 Task: Search one way flight ticket for 1 adult, 6 children, 1 infant in seat and 1 infant on lap in business from Moline: Quad City International Airport to Greensboro: Piedmont Triad International Airport on 5-1-2023. Choice of flights is Royal air maroc. Number of bags: 2 checked bags. Price is upto 45000. Outbound departure time preference is 18:30.
Action: Mouse moved to (210, 282)
Screenshot: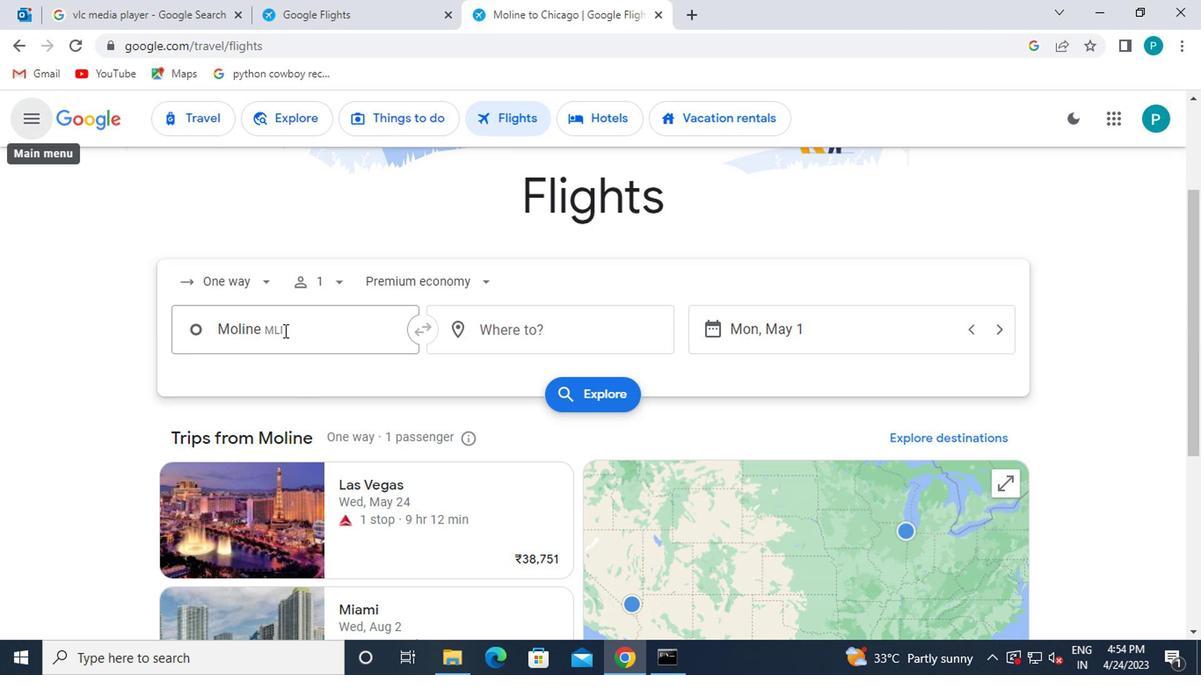 
Action: Mouse pressed left at (210, 282)
Screenshot: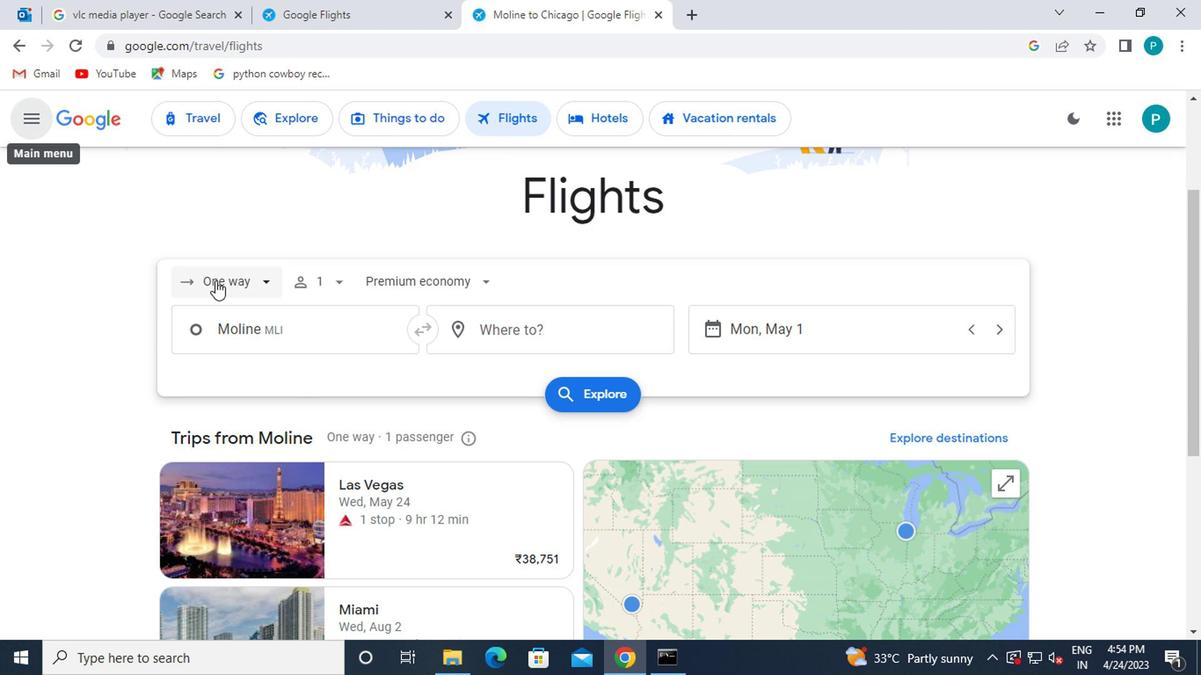 
Action: Mouse moved to (244, 356)
Screenshot: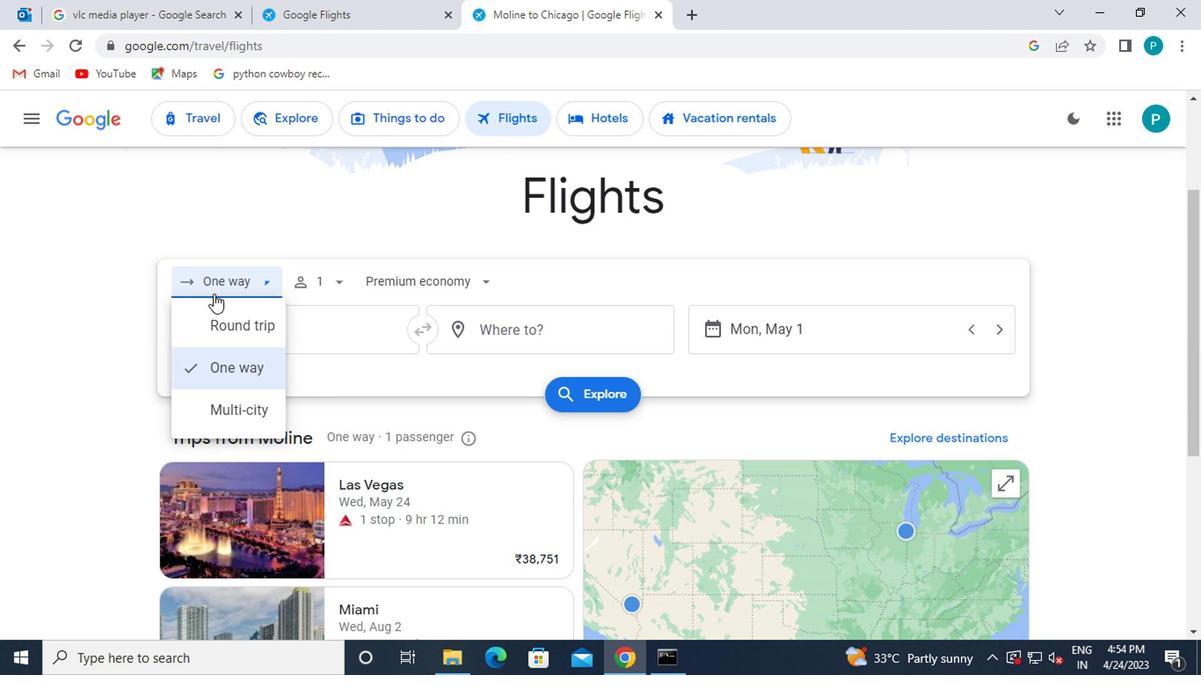 
Action: Mouse pressed left at (244, 356)
Screenshot: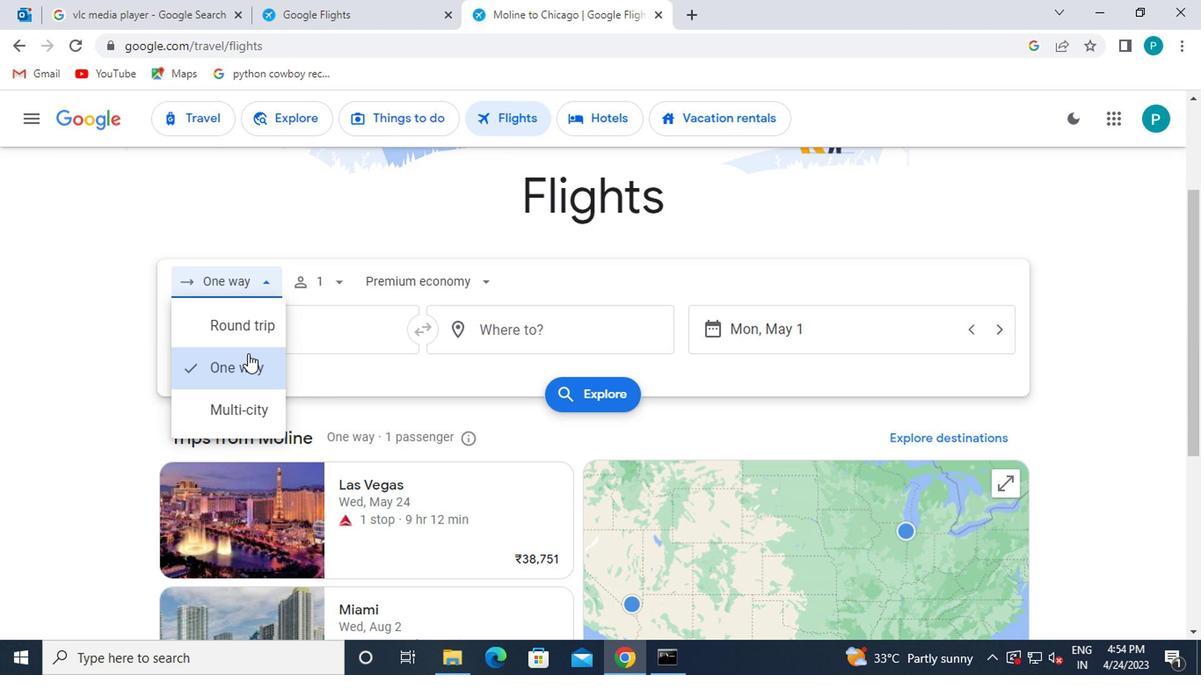 
Action: Mouse moved to (322, 285)
Screenshot: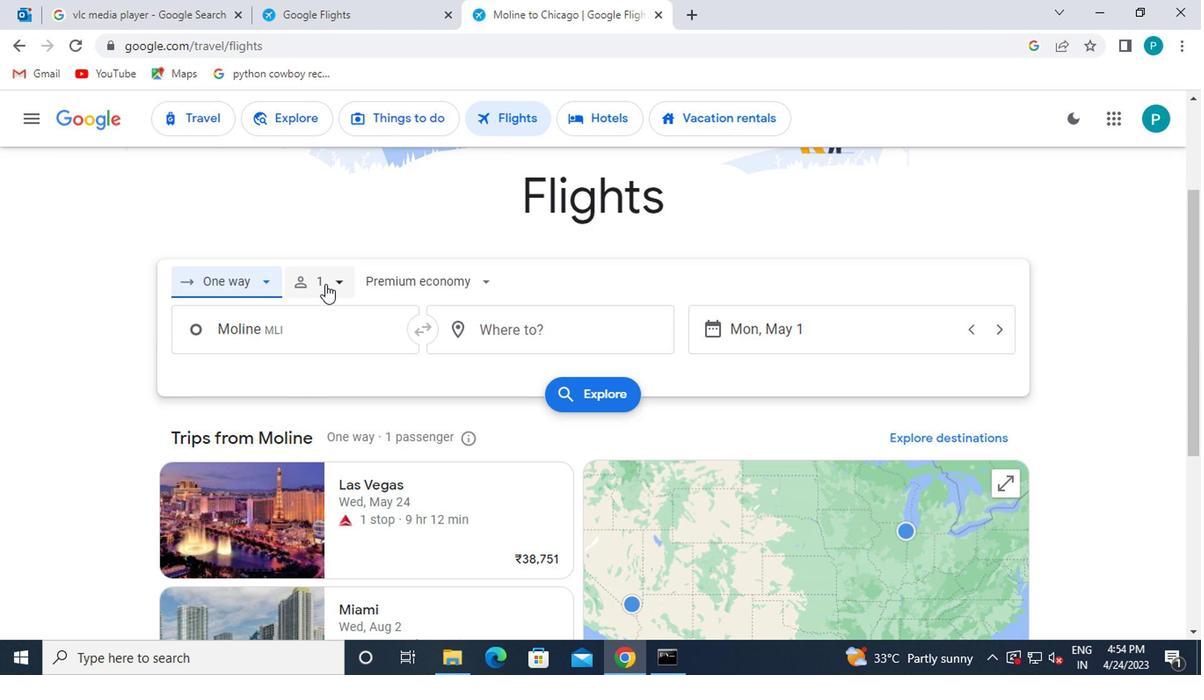 
Action: Mouse pressed left at (322, 285)
Screenshot: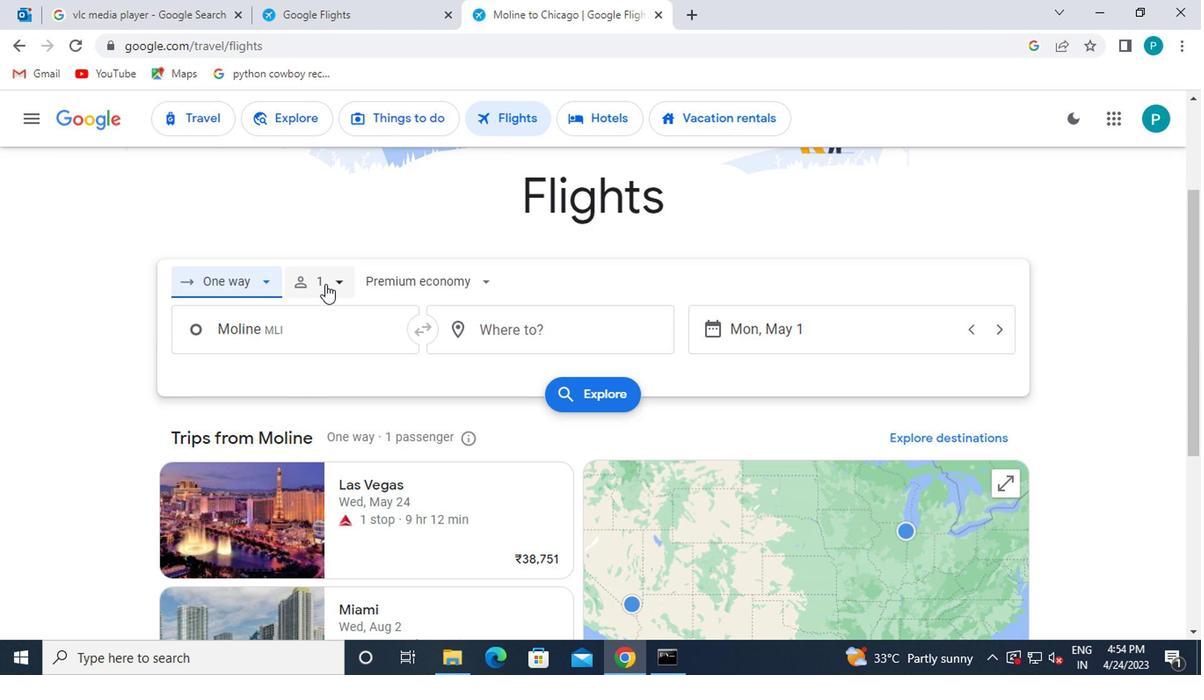 
Action: Mouse moved to (466, 363)
Screenshot: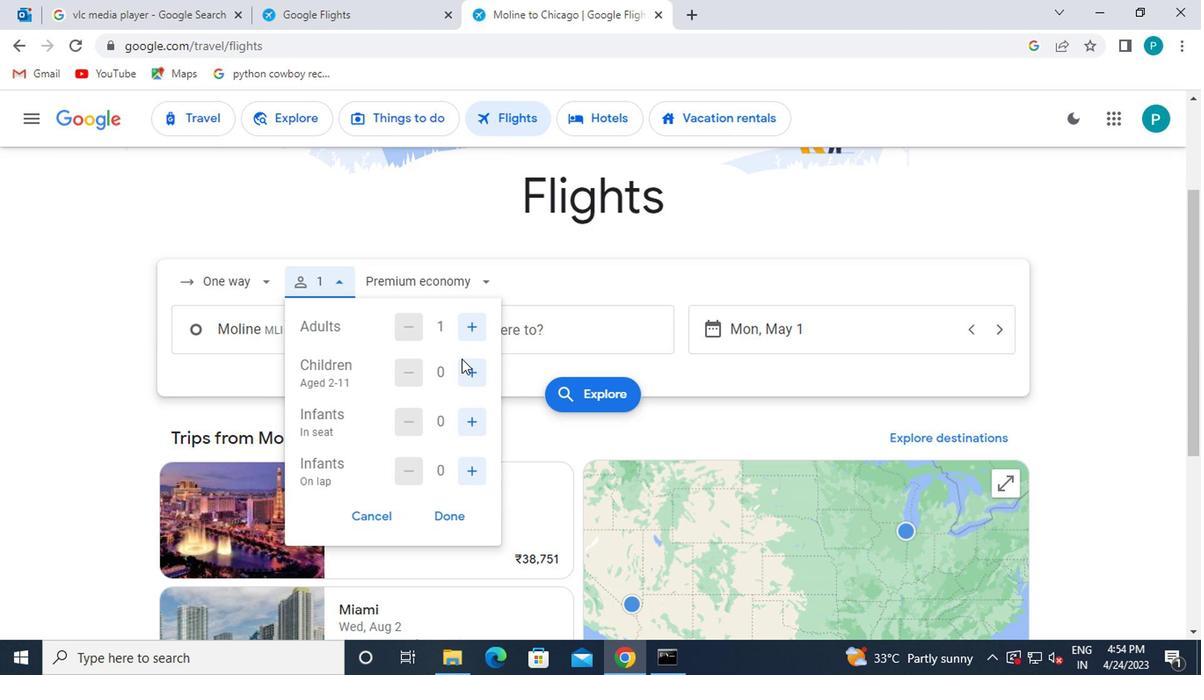 
Action: Mouse pressed left at (466, 363)
Screenshot: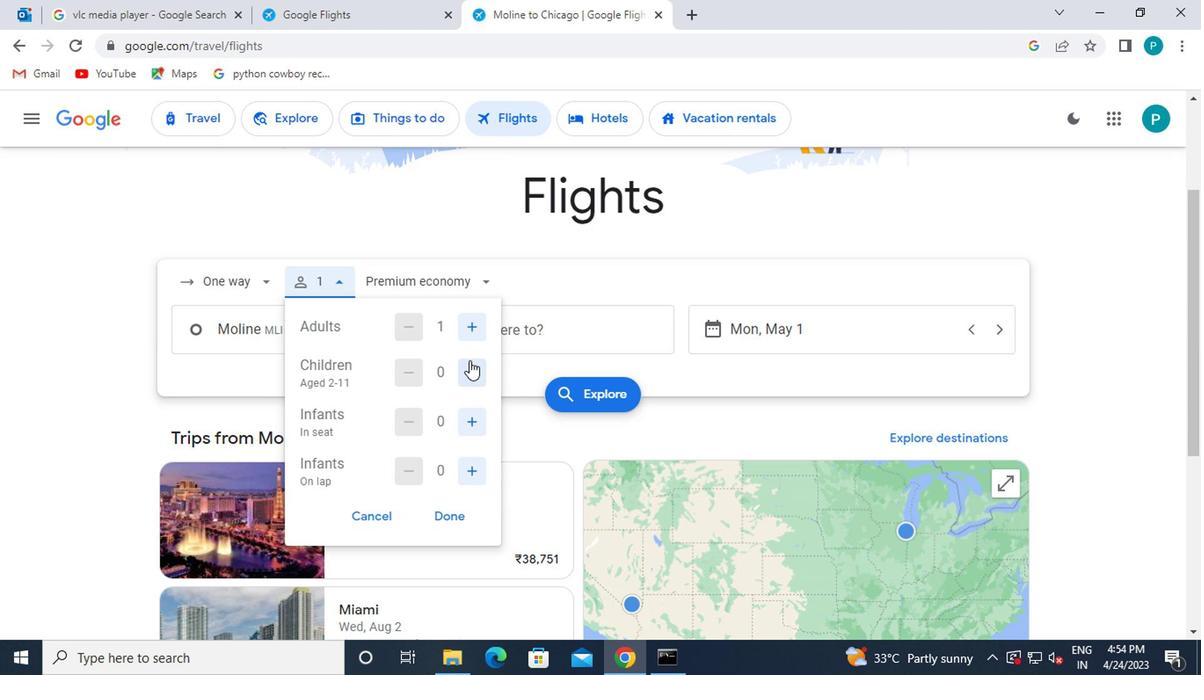 
Action: Mouse moved to (467, 364)
Screenshot: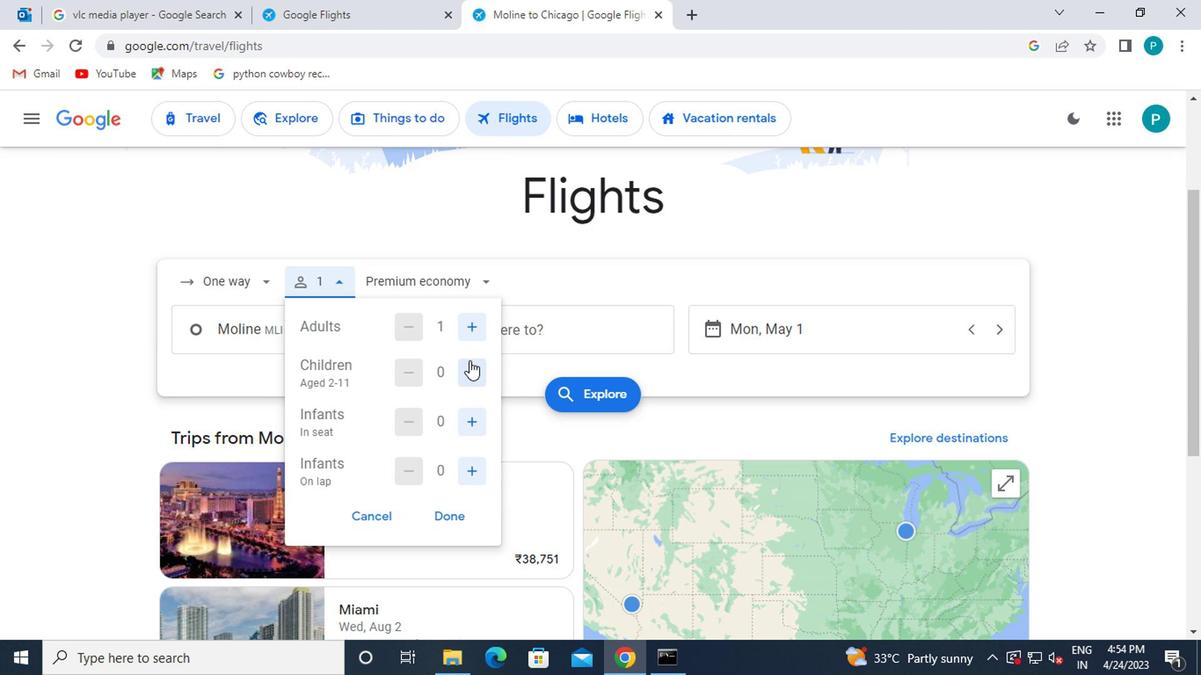 
Action: Mouse pressed left at (467, 364)
Screenshot: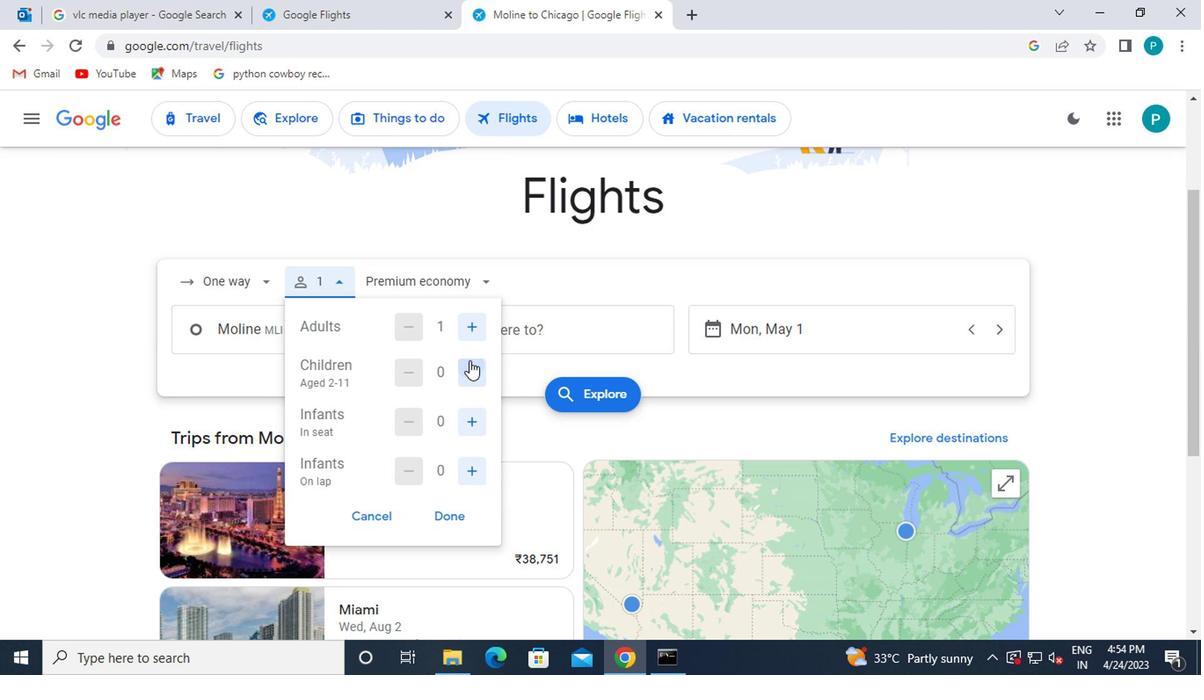 
Action: Mouse pressed left at (467, 364)
Screenshot: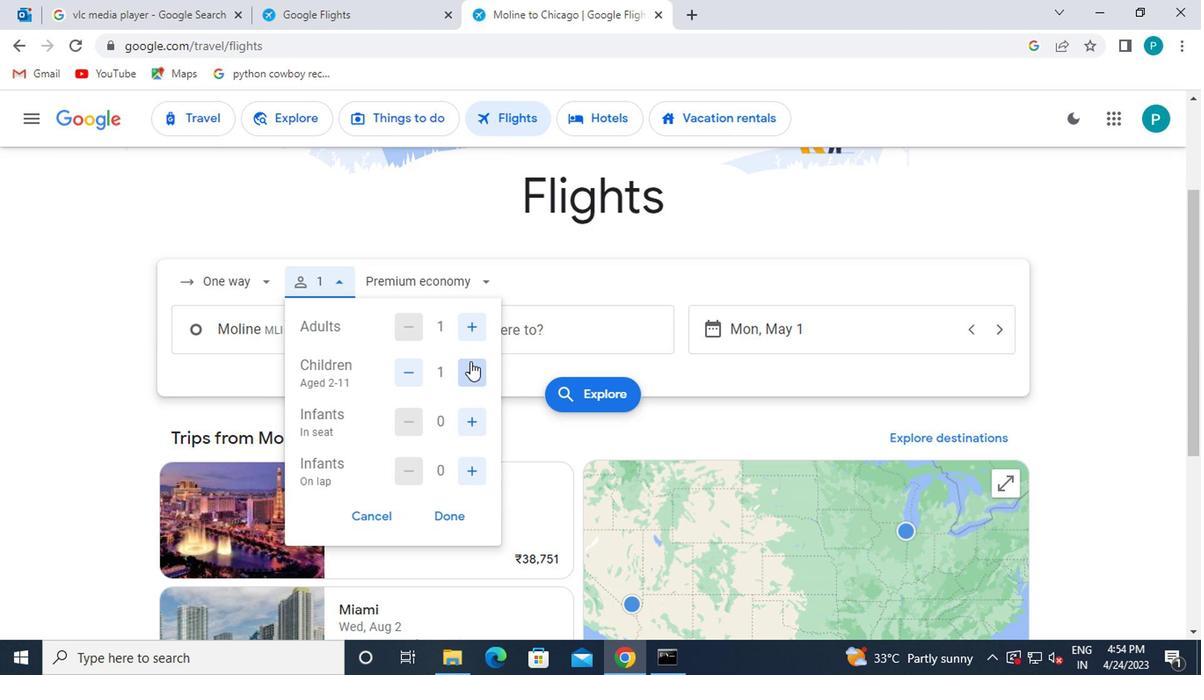 
Action: Mouse pressed left at (467, 364)
Screenshot: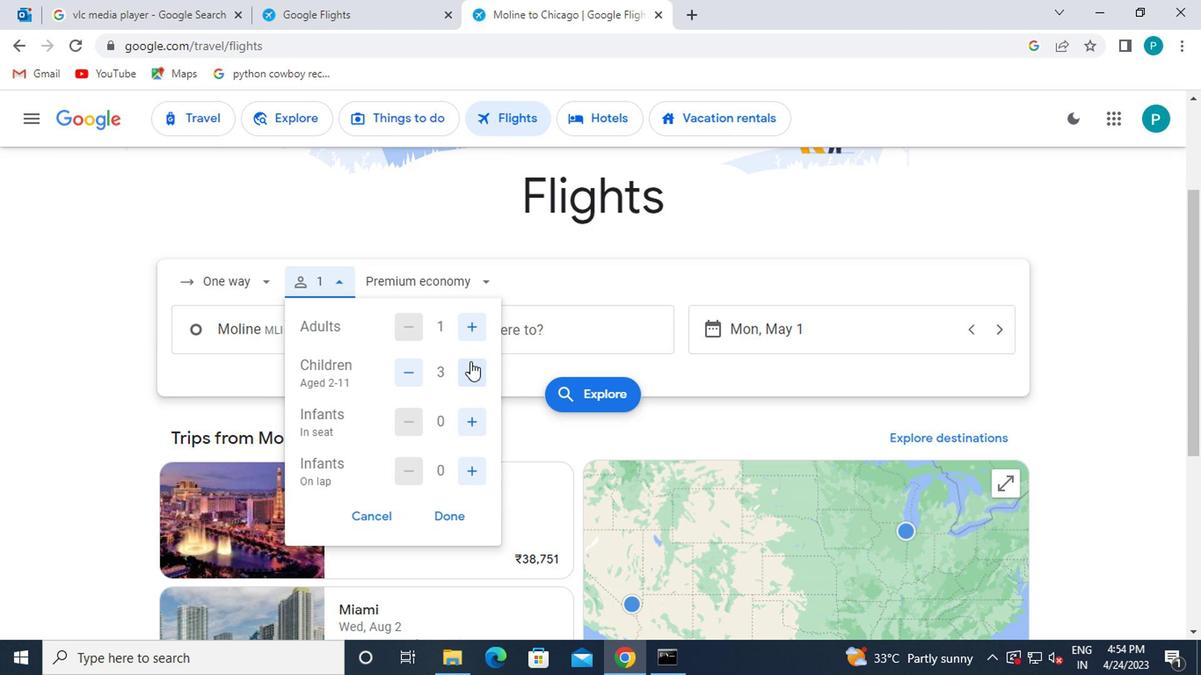 
Action: Mouse pressed left at (467, 364)
Screenshot: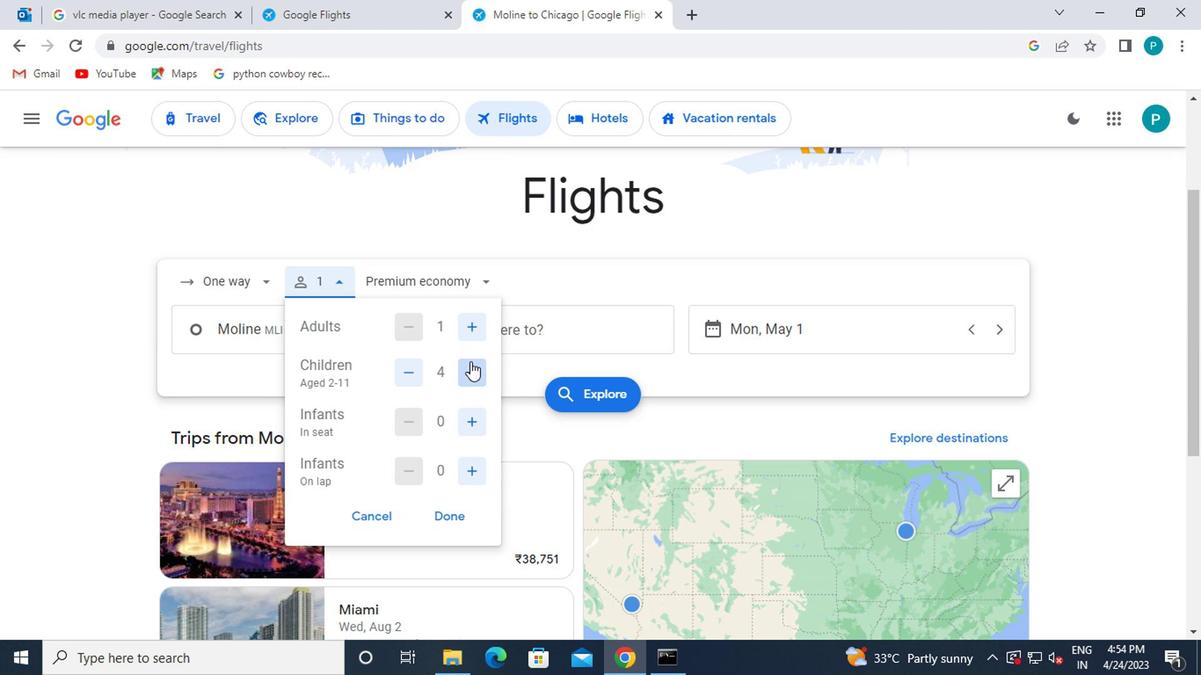 
Action: Mouse moved to (469, 370)
Screenshot: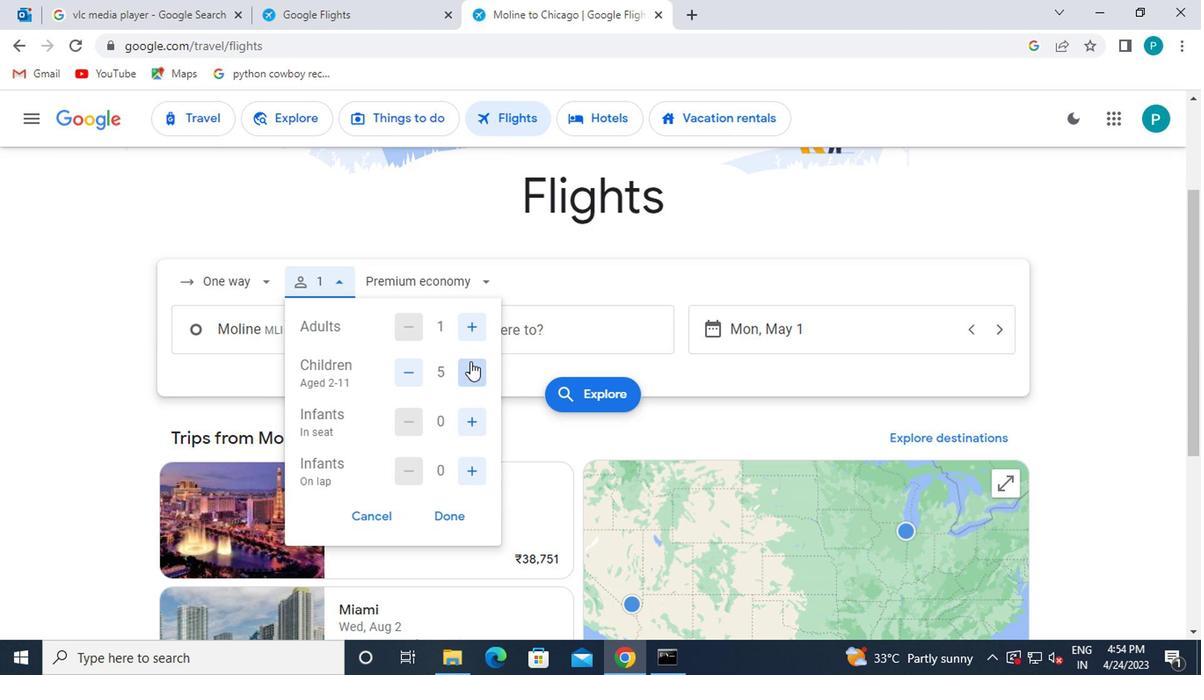 
Action: Mouse pressed left at (469, 370)
Screenshot: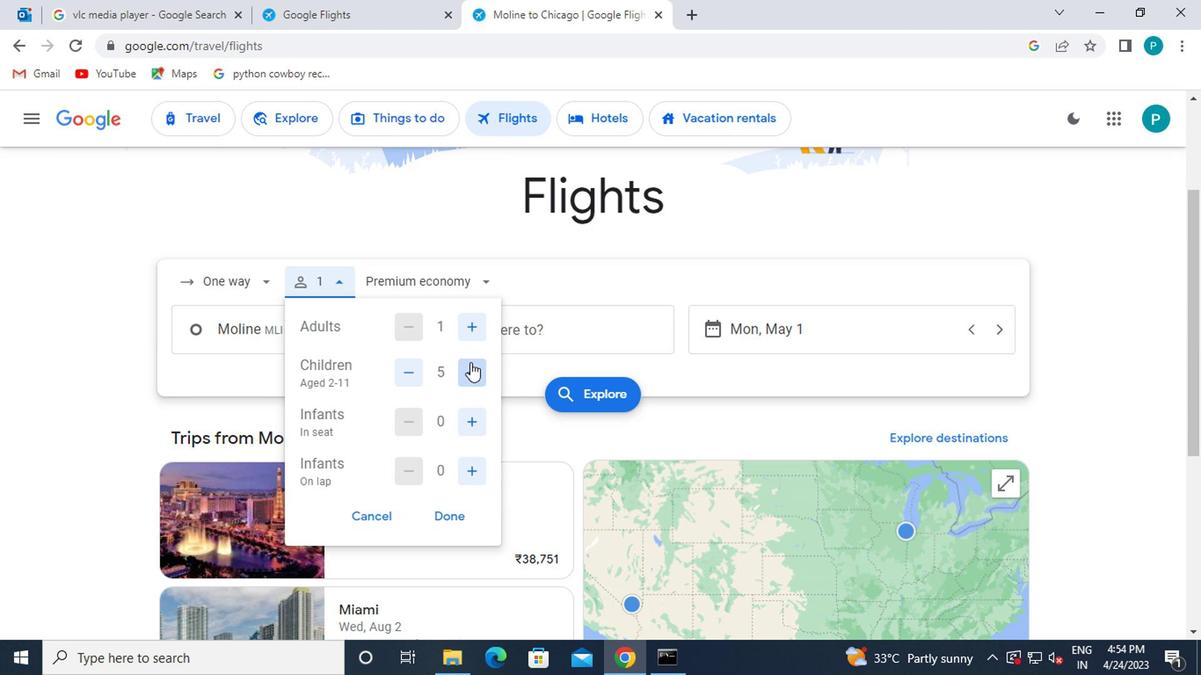 
Action: Mouse moved to (466, 374)
Screenshot: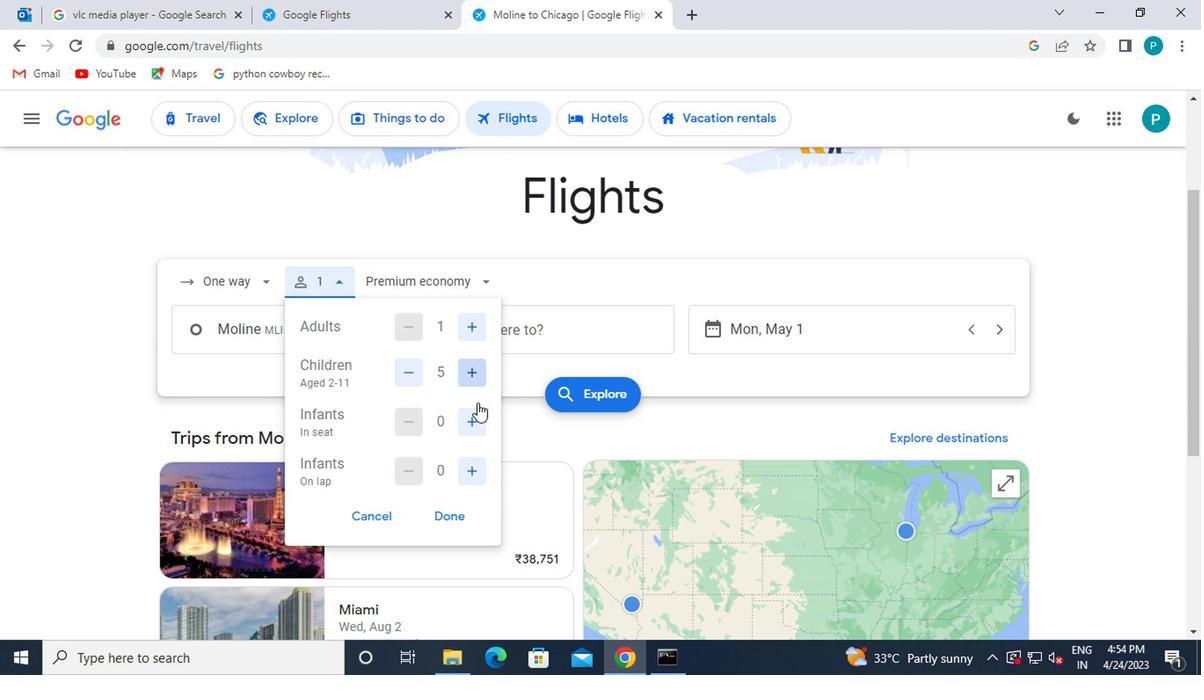 
Action: Mouse pressed left at (466, 374)
Screenshot: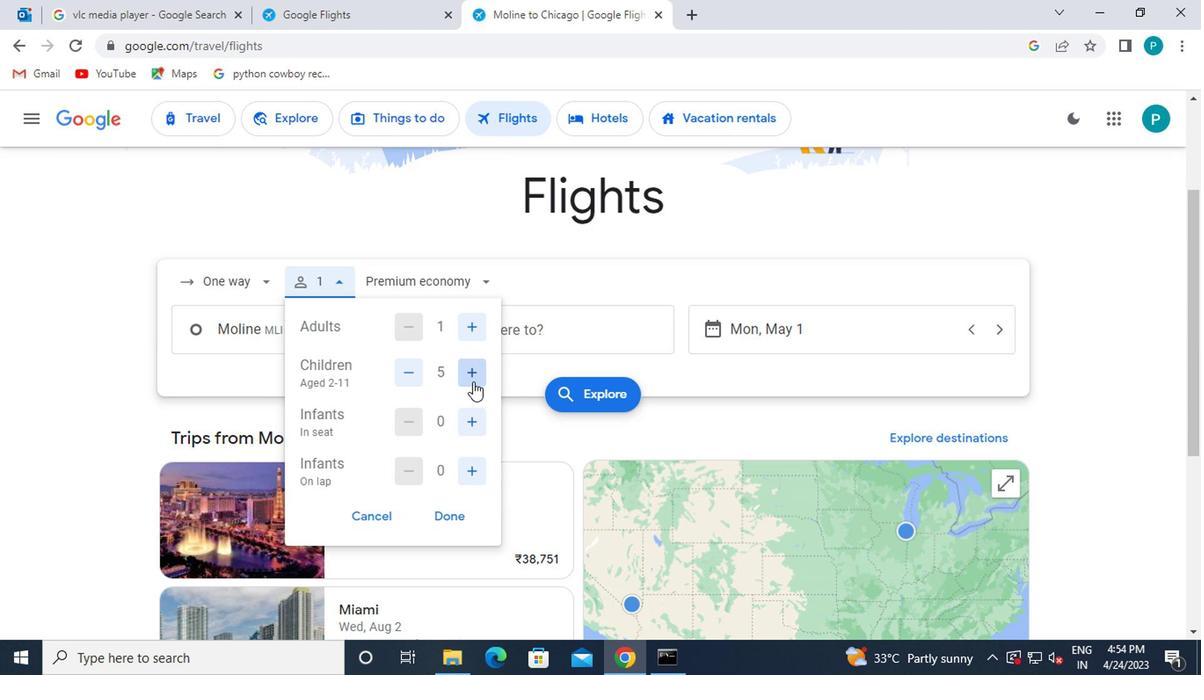
Action: Mouse moved to (471, 382)
Screenshot: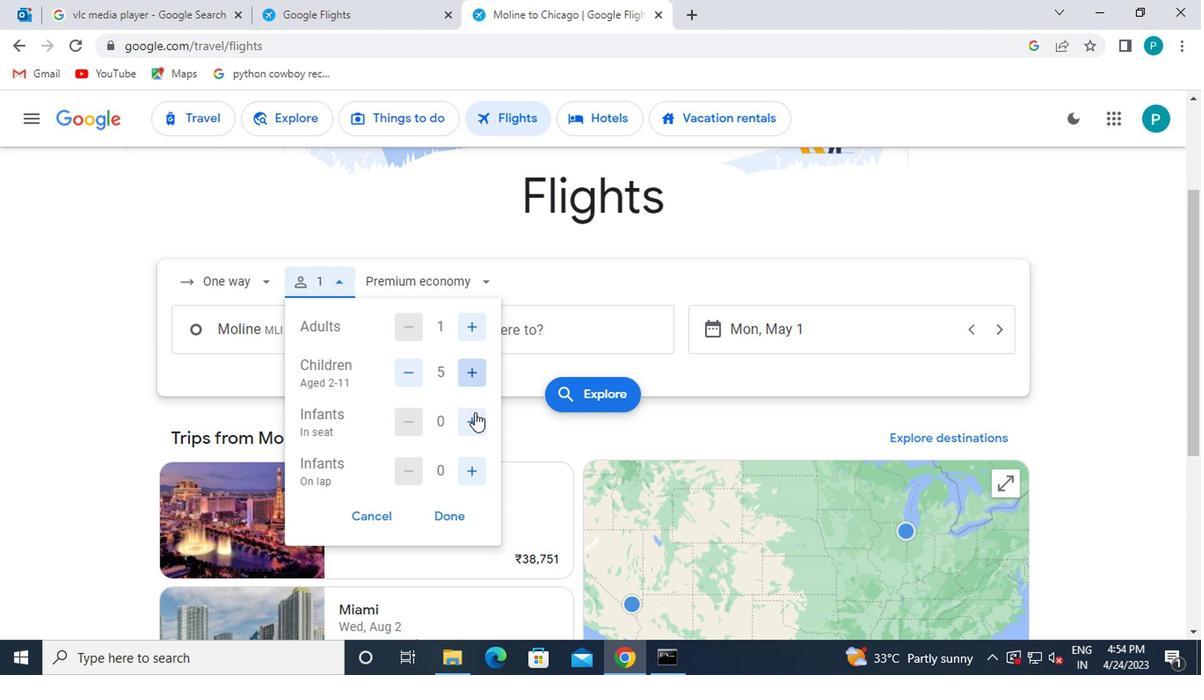 
Action: Mouse pressed left at (471, 382)
Screenshot: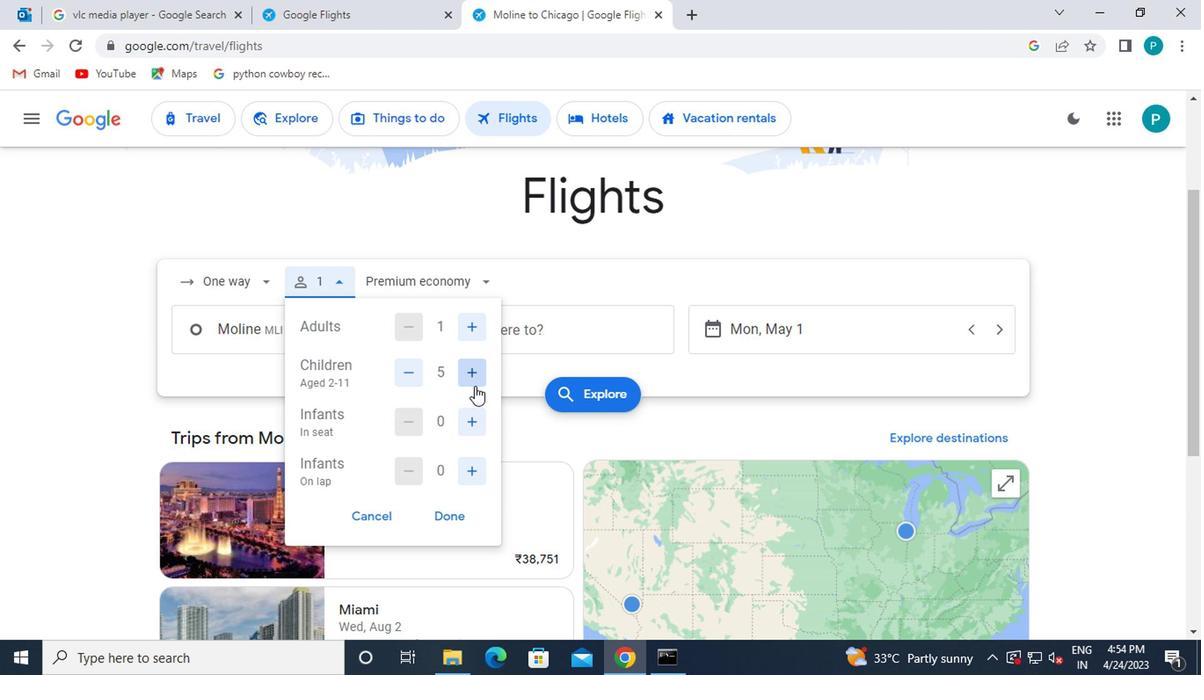 
Action: Mouse pressed left at (471, 382)
Screenshot: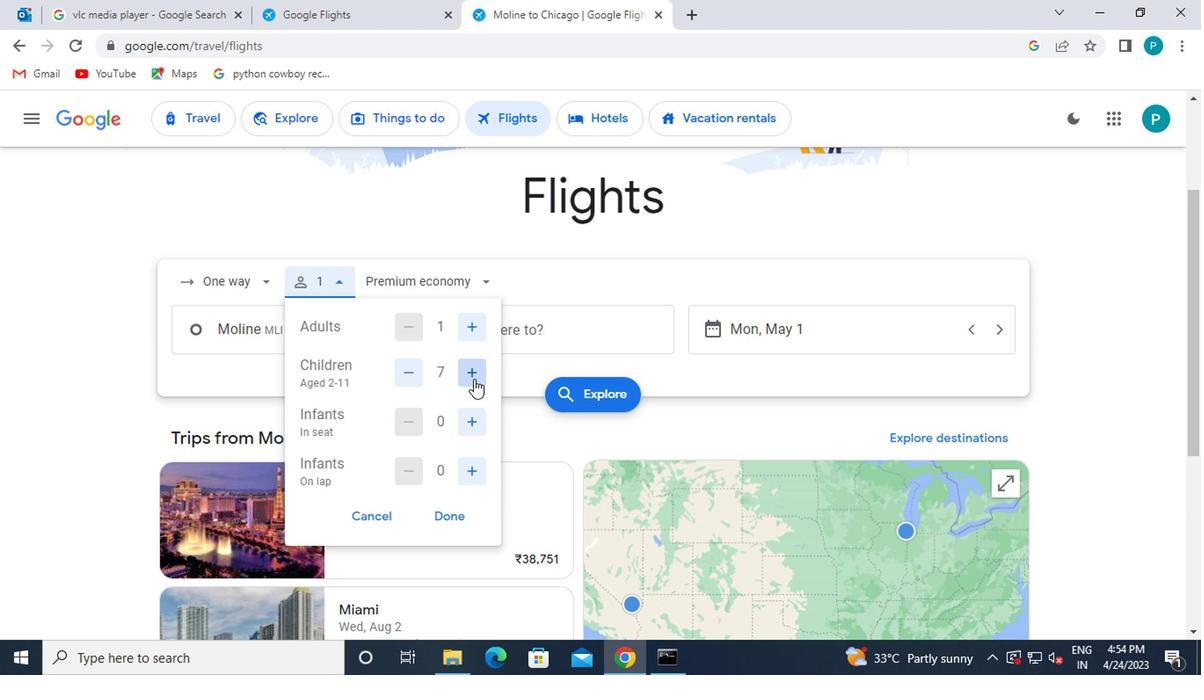 
Action: Mouse moved to (397, 364)
Screenshot: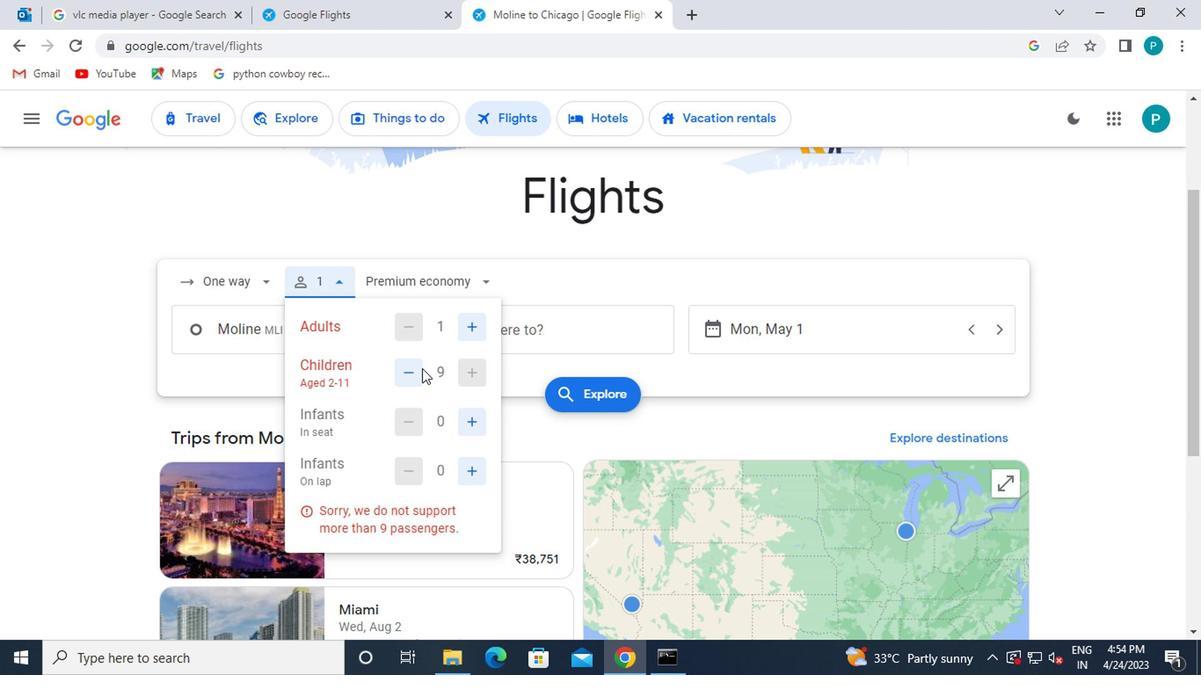 
Action: Mouse pressed left at (397, 364)
Screenshot: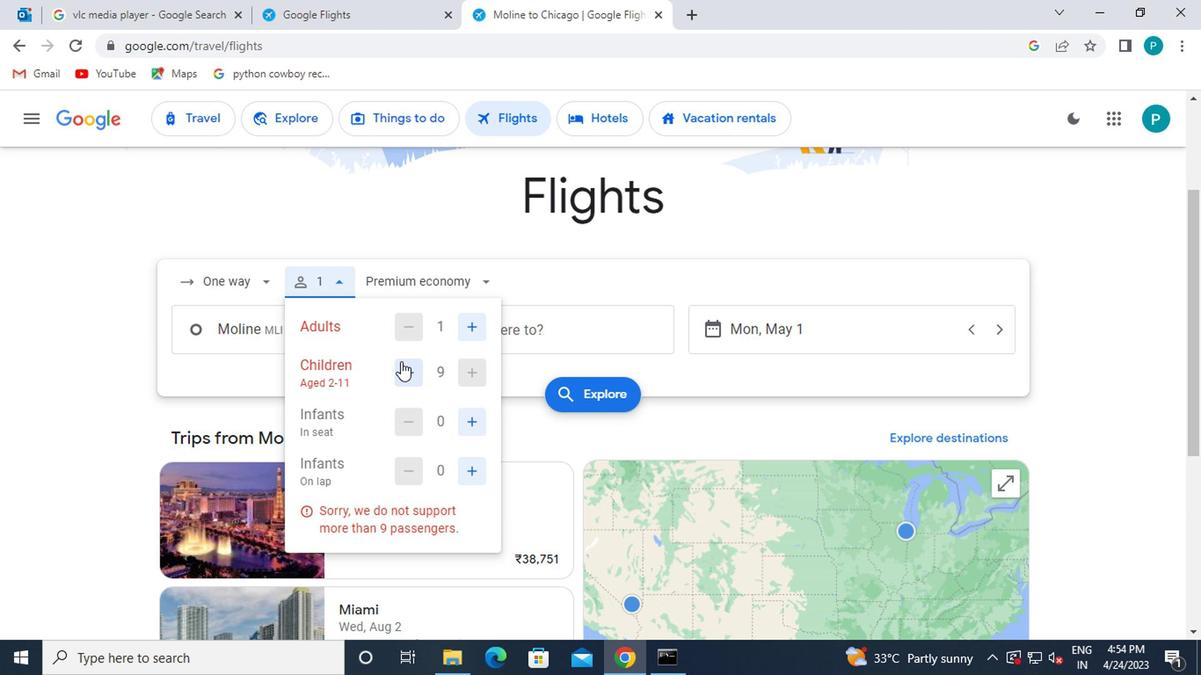 
Action: Mouse moved to (397, 364)
Screenshot: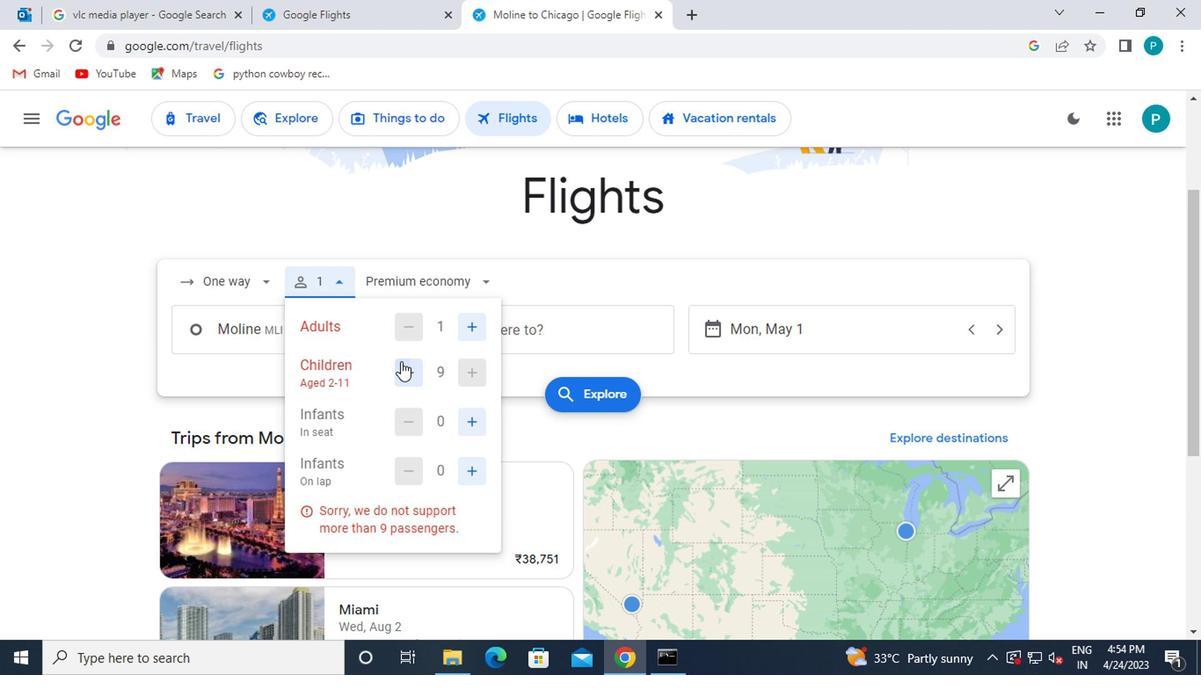 
Action: Mouse pressed left at (397, 364)
Screenshot: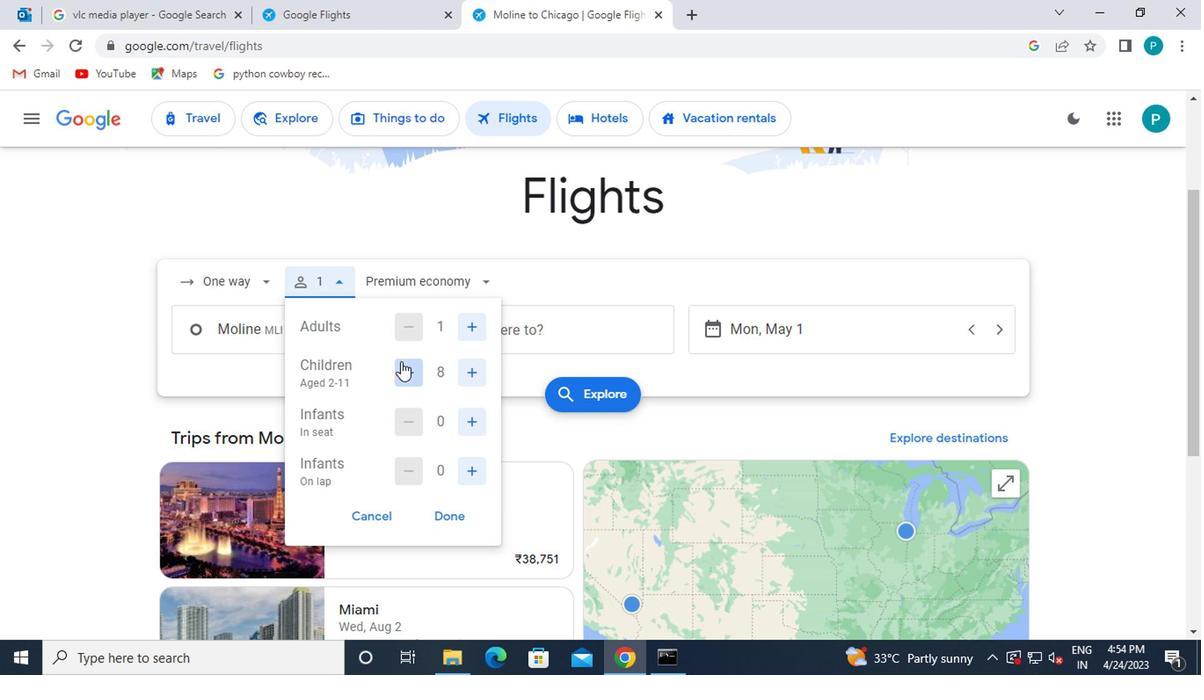 
Action: Mouse moved to (401, 372)
Screenshot: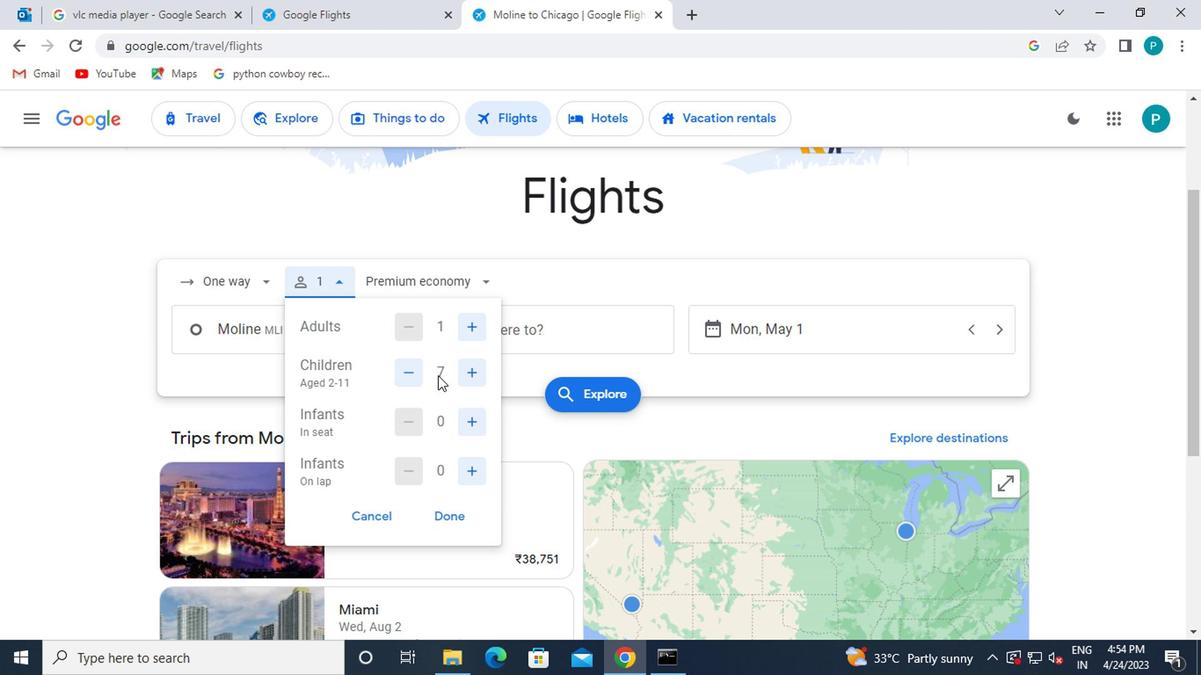 
Action: Mouse pressed left at (401, 372)
Screenshot: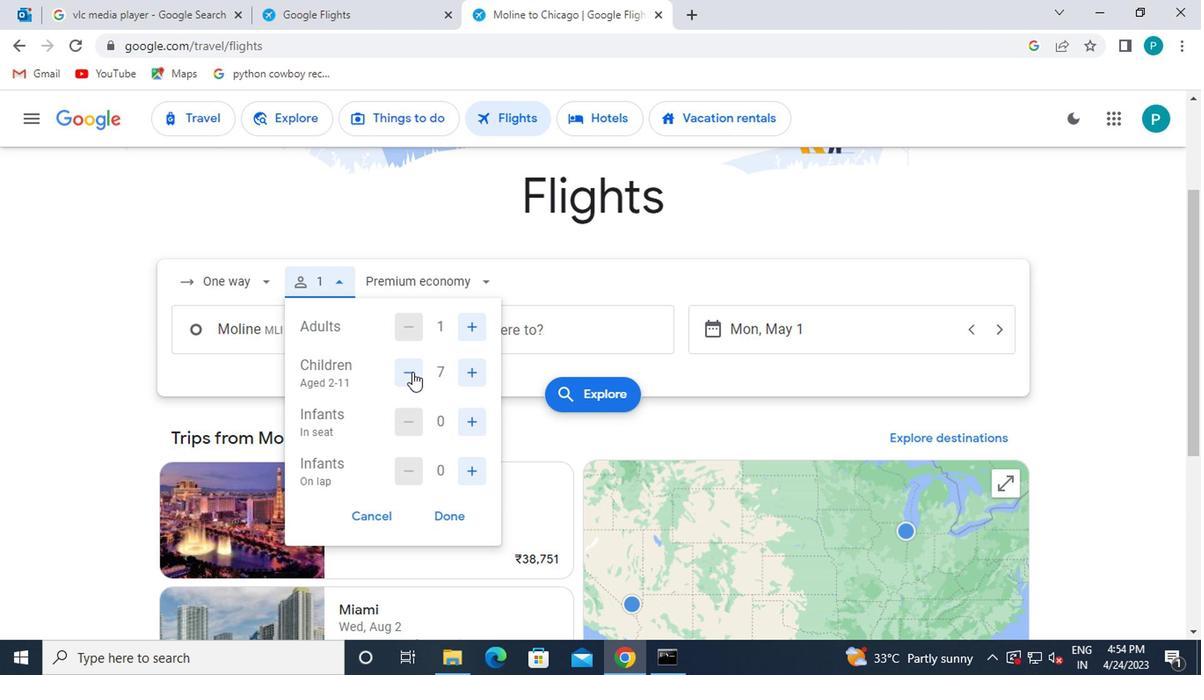 
Action: Mouse moved to (481, 434)
Screenshot: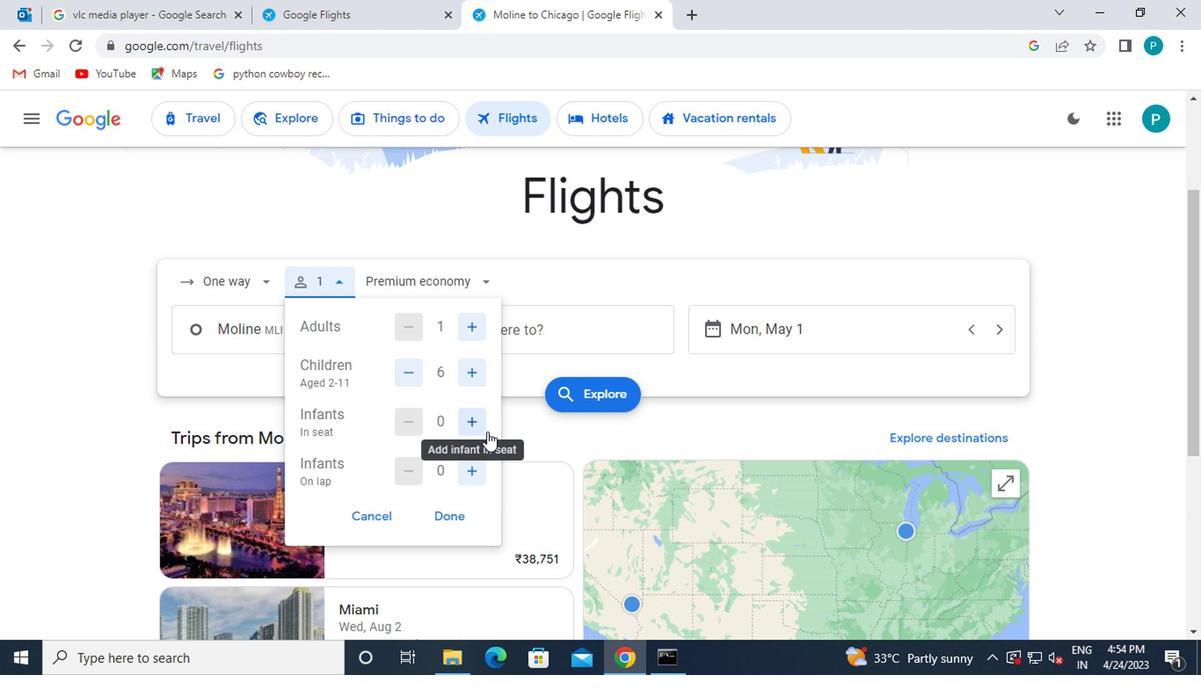
Action: Mouse pressed left at (481, 434)
Screenshot: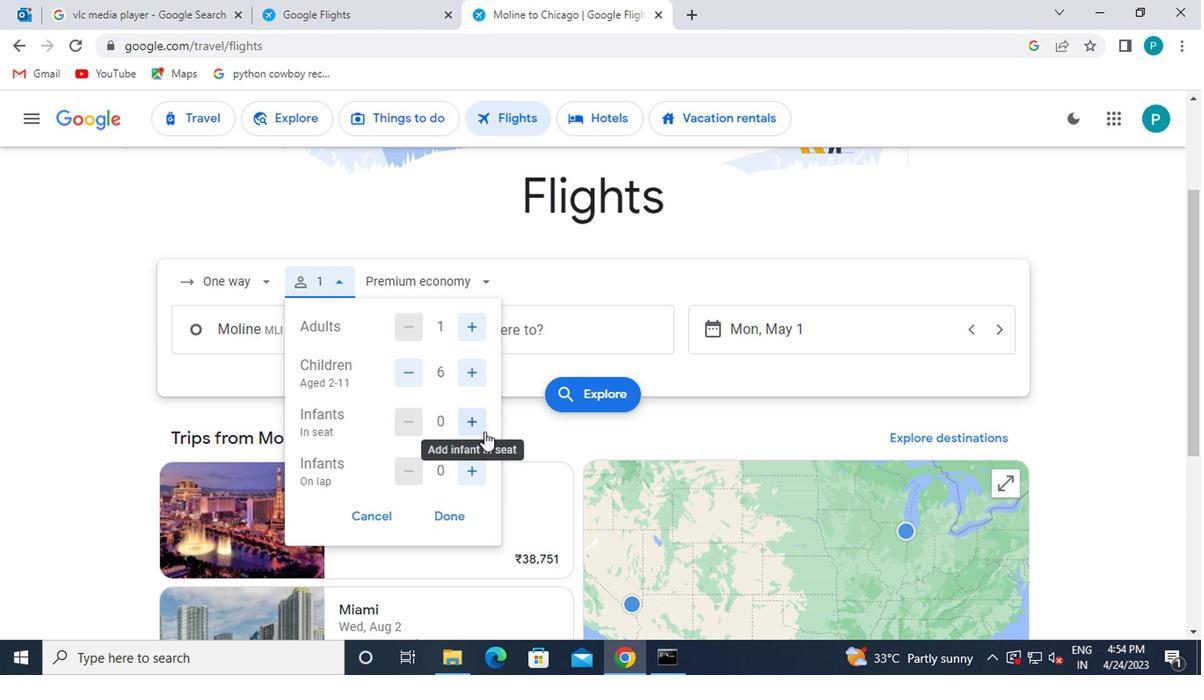 
Action: Mouse moved to (480, 473)
Screenshot: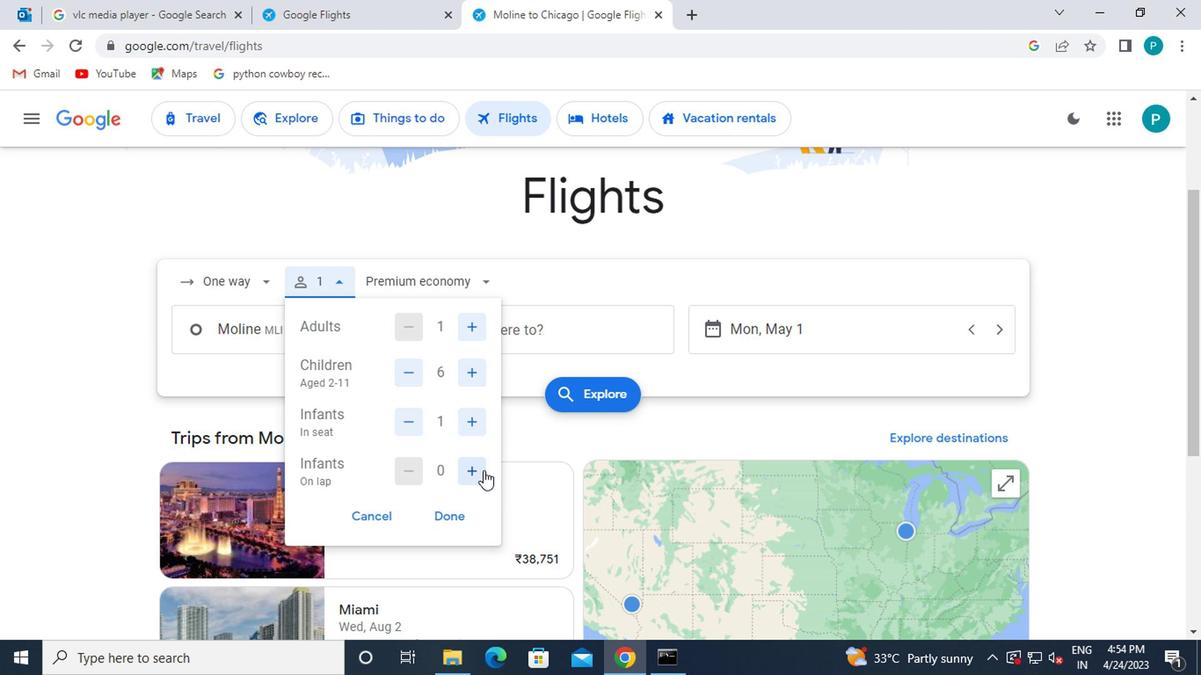 
Action: Mouse pressed left at (480, 473)
Screenshot: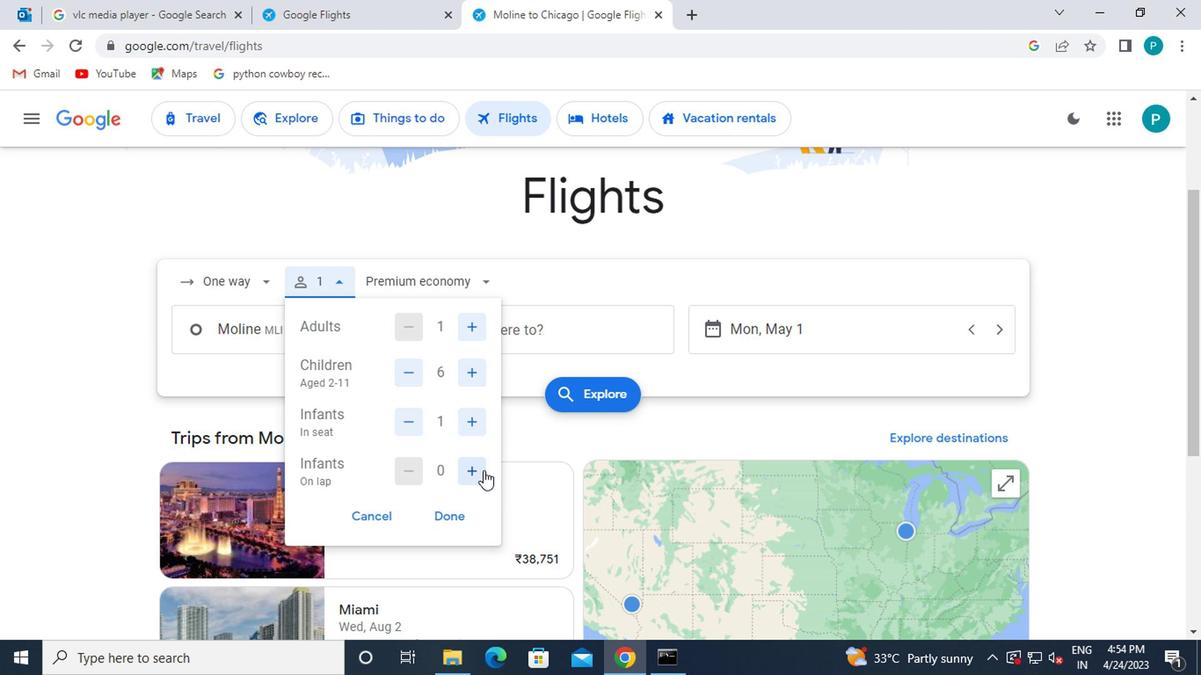 
Action: Mouse moved to (467, 516)
Screenshot: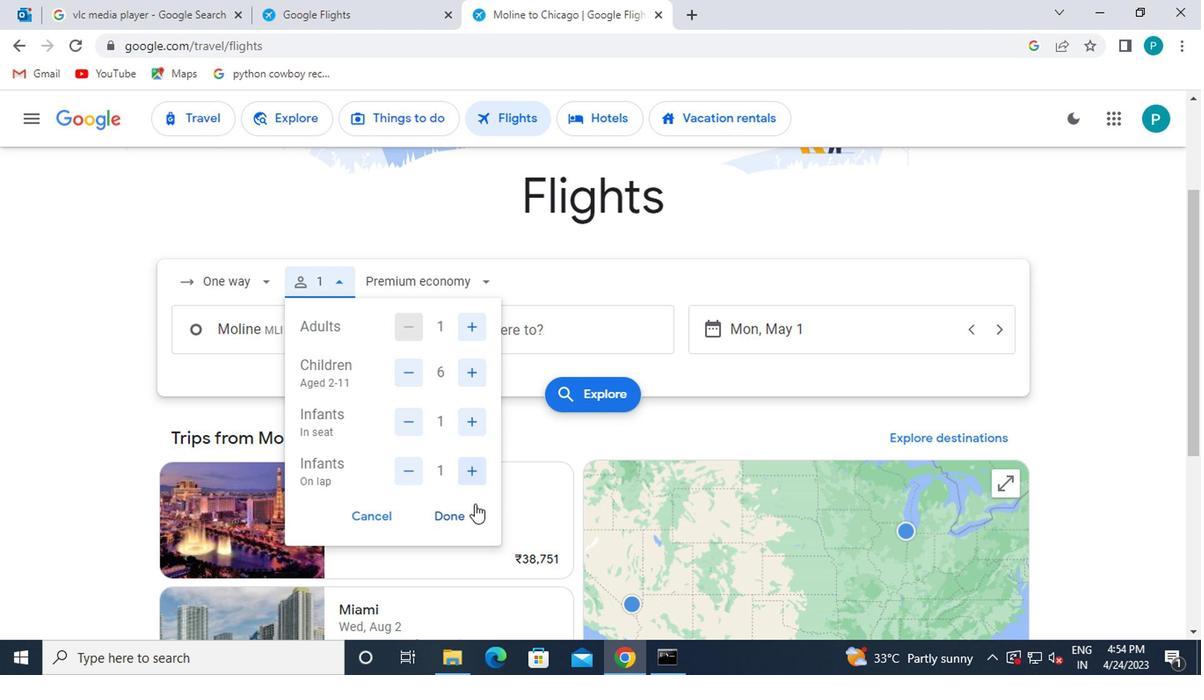 
Action: Mouse pressed left at (467, 516)
Screenshot: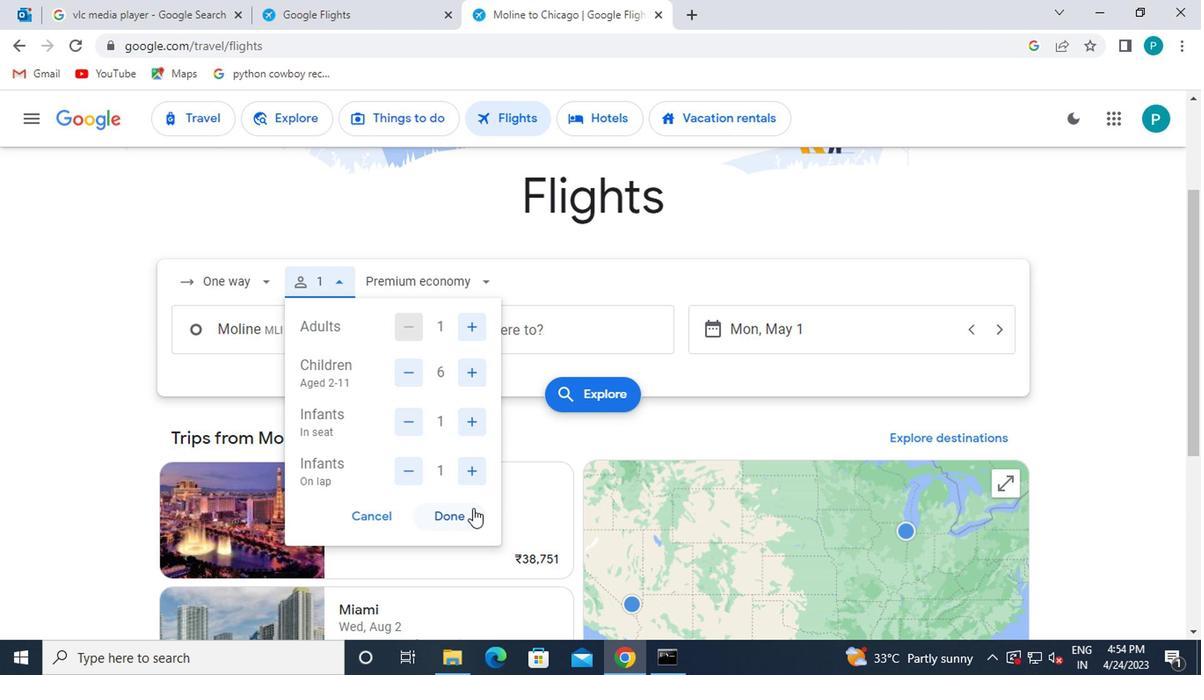 
Action: Mouse moved to (449, 272)
Screenshot: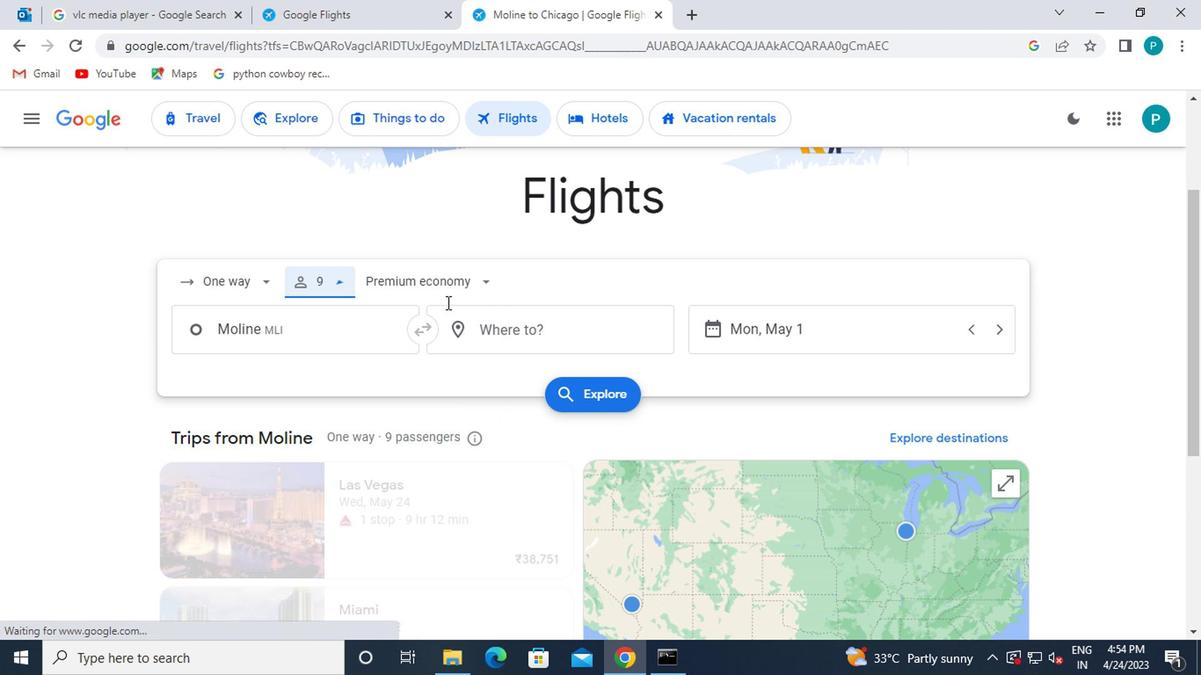 
Action: Mouse pressed left at (449, 272)
Screenshot: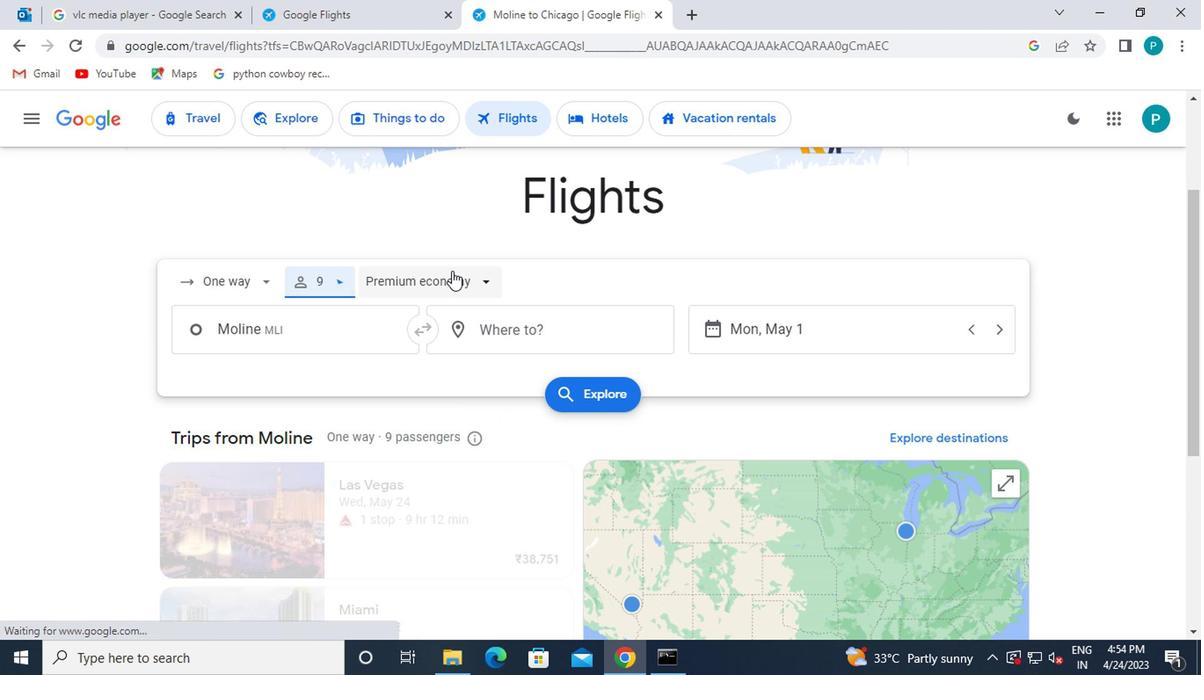 
Action: Mouse moved to (449, 412)
Screenshot: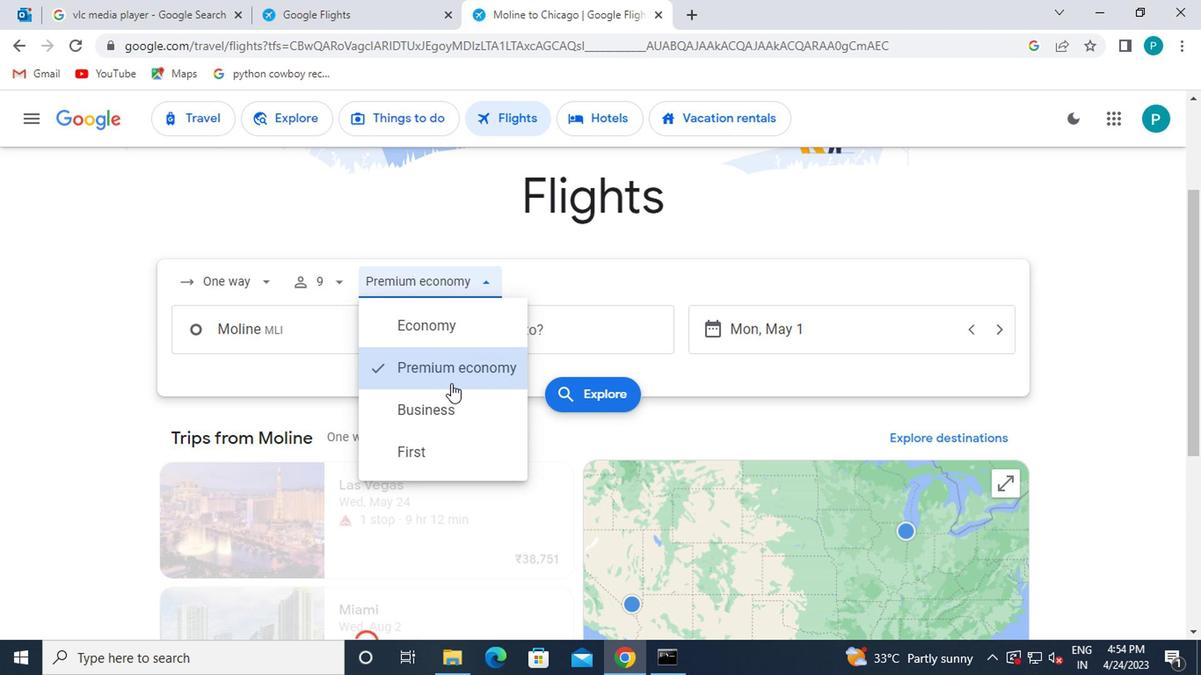 
Action: Mouse pressed left at (449, 412)
Screenshot: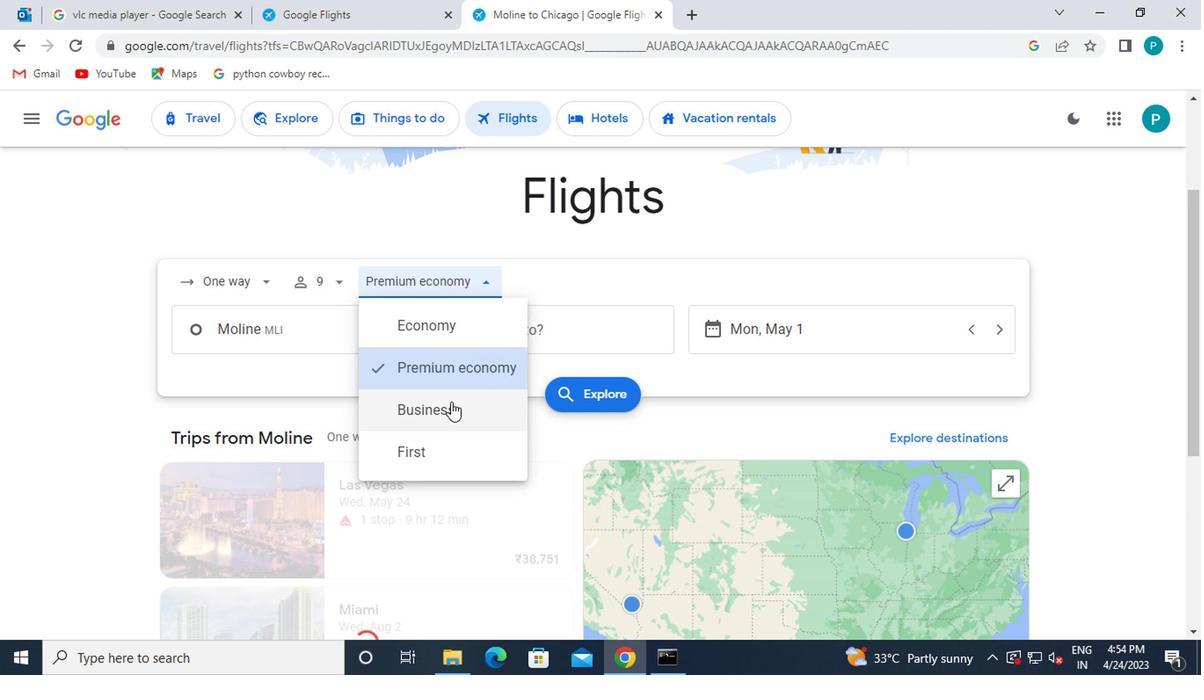 
Action: Mouse moved to (333, 333)
Screenshot: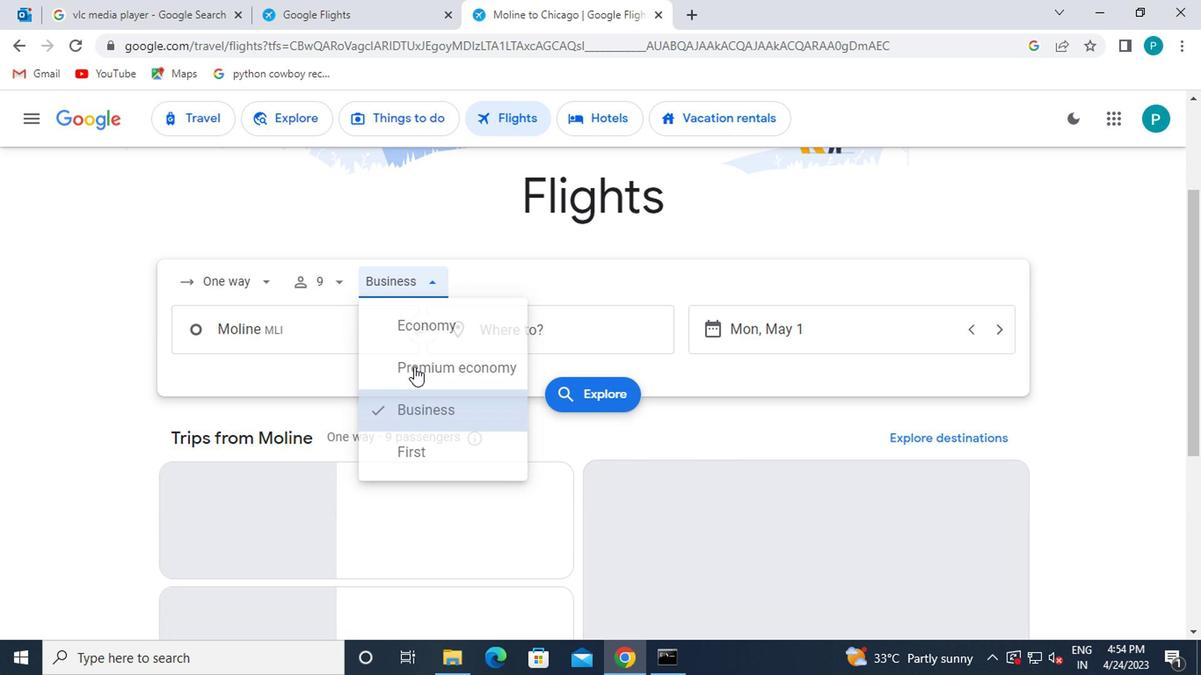 
Action: Mouse pressed left at (333, 333)
Screenshot: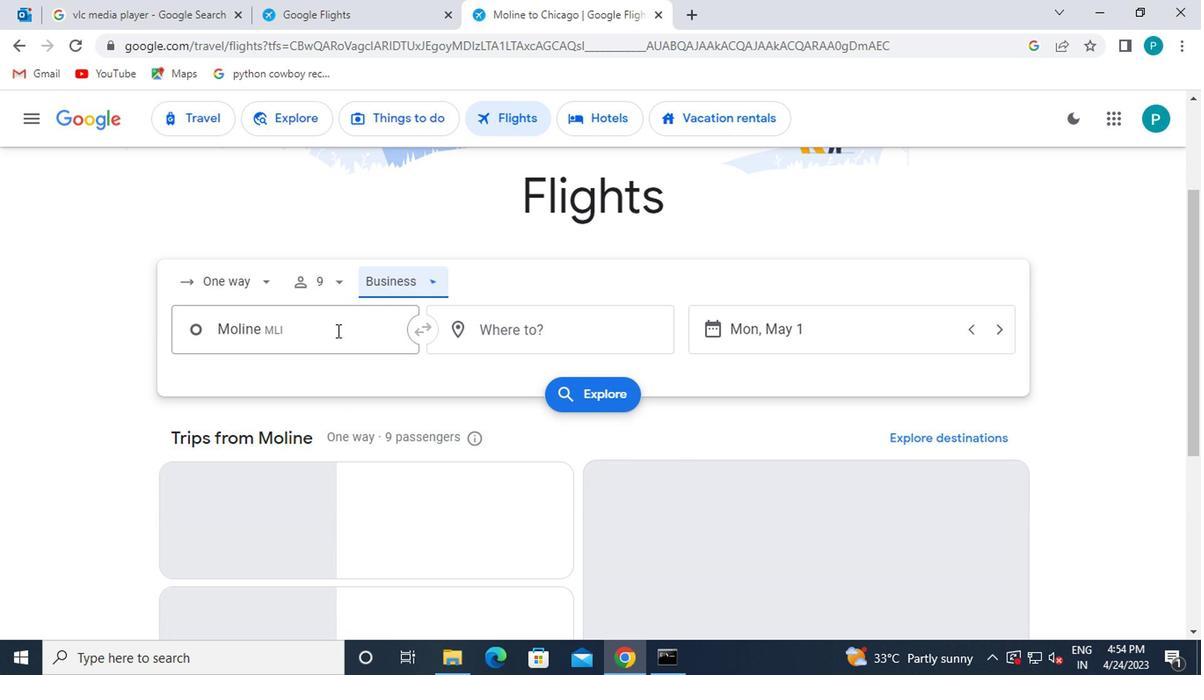 
Action: Mouse moved to (354, 433)
Screenshot: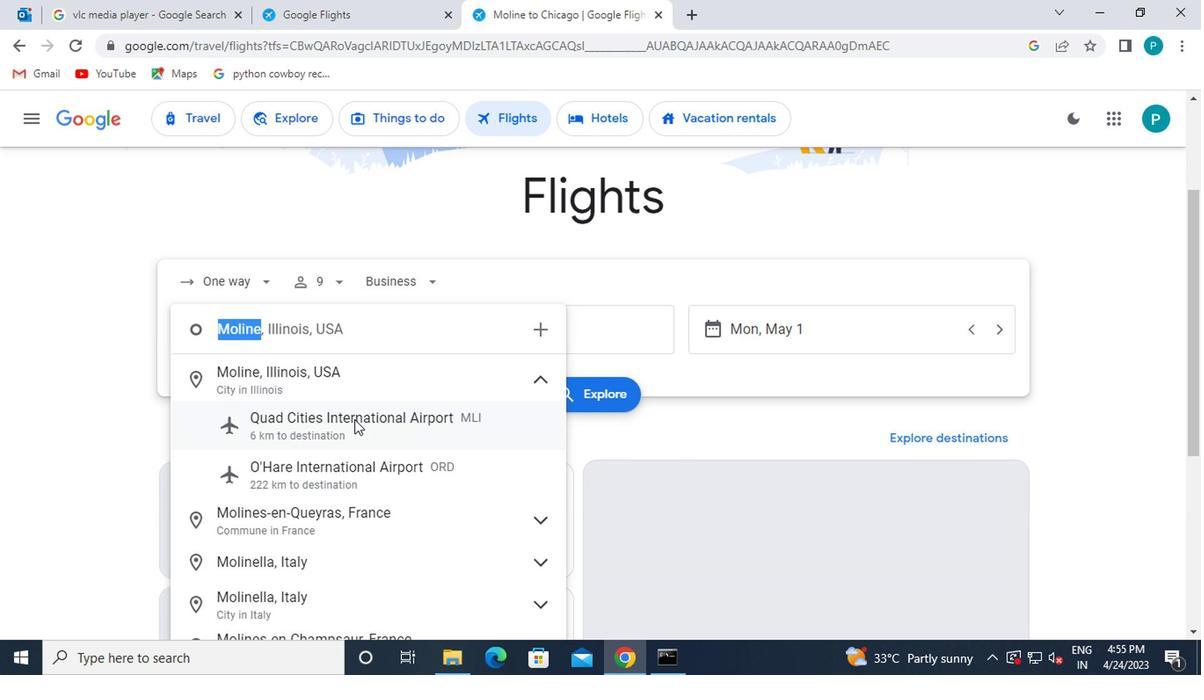 
Action: Mouse pressed left at (354, 433)
Screenshot: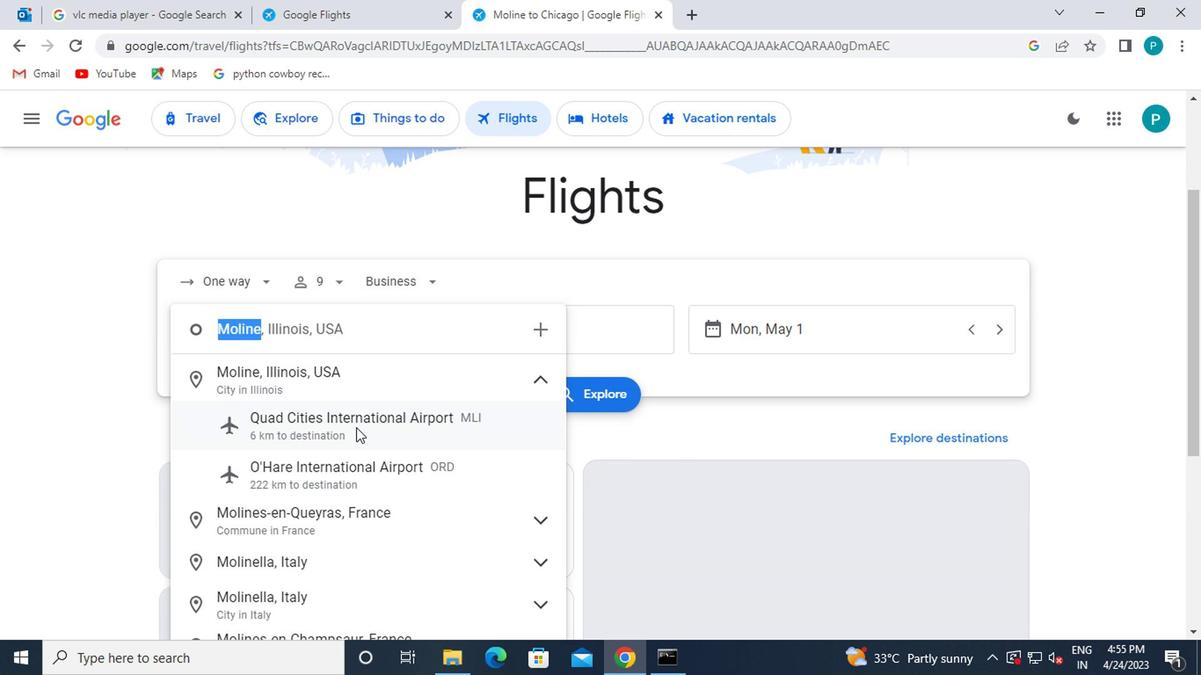 
Action: Mouse moved to (590, 332)
Screenshot: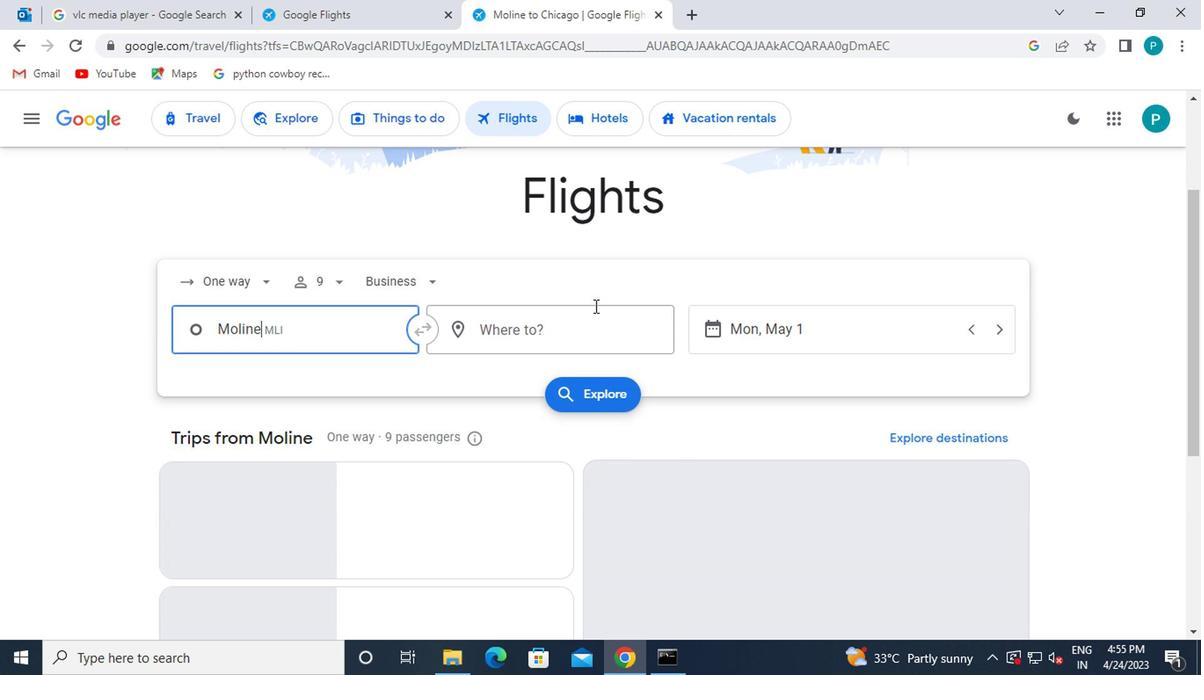 
Action: Mouse pressed left at (590, 332)
Screenshot: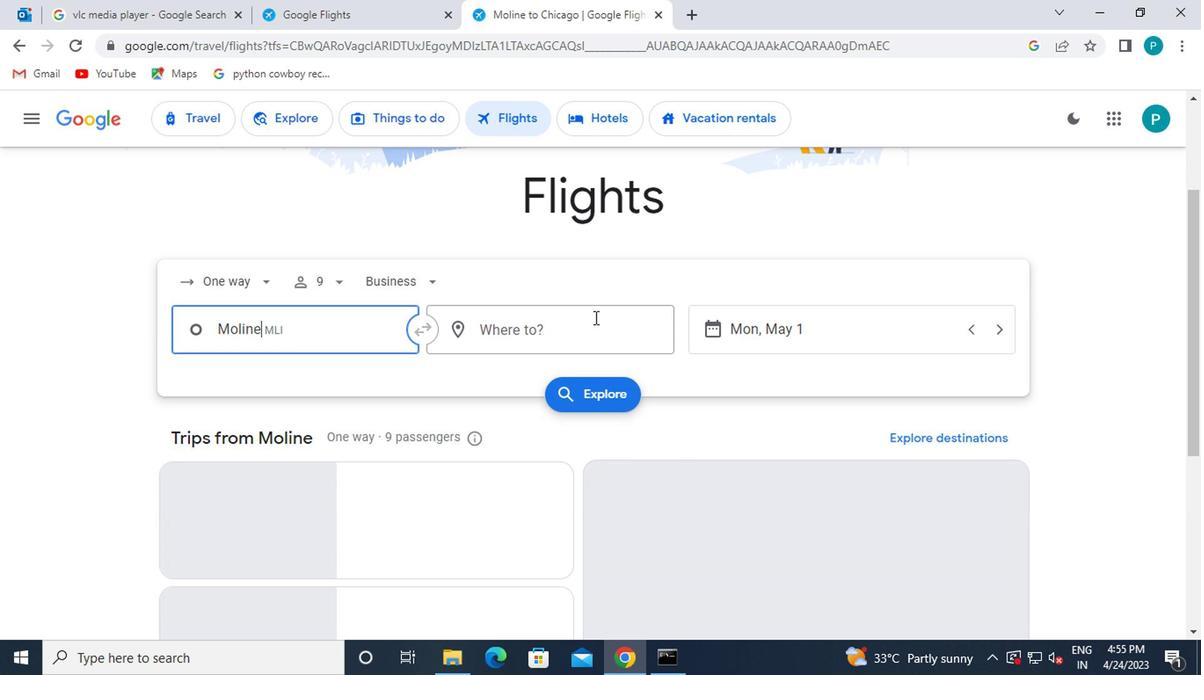 
Action: Mouse moved to (590, 332)
Screenshot: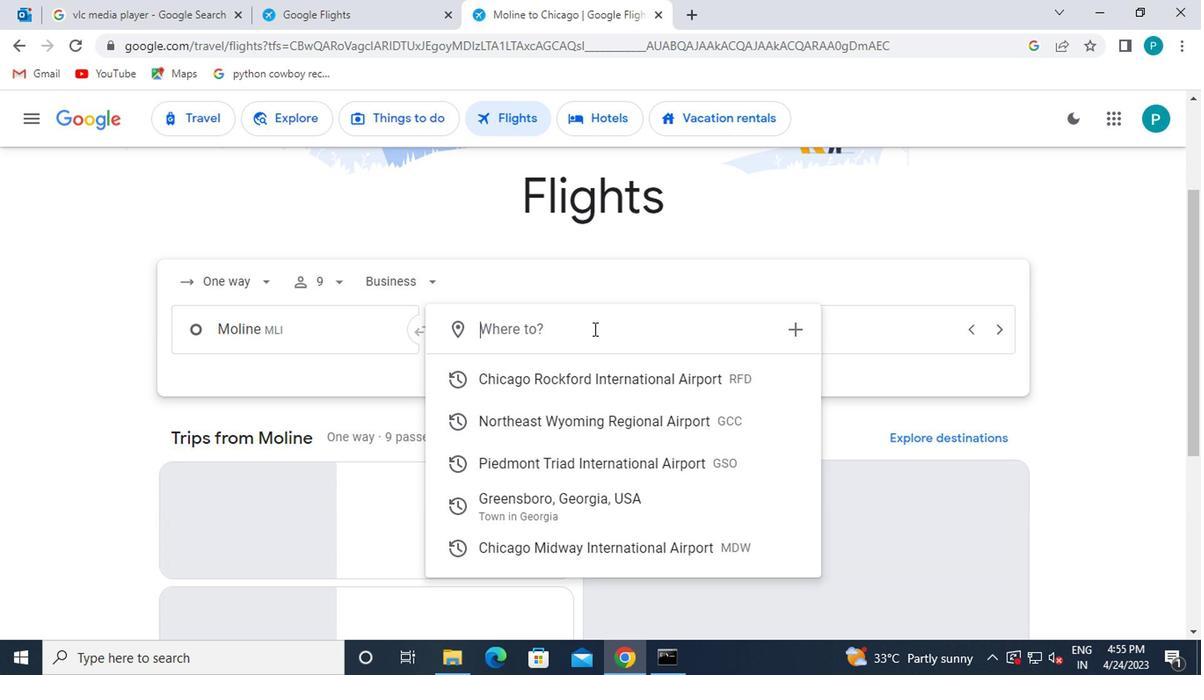 
Action: Key pressed greens
Screenshot: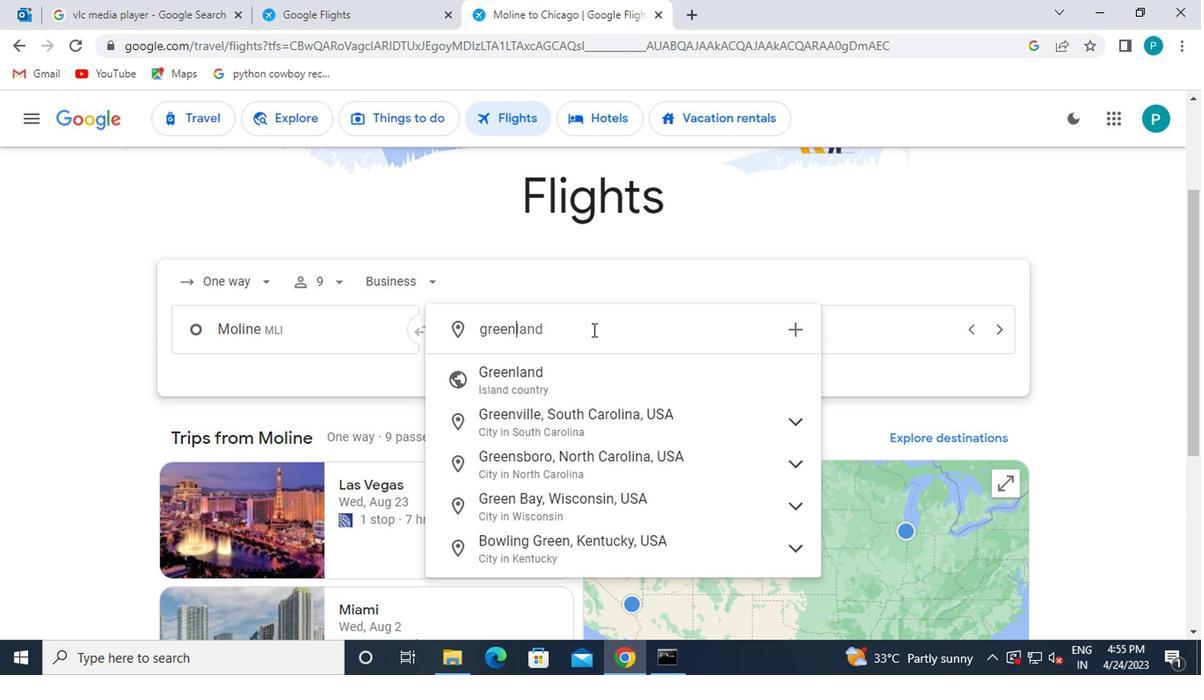 
Action: Mouse moved to (540, 443)
Screenshot: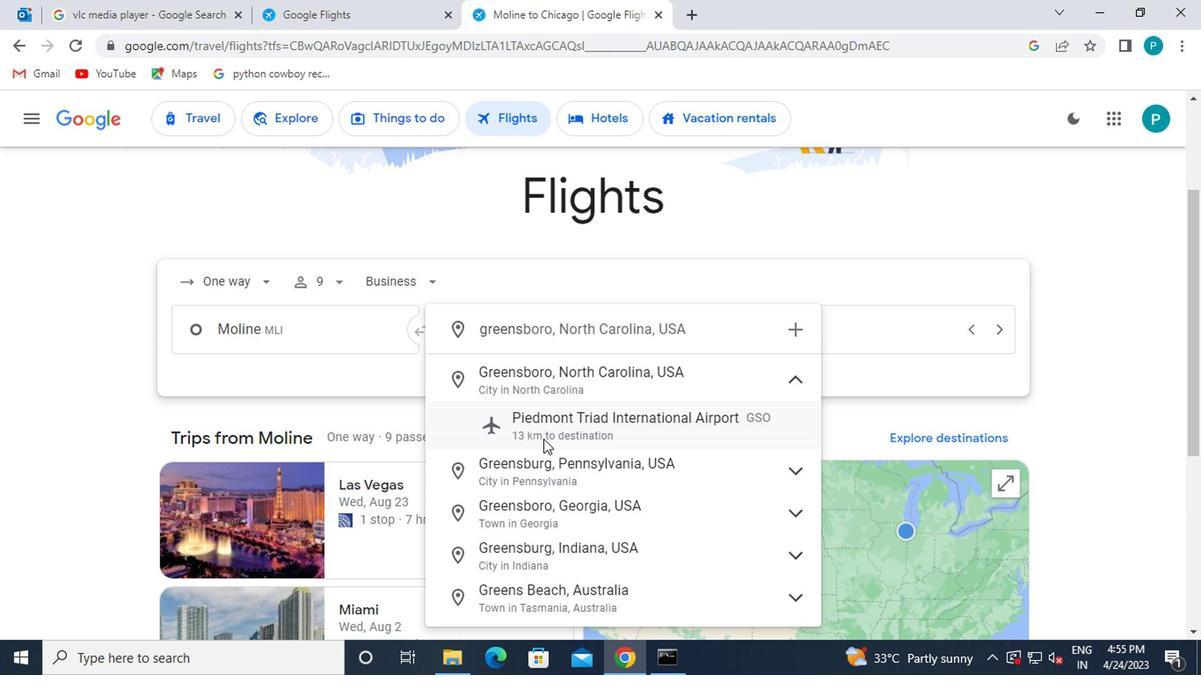
Action: Mouse pressed left at (540, 443)
Screenshot: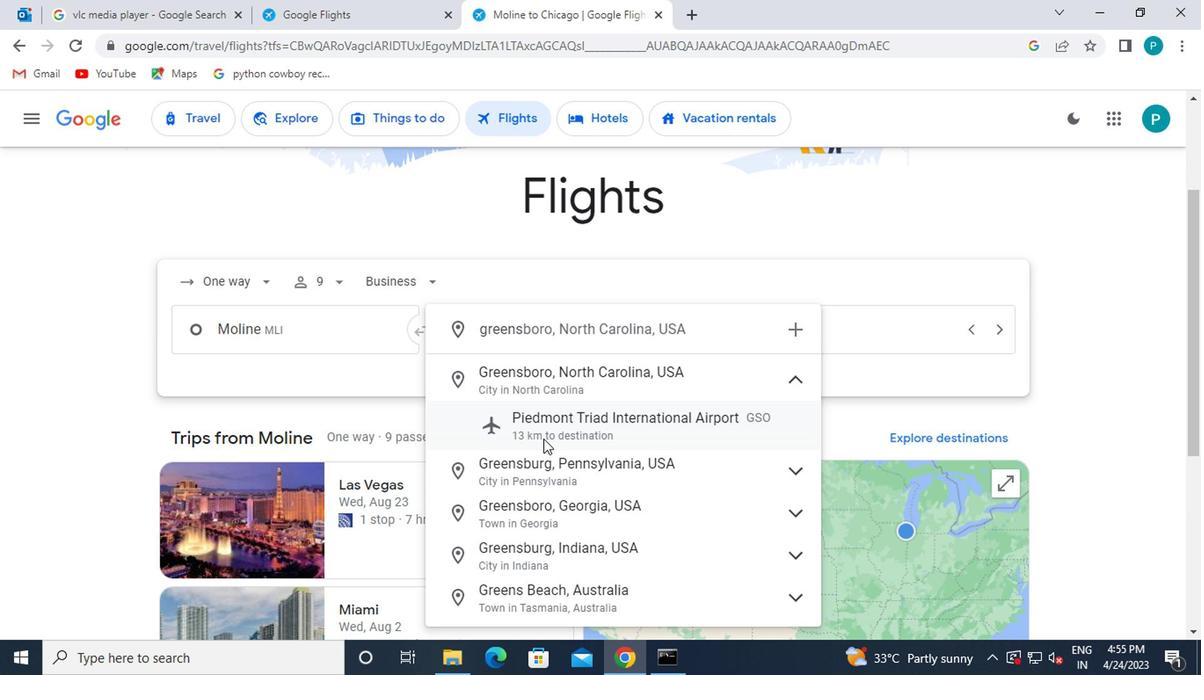 
Action: Mouse moved to (775, 326)
Screenshot: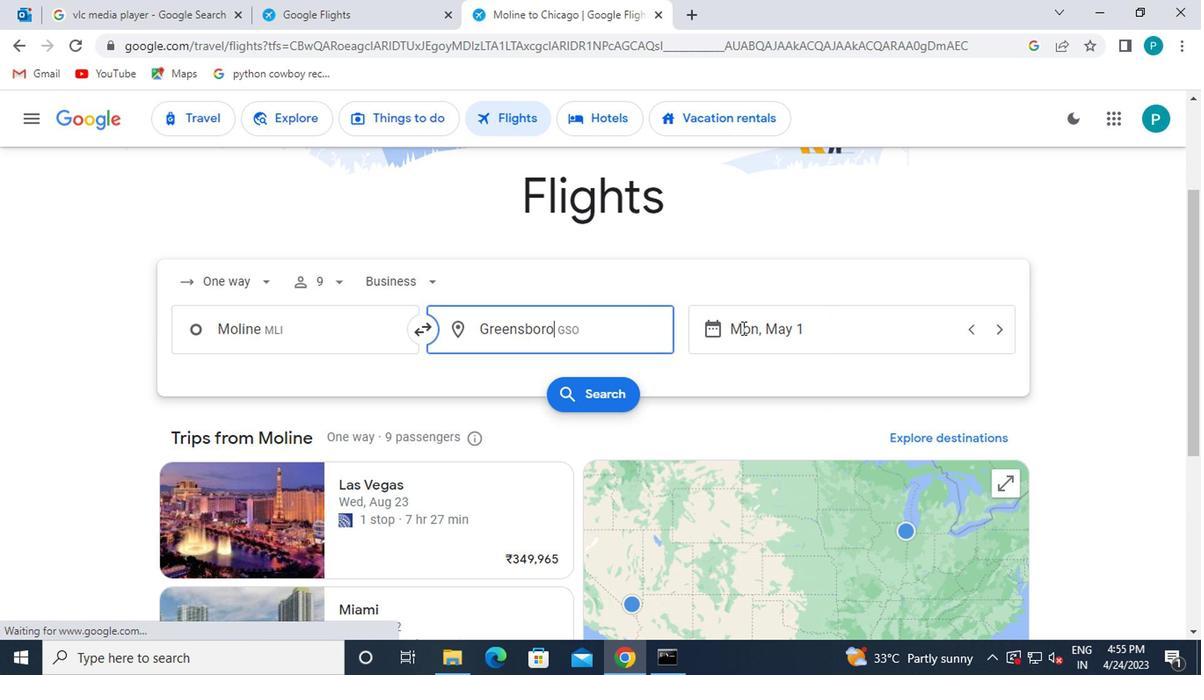 
Action: Mouse pressed left at (775, 326)
Screenshot: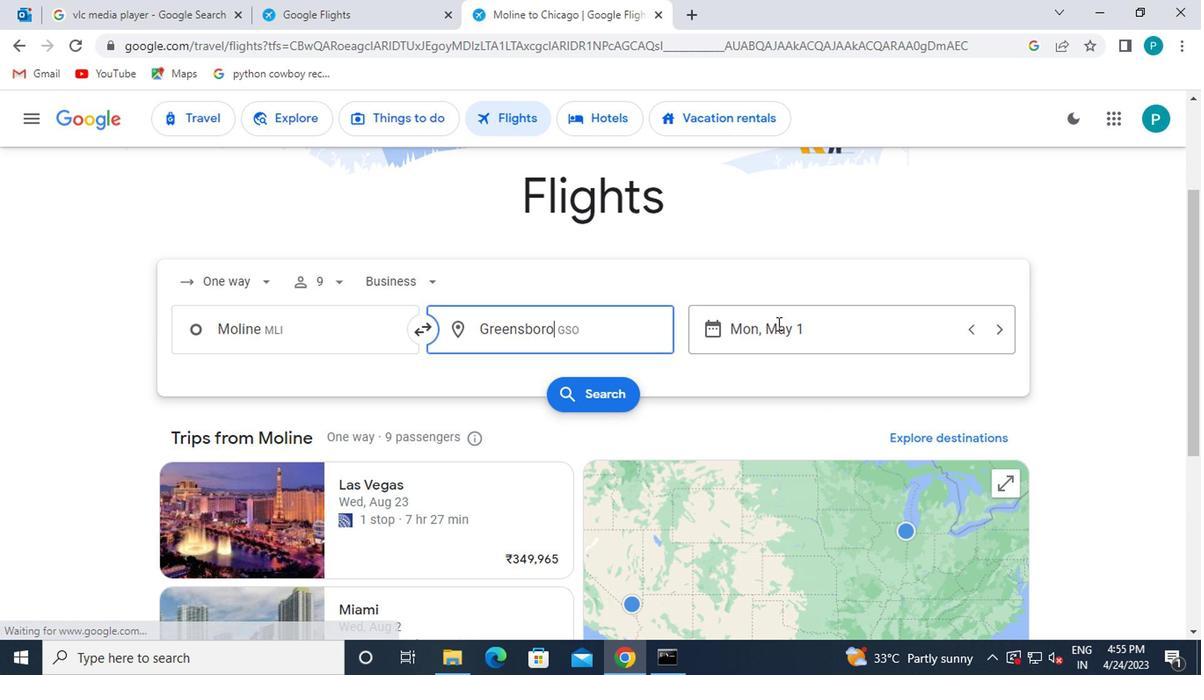
Action: Mouse moved to (767, 321)
Screenshot: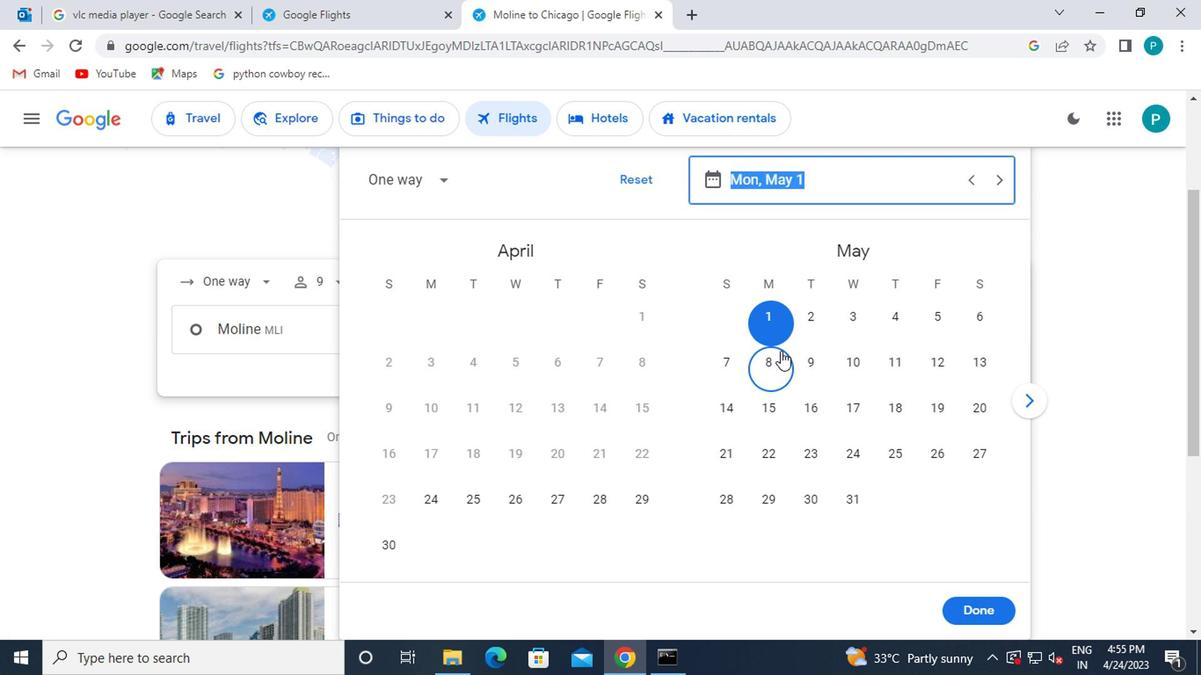 
Action: Mouse pressed left at (767, 321)
Screenshot: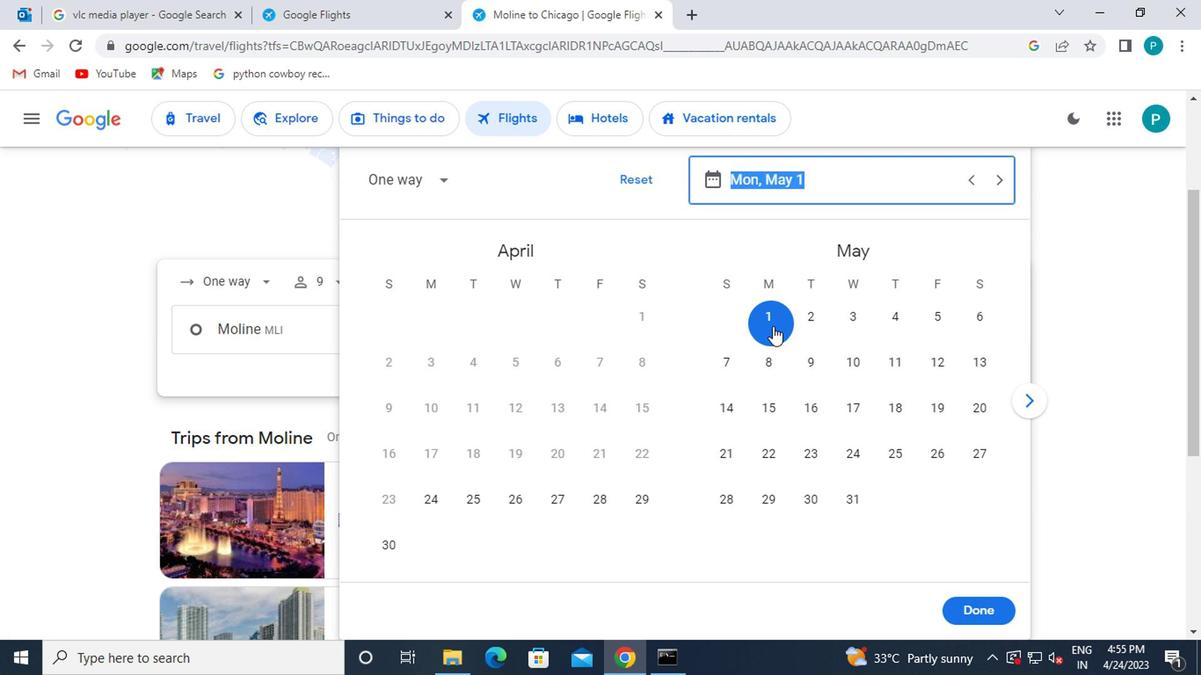 
Action: Mouse moved to (958, 607)
Screenshot: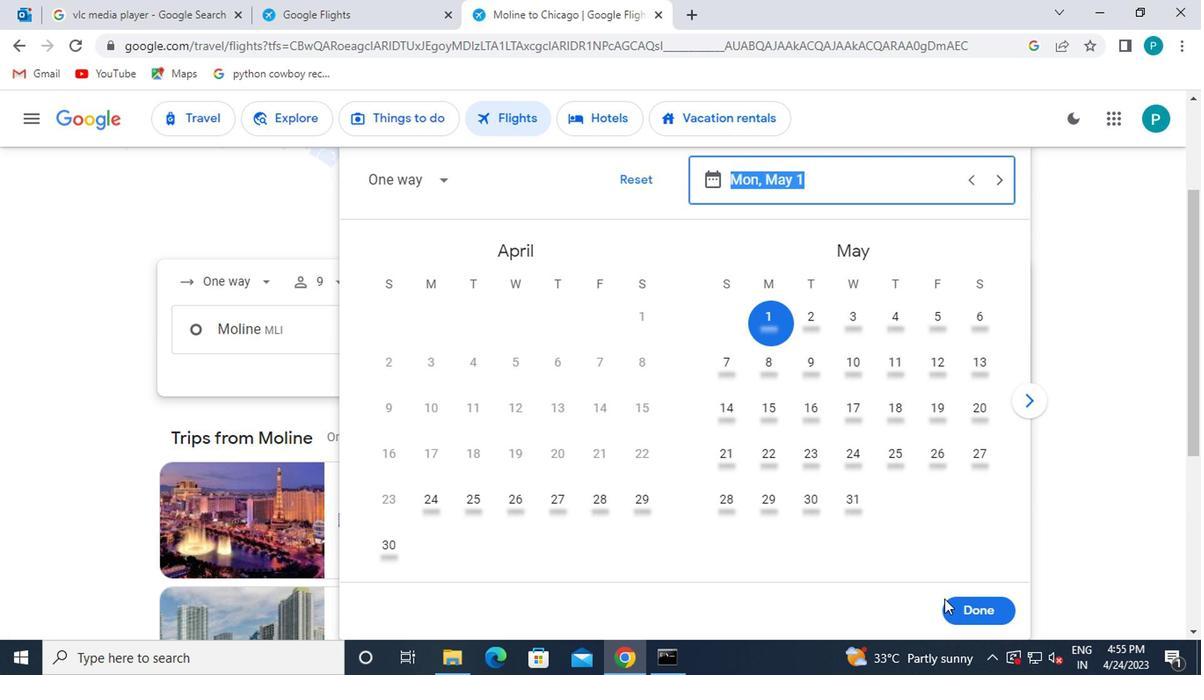 
Action: Mouse pressed left at (958, 607)
Screenshot: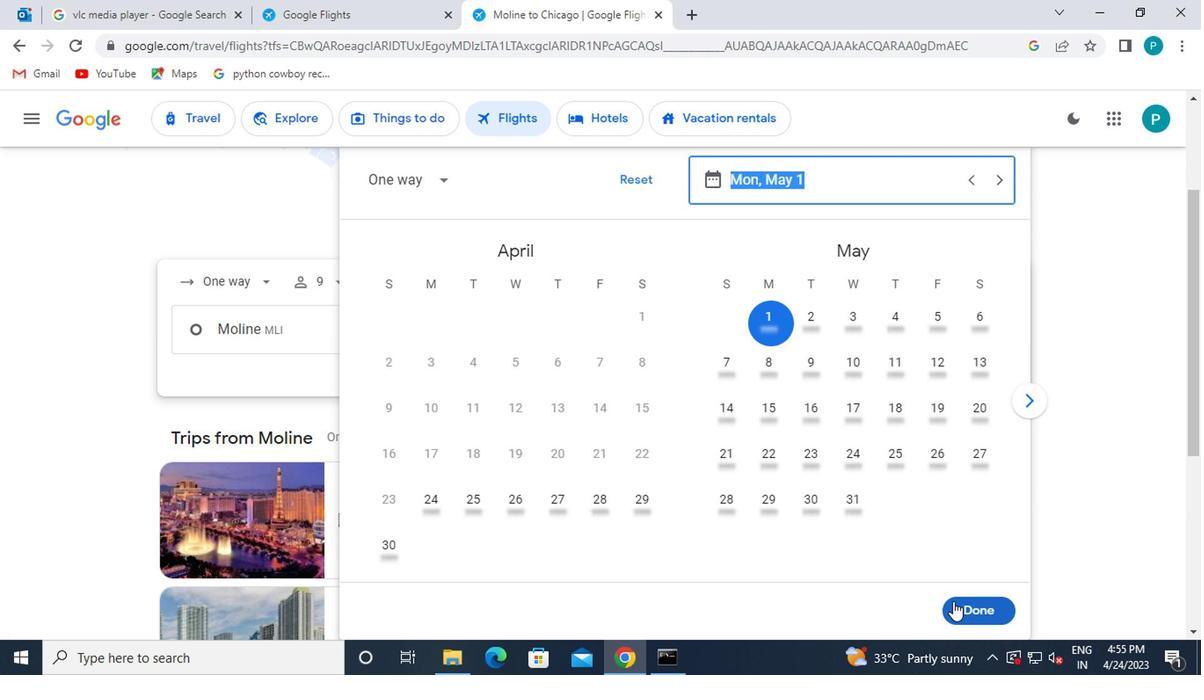 
Action: Mouse moved to (625, 391)
Screenshot: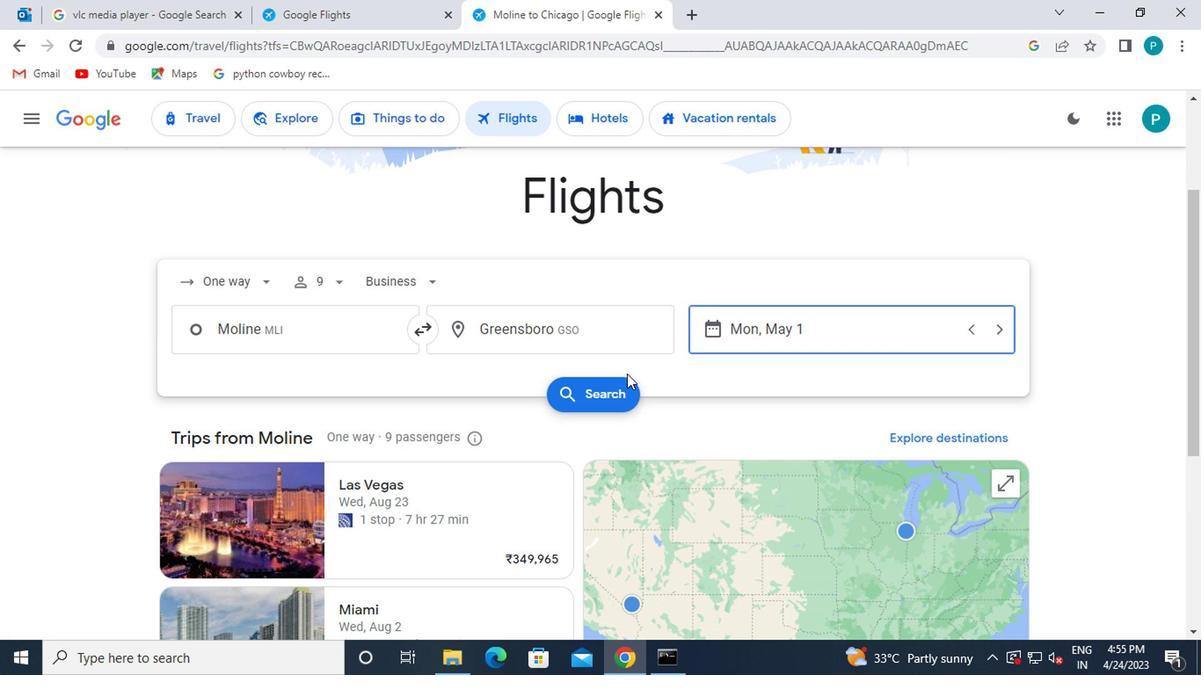 
Action: Mouse pressed left at (625, 391)
Screenshot: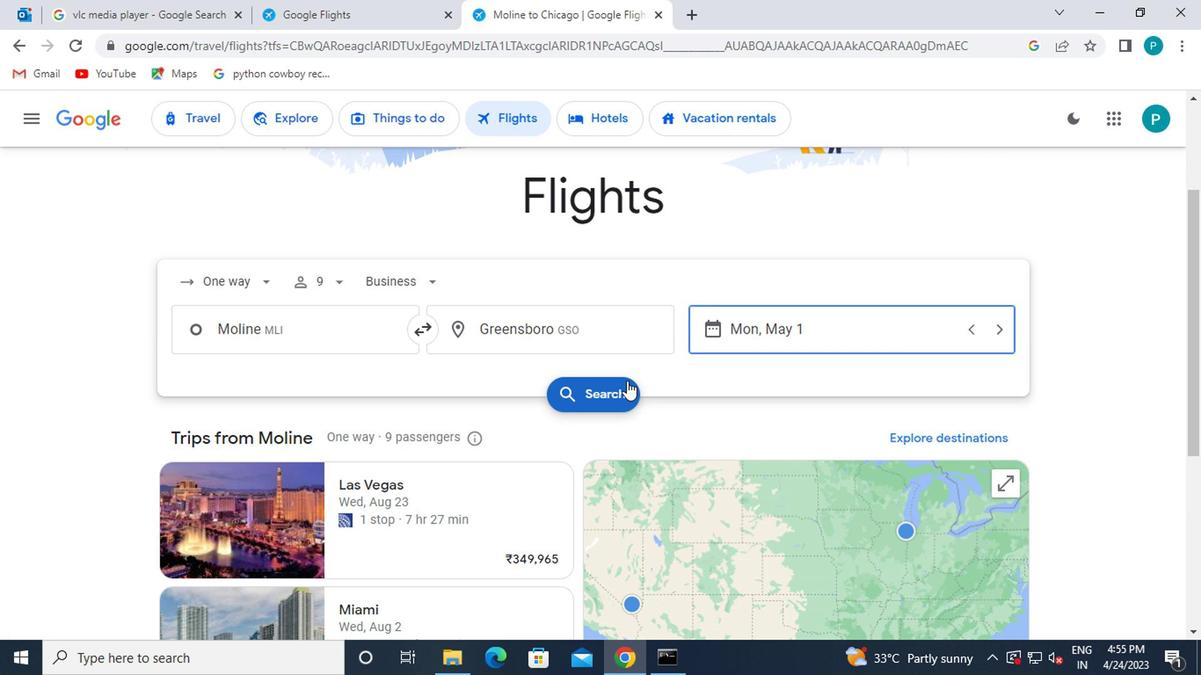 
Action: Mouse moved to (163, 265)
Screenshot: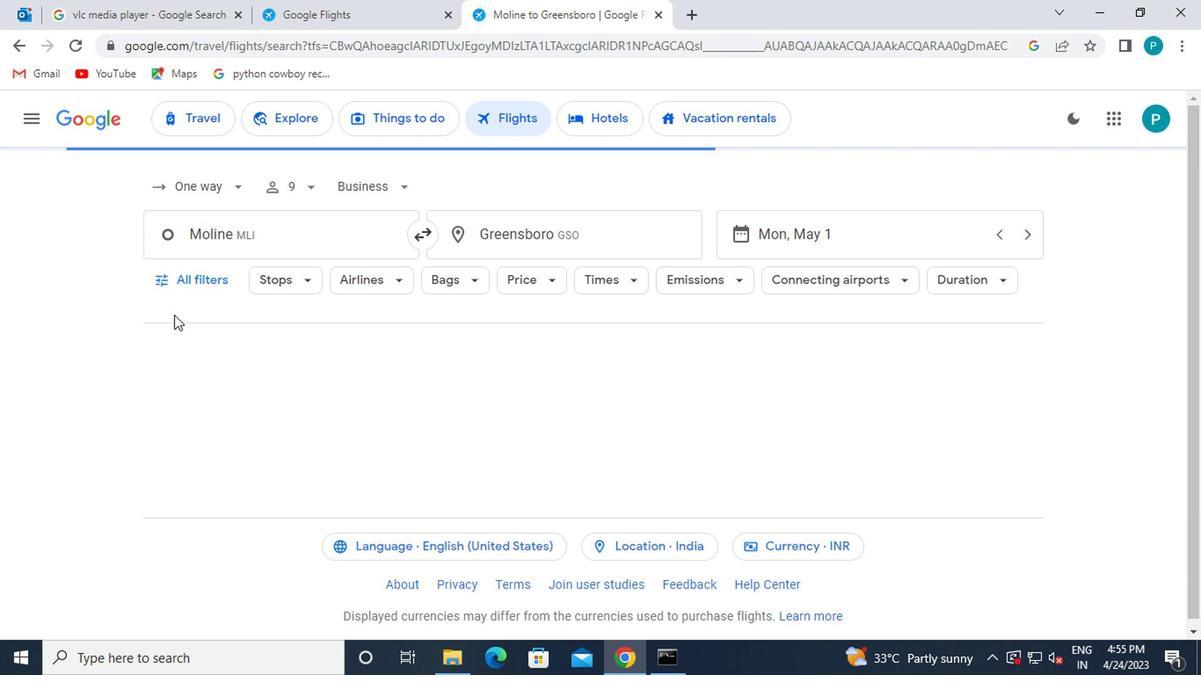 
Action: Mouse pressed left at (163, 265)
Screenshot: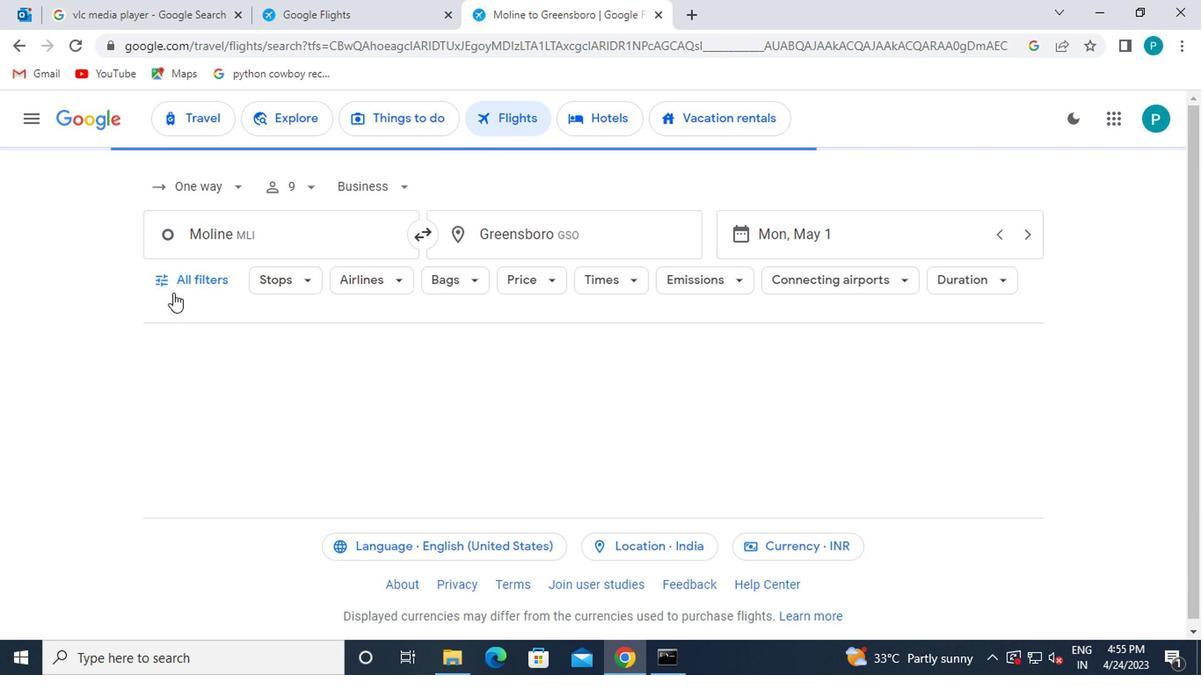 
Action: Mouse moved to (187, 367)
Screenshot: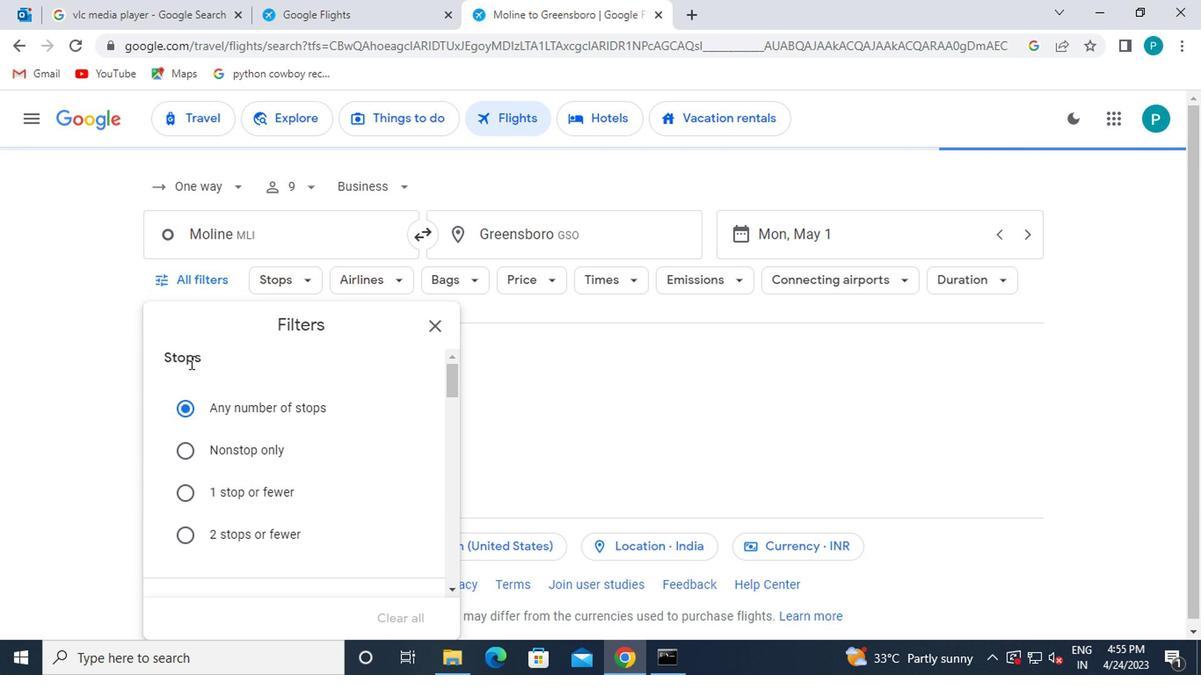 
Action: Mouse scrolled (187, 367) with delta (0, 0)
Screenshot: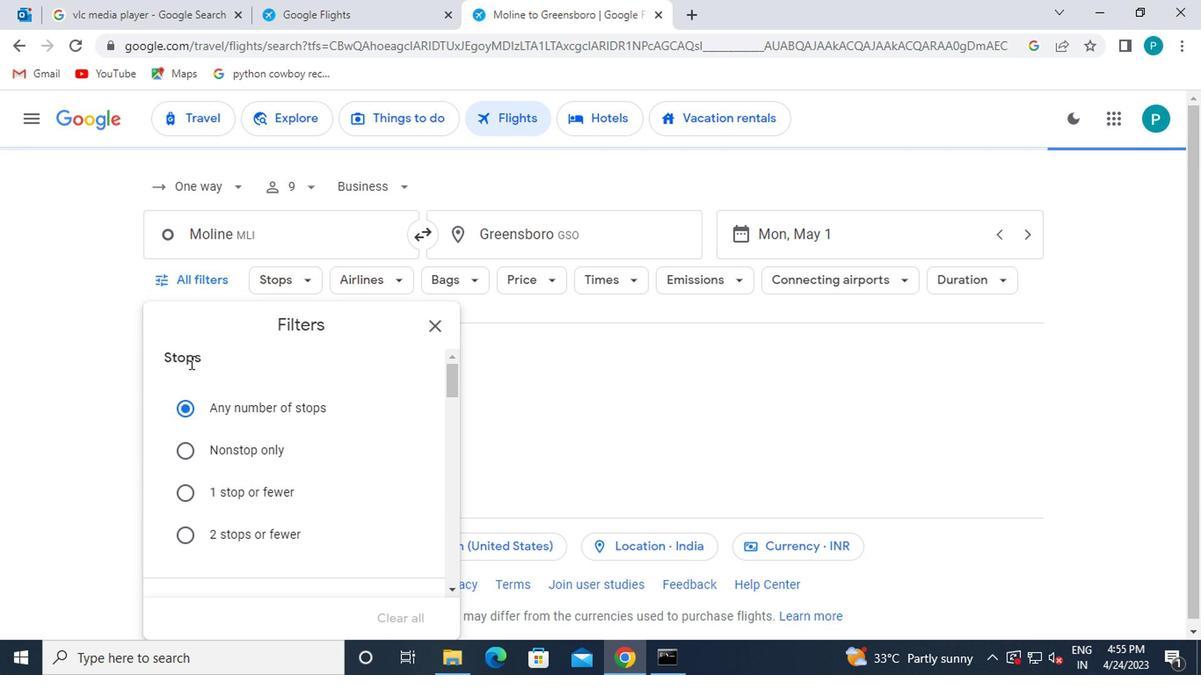 
Action: Mouse moved to (189, 369)
Screenshot: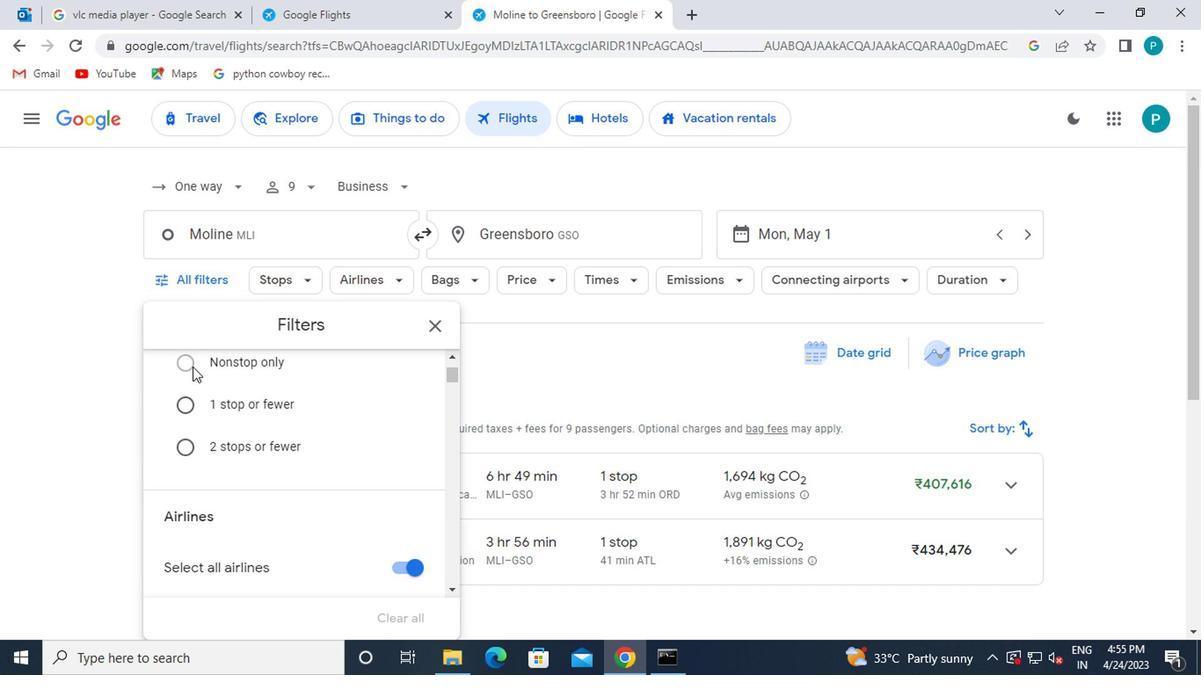 
Action: Mouse scrolled (189, 369) with delta (0, 0)
Screenshot: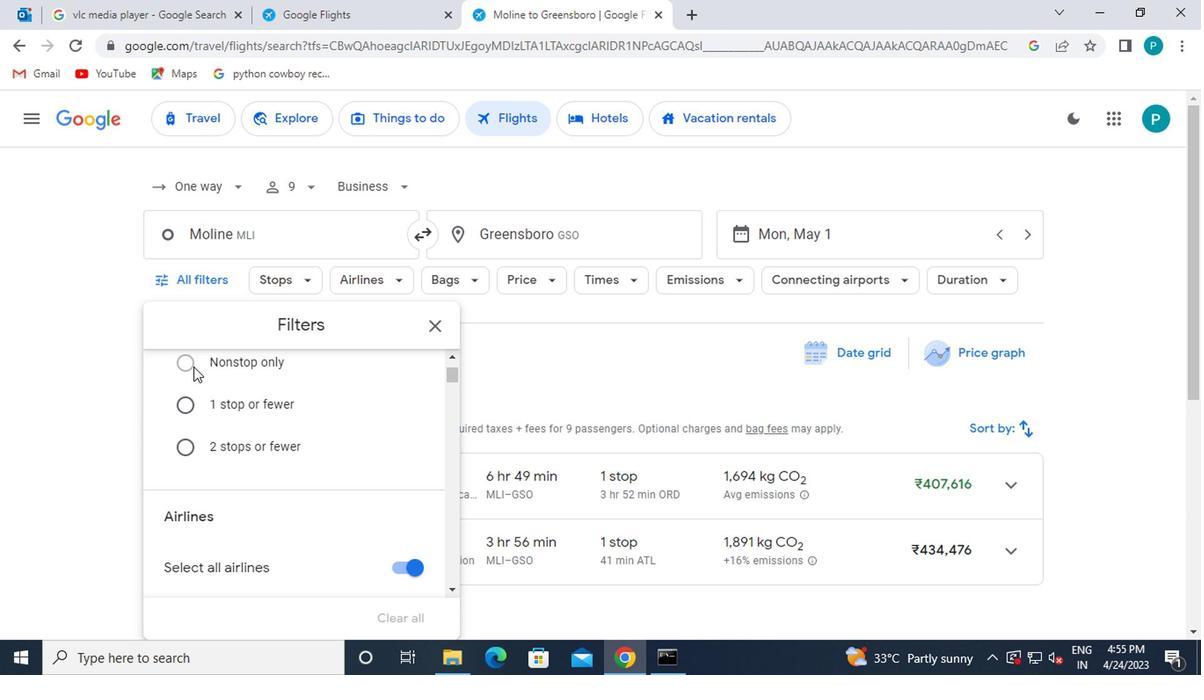 
Action: Mouse scrolled (189, 369) with delta (0, 0)
Screenshot: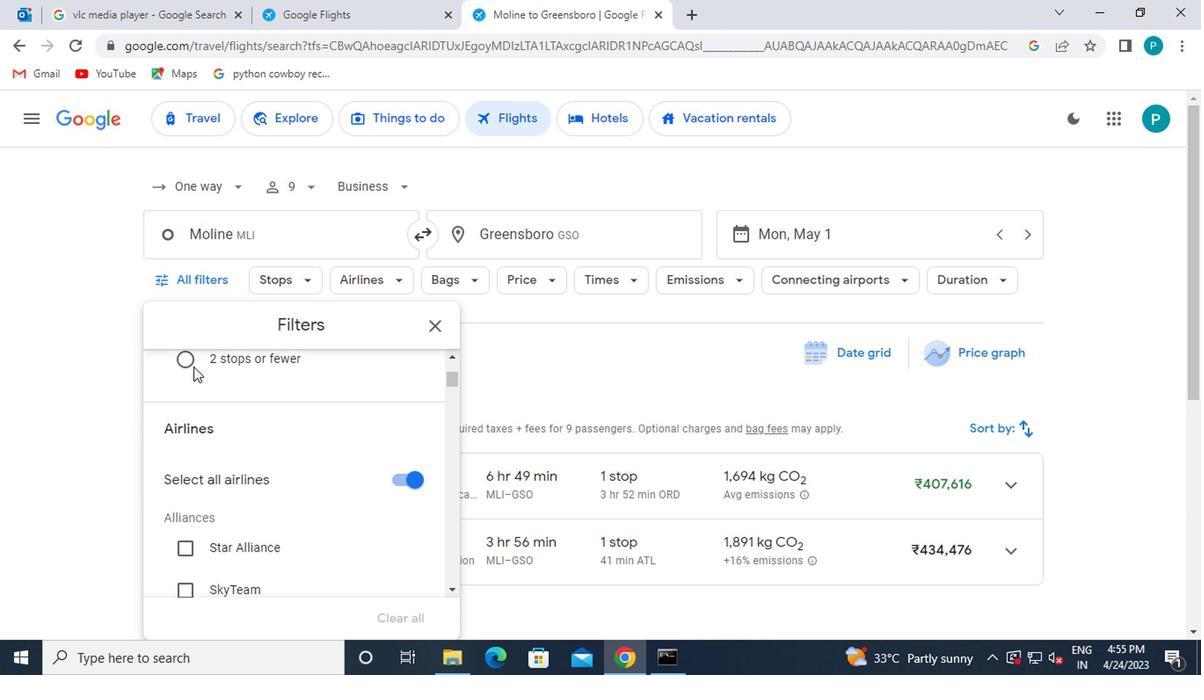 
Action: Mouse moved to (191, 369)
Screenshot: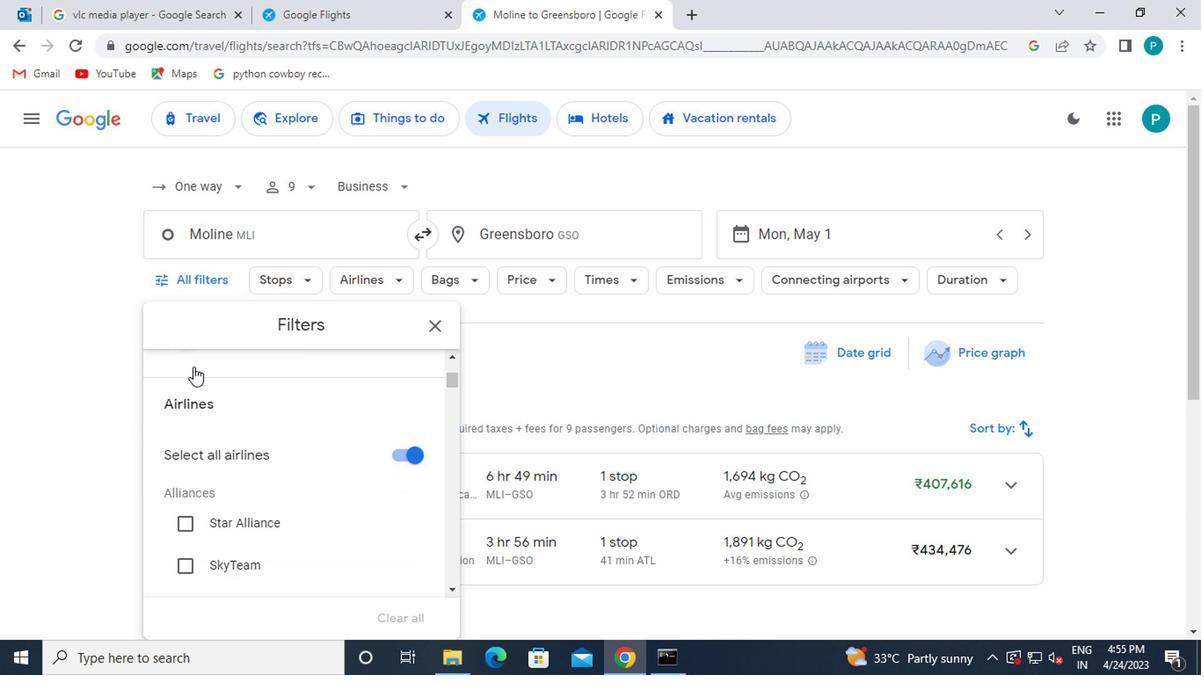 
Action: Mouse scrolled (191, 369) with delta (0, 0)
Screenshot: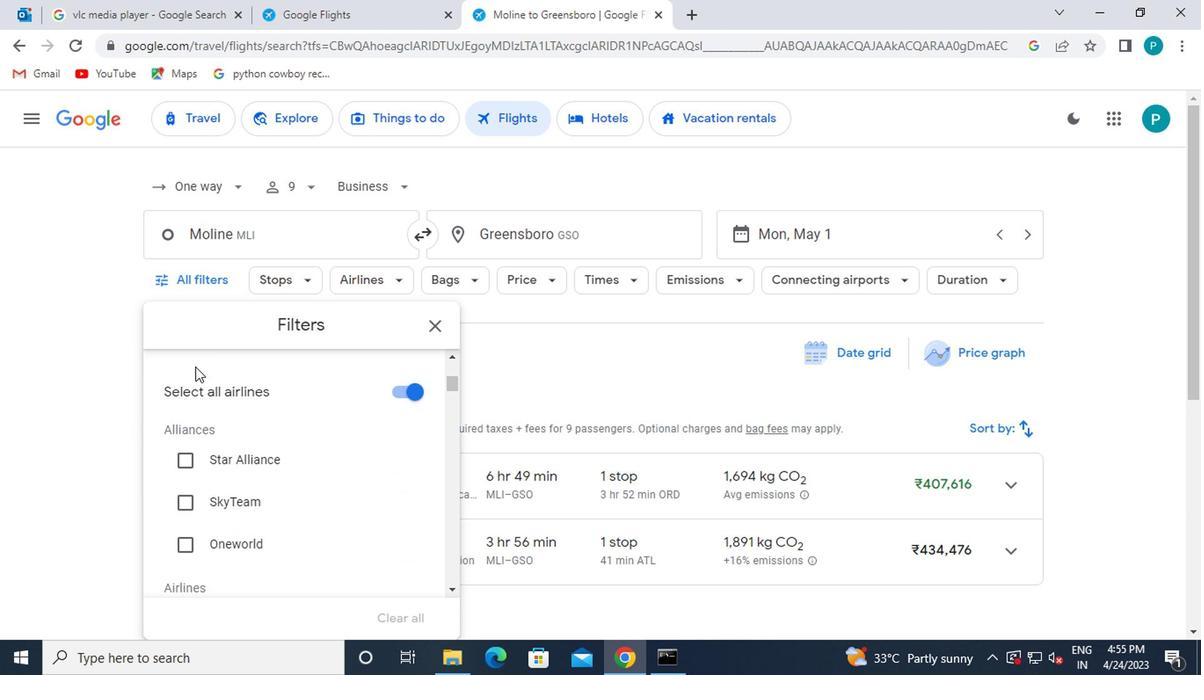 
Action: Mouse scrolled (191, 369) with delta (0, 0)
Screenshot: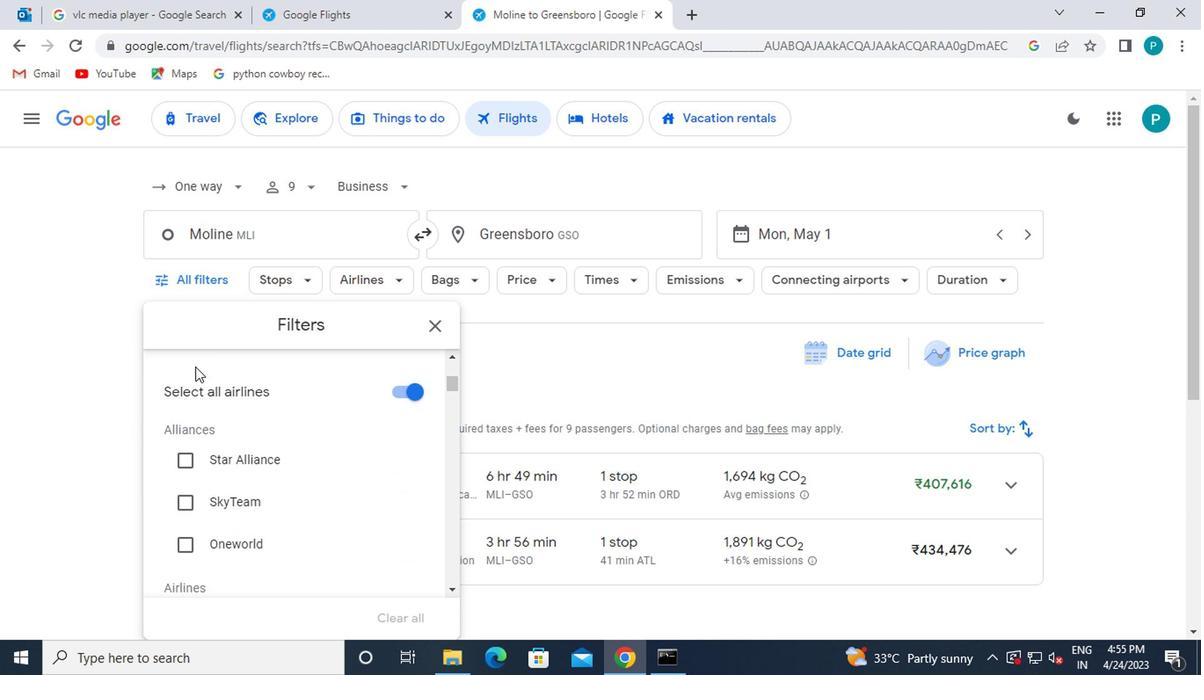 
Action: Mouse moved to (216, 412)
Screenshot: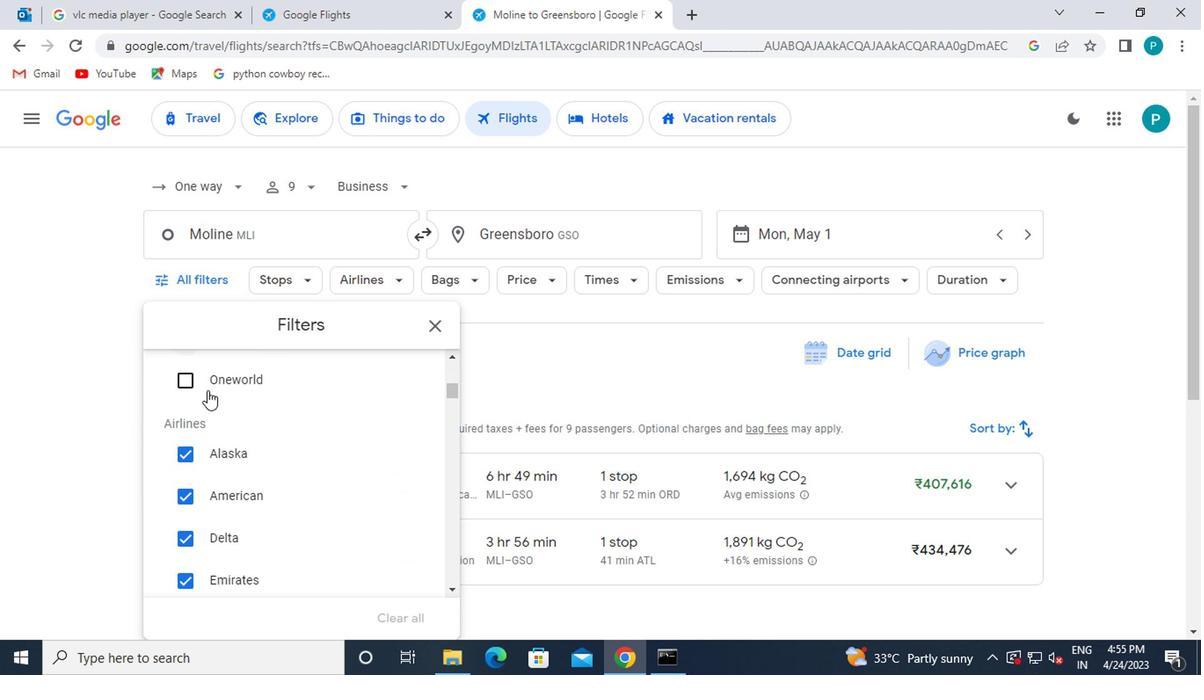 
Action: Mouse scrolled (216, 412) with delta (0, 0)
Screenshot: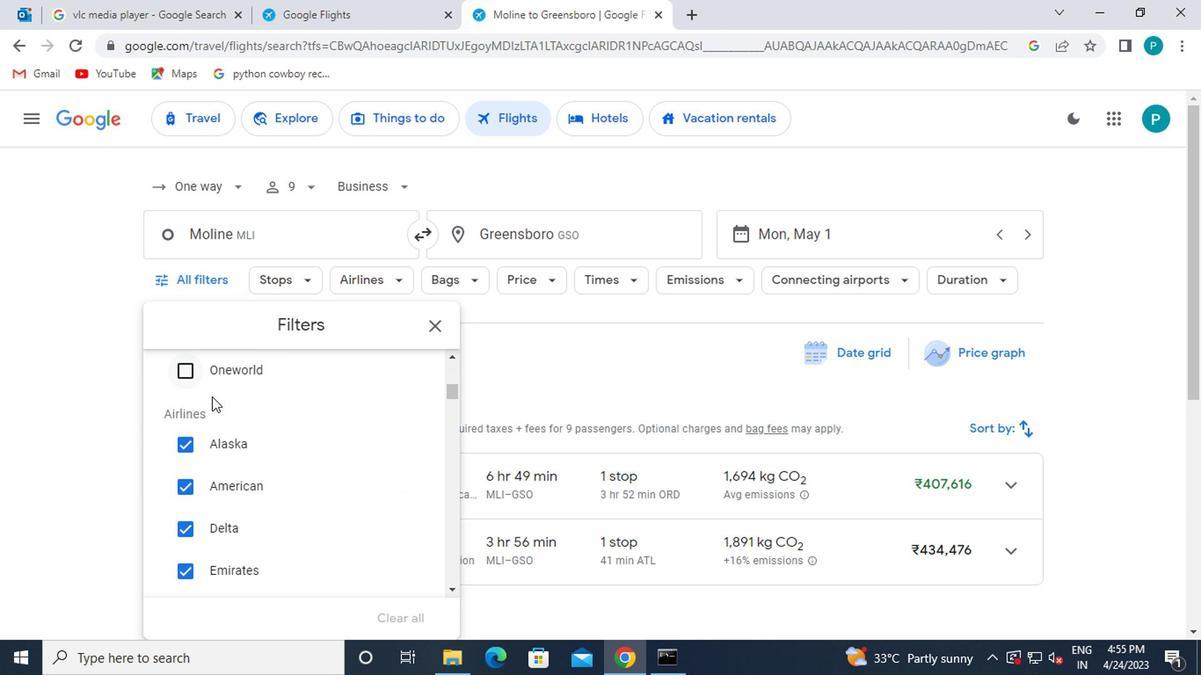 
Action: Mouse scrolled (216, 412) with delta (0, 0)
Screenshot: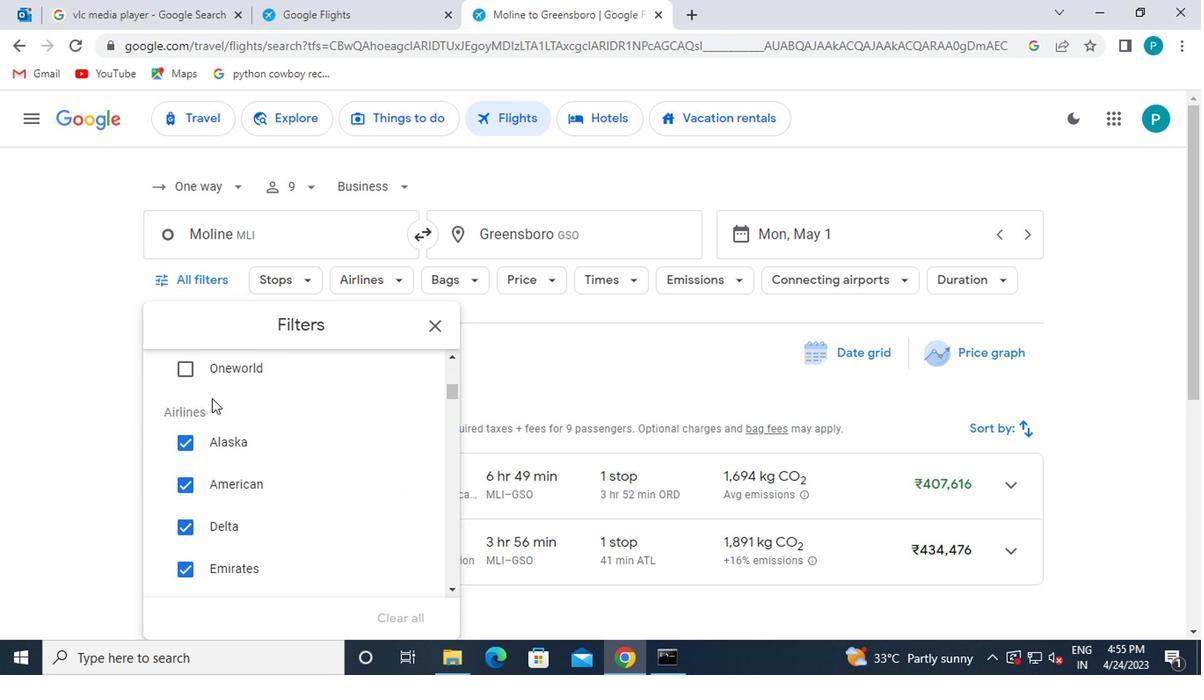 
Action: Mouse moved to (269, 436)
Screenshot: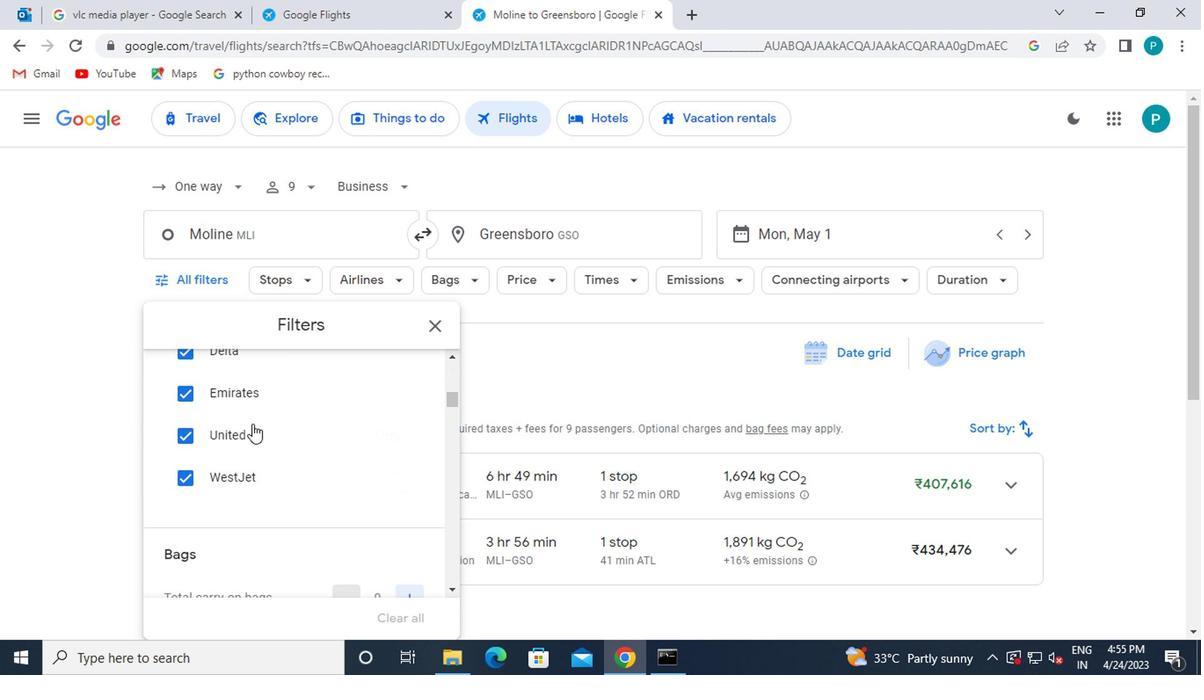 
Action: Mouse scrolled (269, 436) with delta (0, 0)
Screenshot: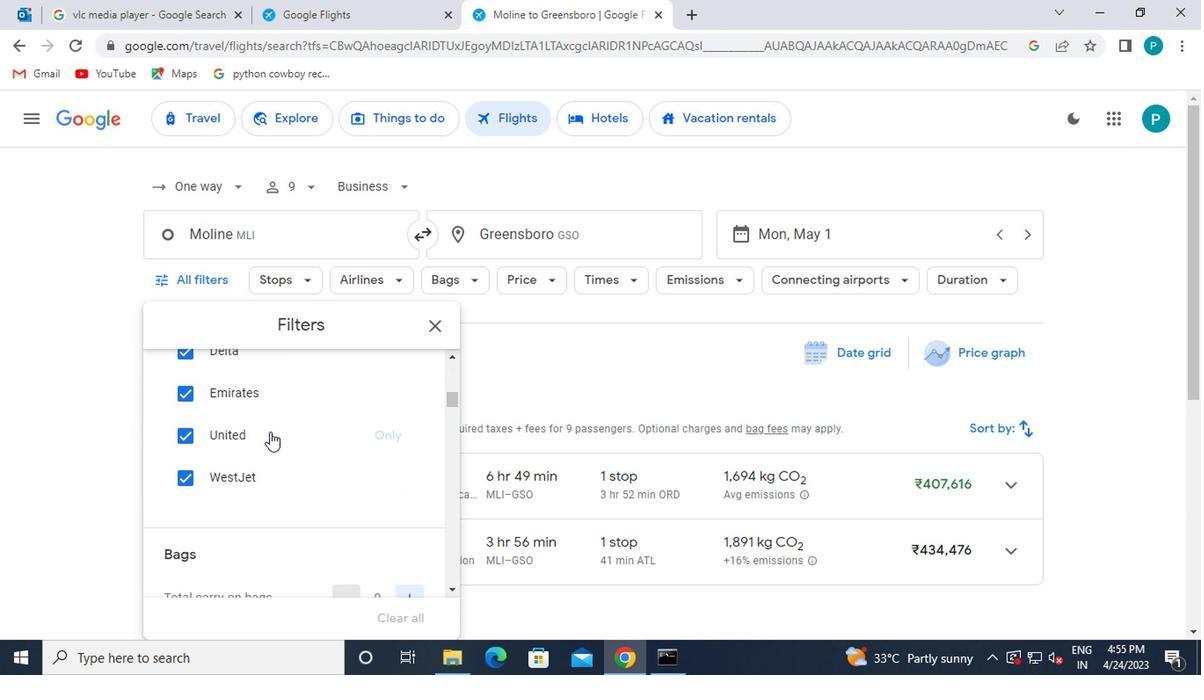 
Action: Mouse scrolled (269, 436) with delta (0, 0)
Screenshot: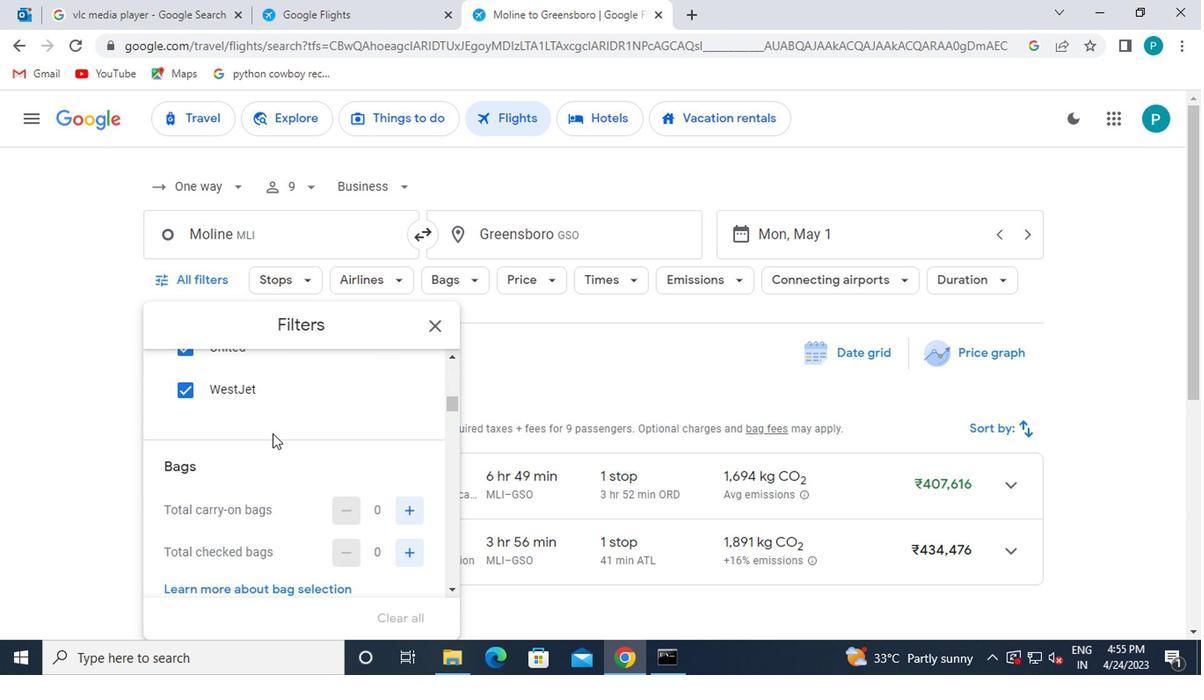 
Action: Mouse moved to (384, 469)
Screenshot: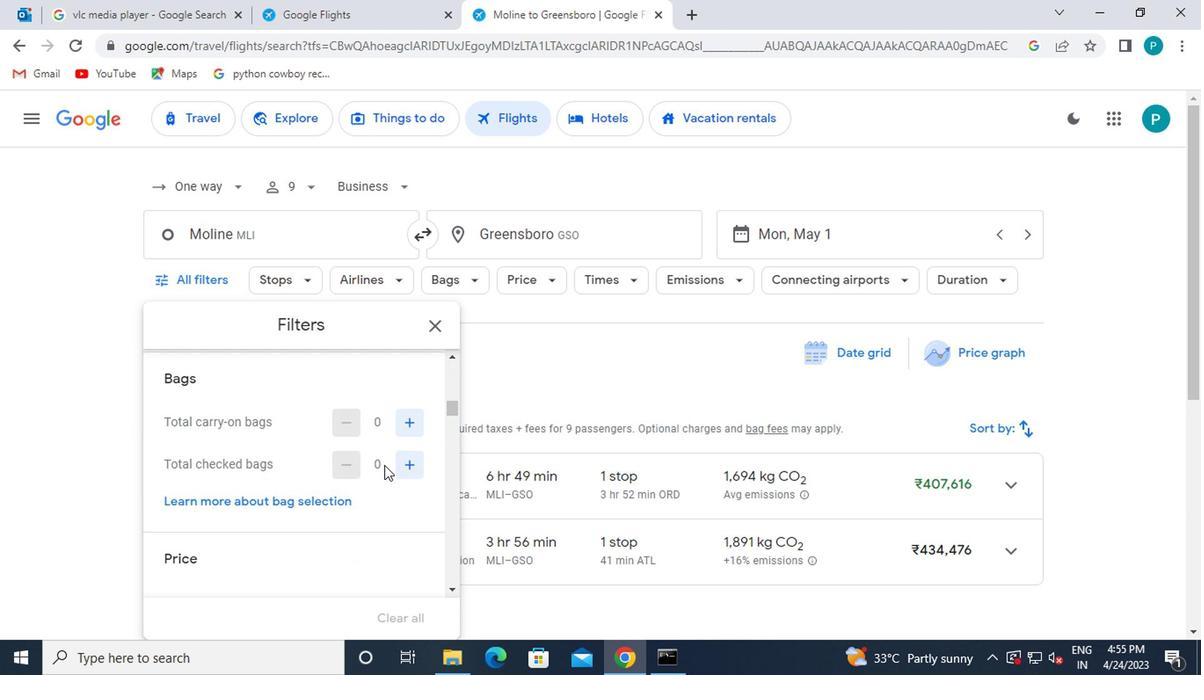 
Action: Mouse pressed left at (384, 469)
Screenshot: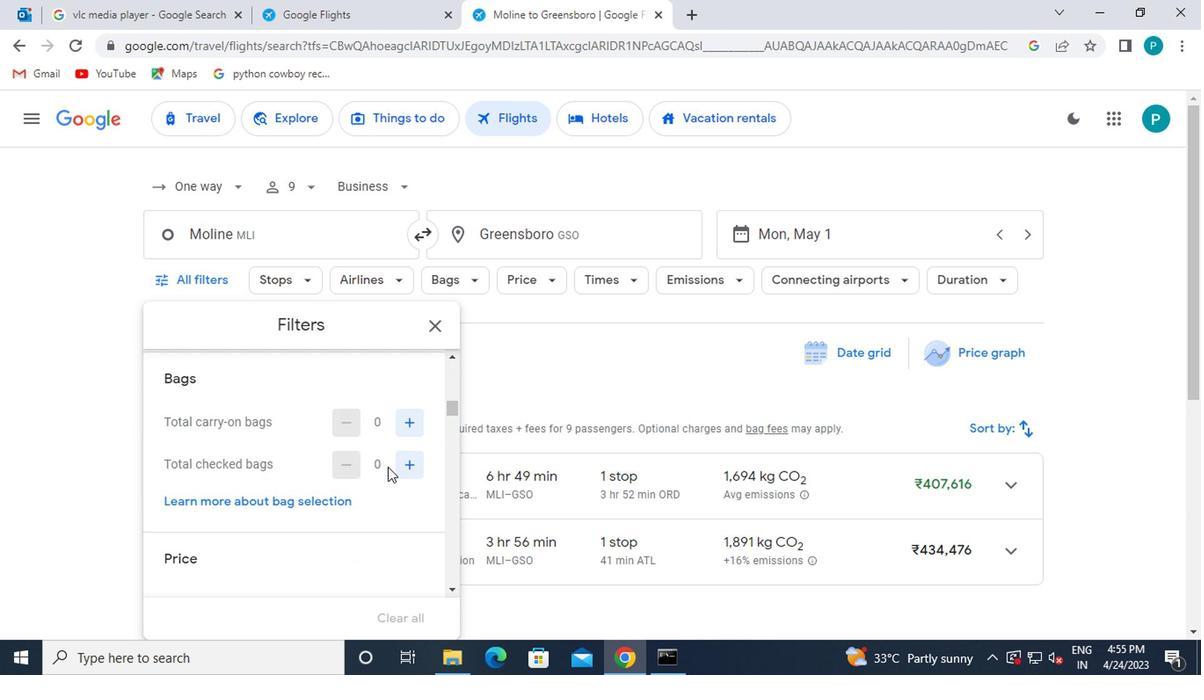 
Action: Mouse moved to (391, 471)
Screenshot: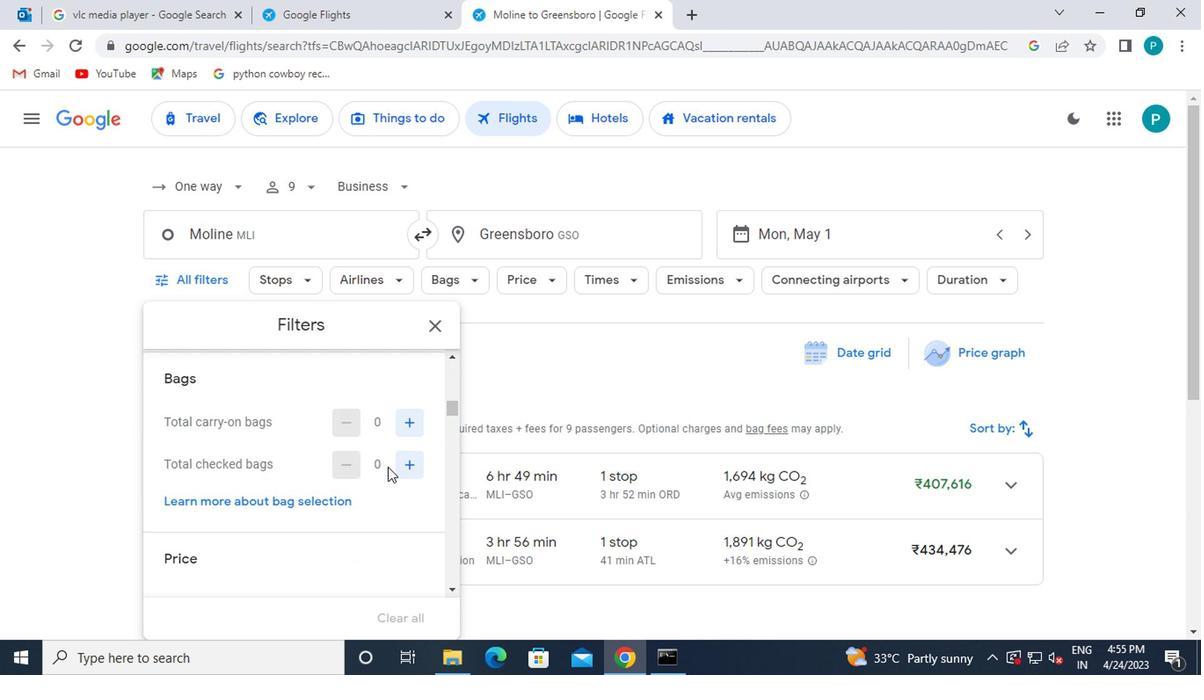 
Action: Mouse pressed left at (391, 471)
Screenshot: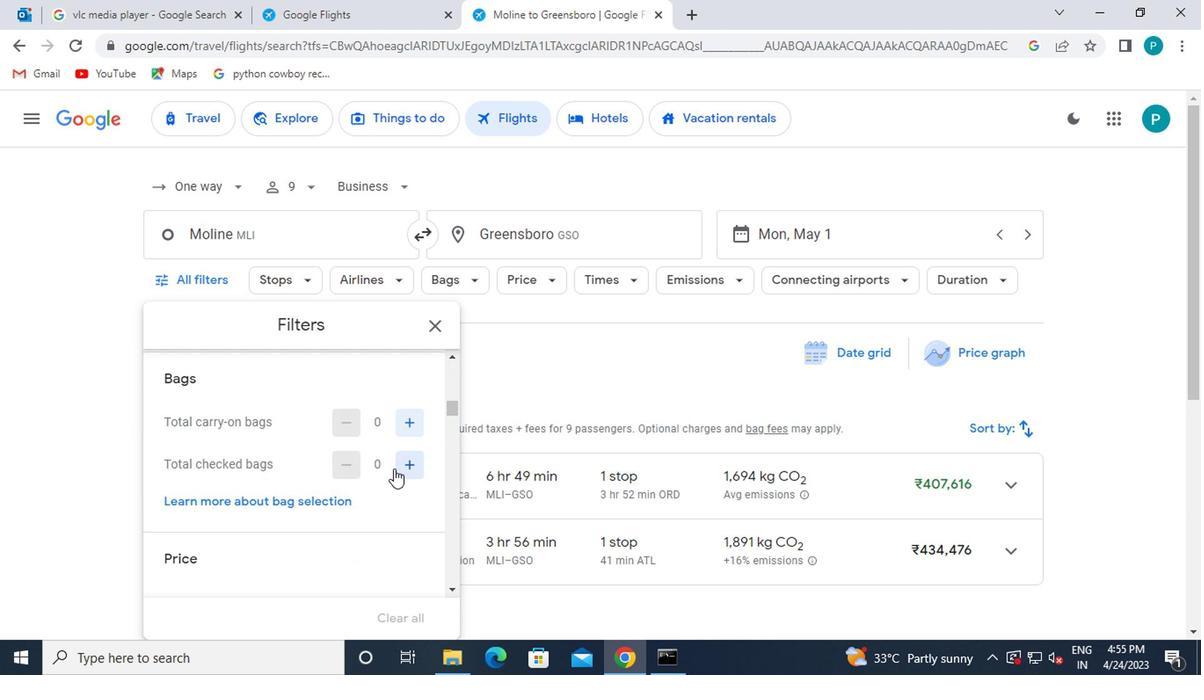 
Action: Mouse moved to (393, 471)
Screenshot: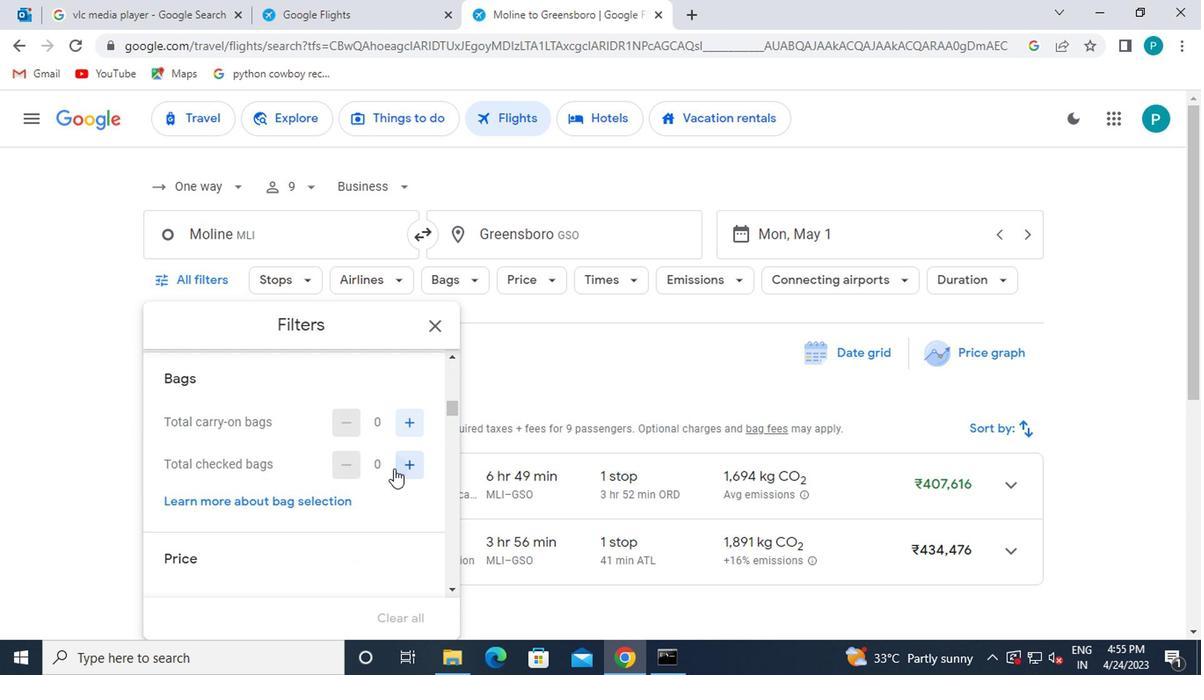 
Action: Mouse pressed left at (393, 471)
Screenshot: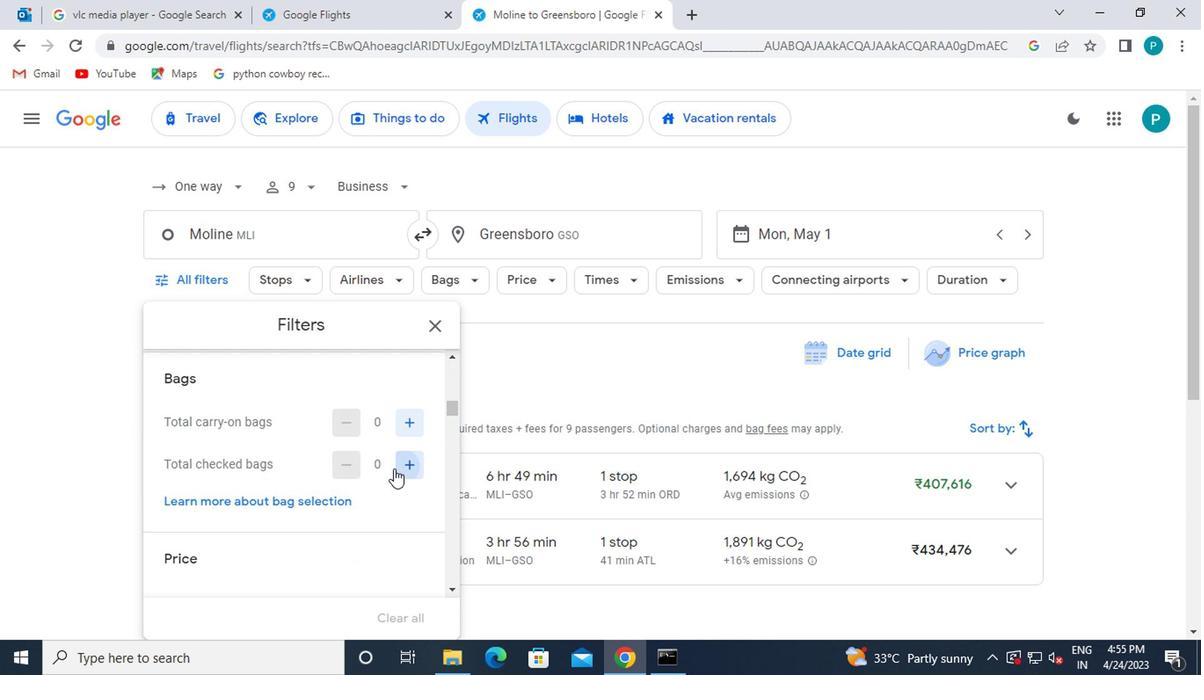 
Action: Mouse moved to (294, 523)
Screenshot: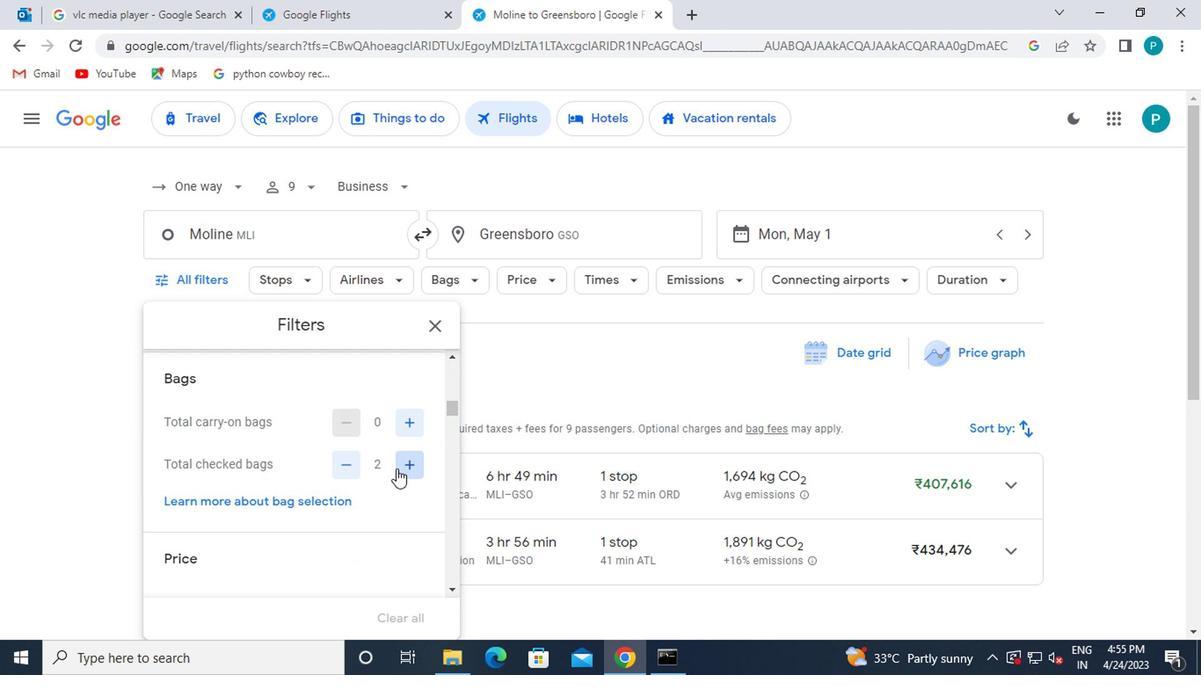 
Action: Mouse scrolled (294, 522) with delta (0, 0)
Screenshot: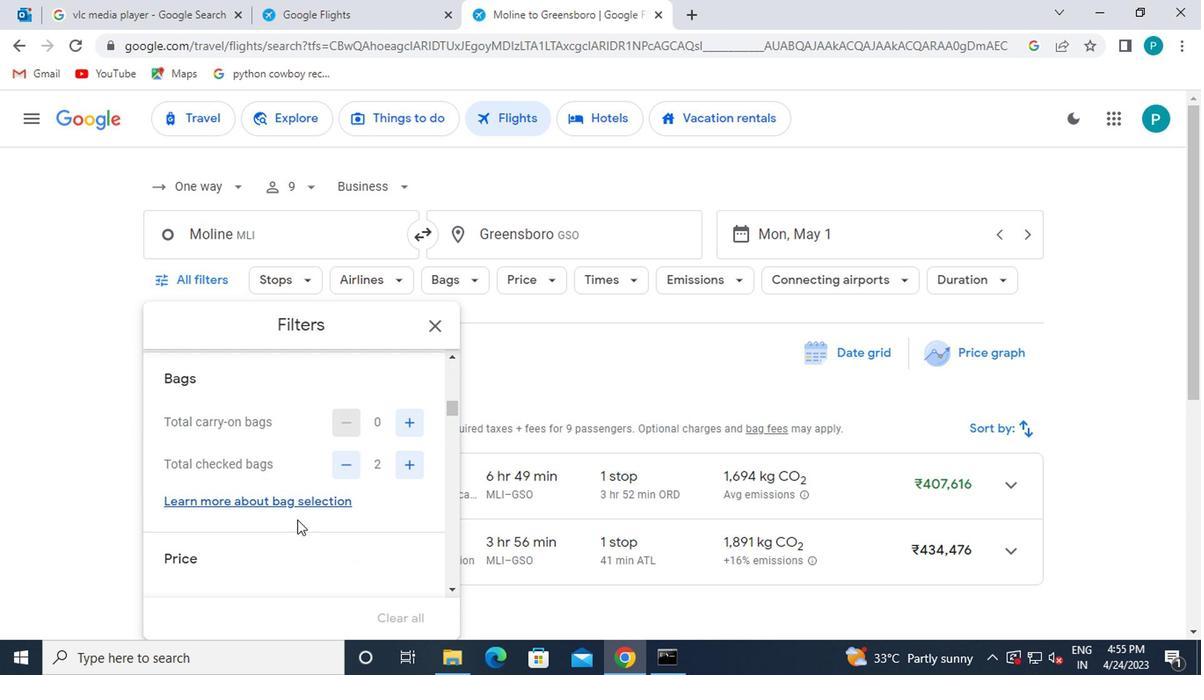 
Action: Mouse moved to (292, 523)
Screenshot: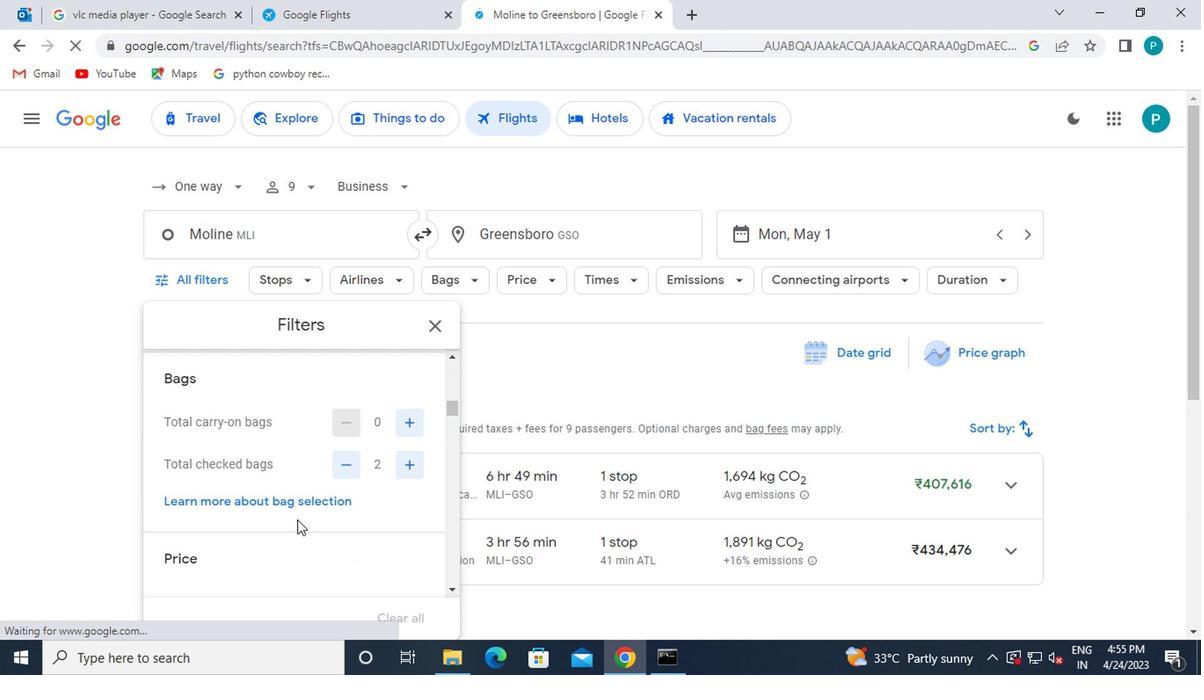 
Action: Mouse scrolled (292, 522) with delta (0, 0)
Screenshot: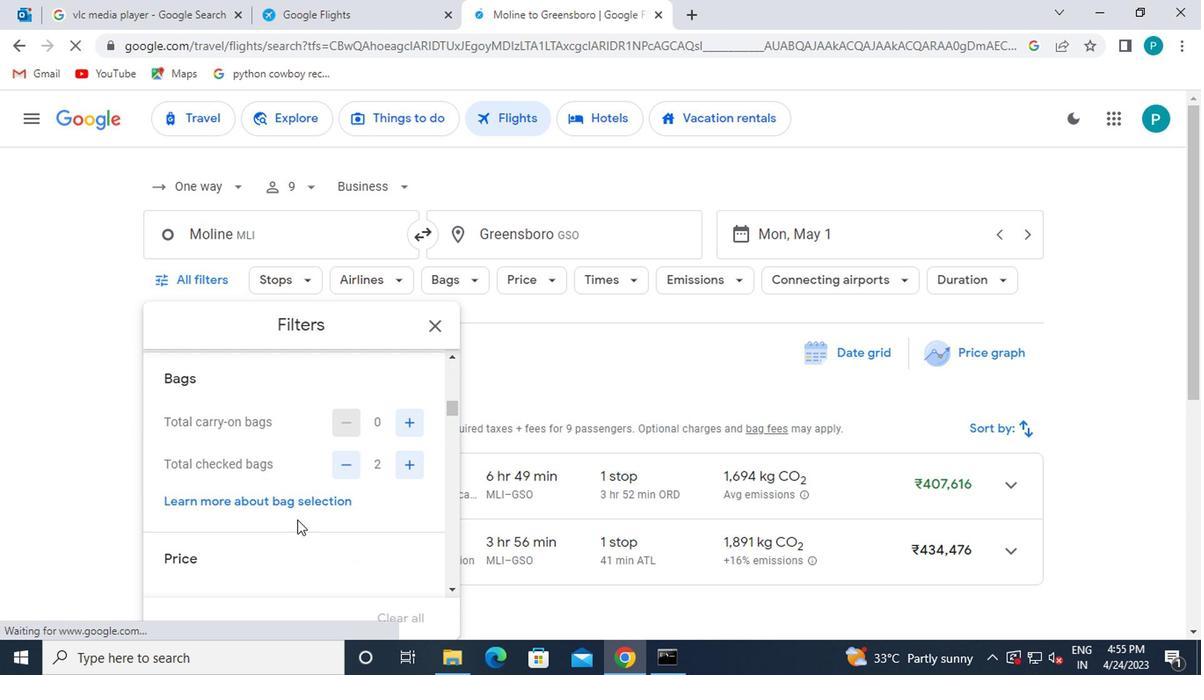 
Action: Mouse moved to (415, 469)
Screenshot: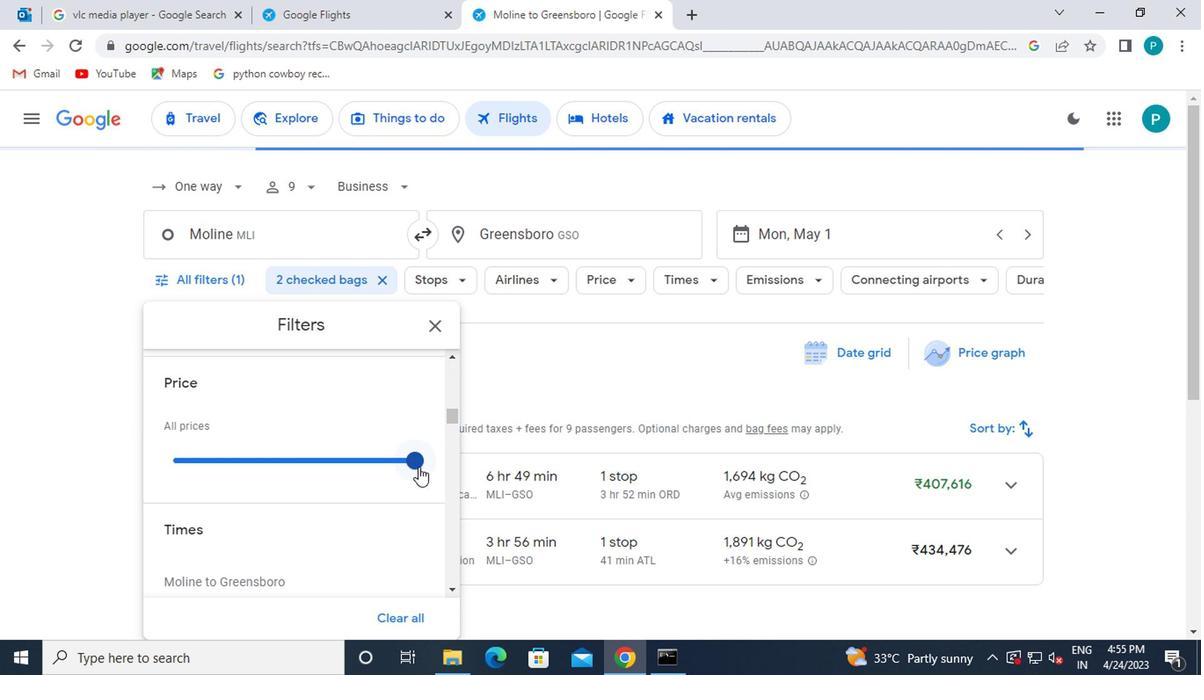 
Action: Mouse pressed left at (415, 469)
Screenshot: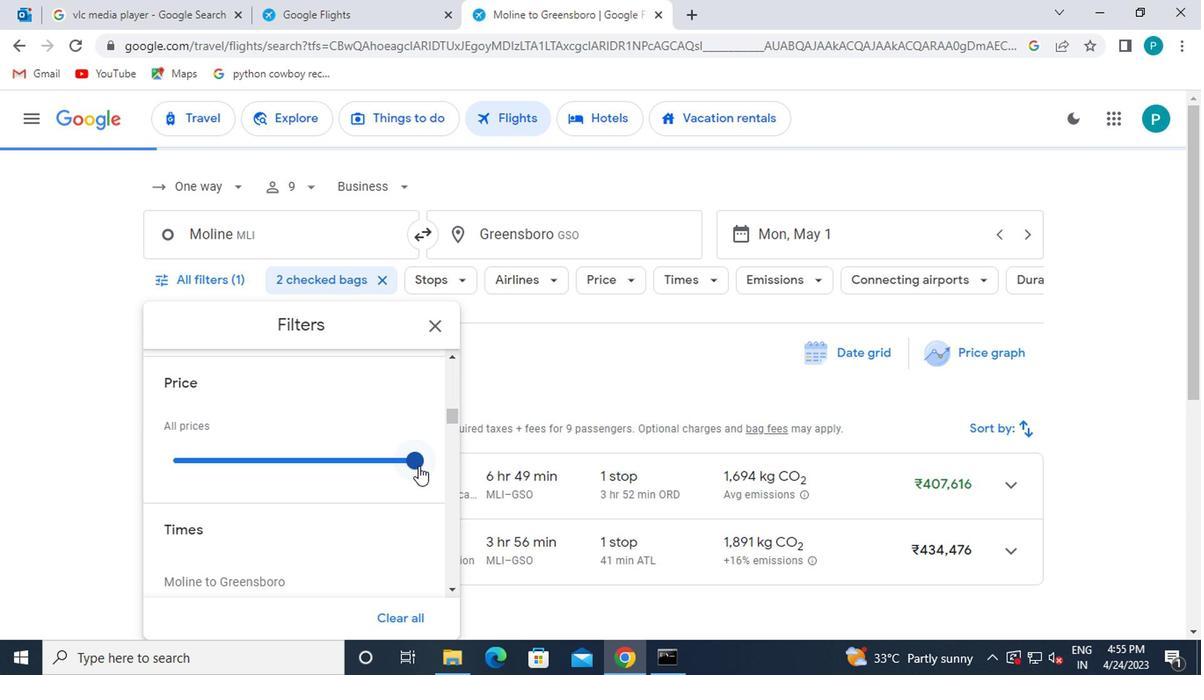 
Action: Mouse moved to (314, 493)
Screenshot: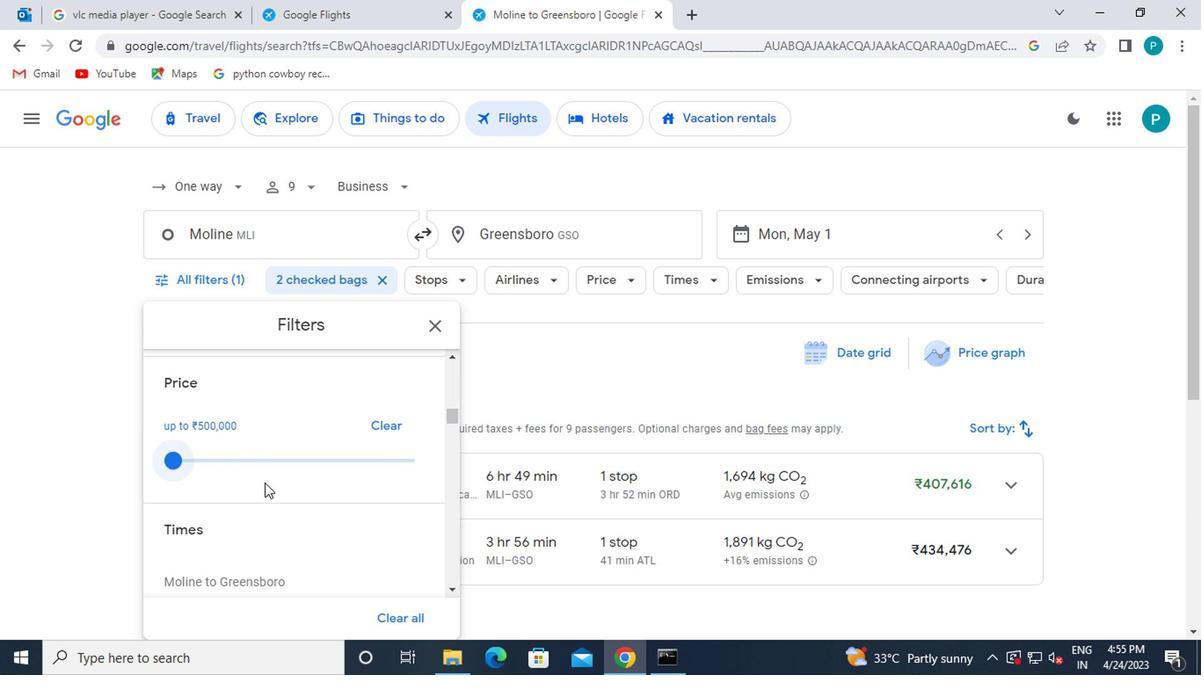 
Action: Mouse scrolled (314, 492) with delta (0, 0)
Screenshot: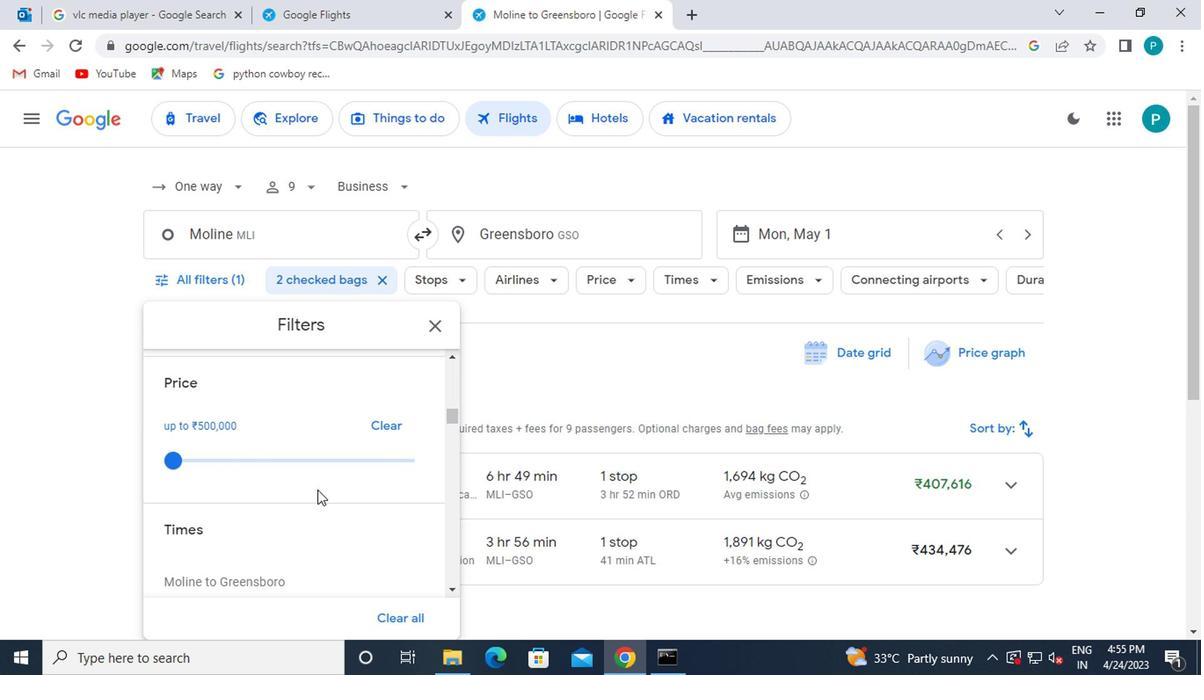 
Action: Mouse scrolled (314, 492) with delta (0, 0)
Screenshot: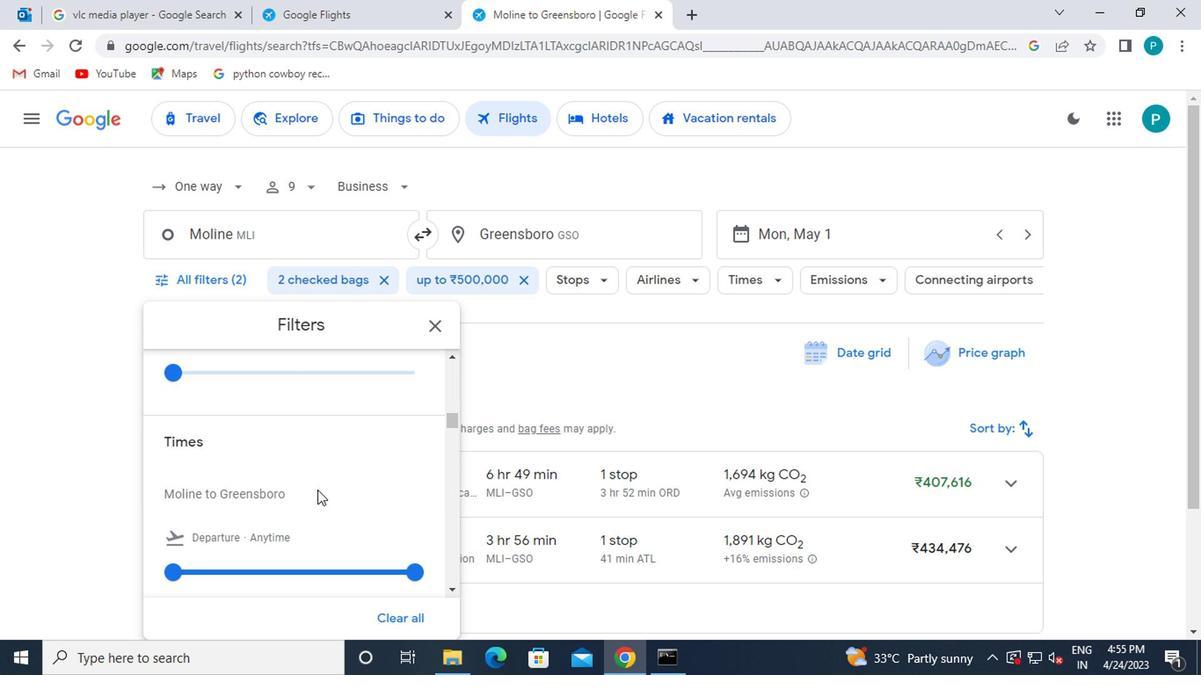 
Action: Mouse moved to (173, 478)
Screenshot: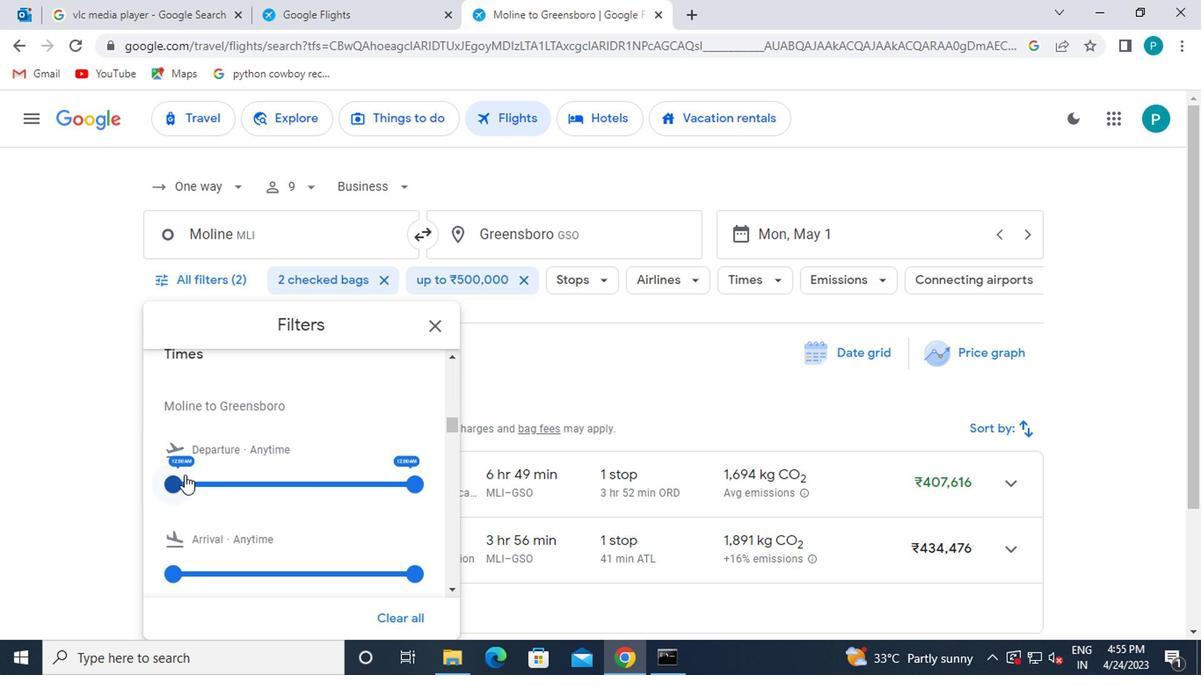 
Action: Mouse pressed left at (173, 478)
Screenshot: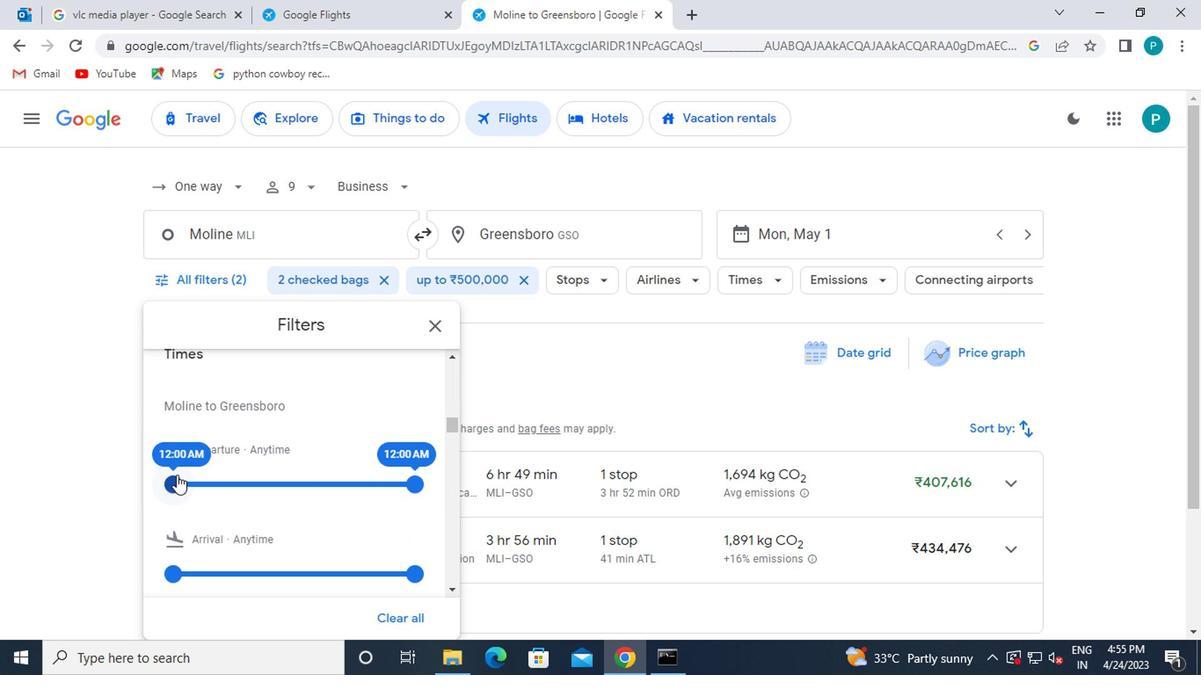 
Action: Mouse moved to (359, 494)
Screenshot: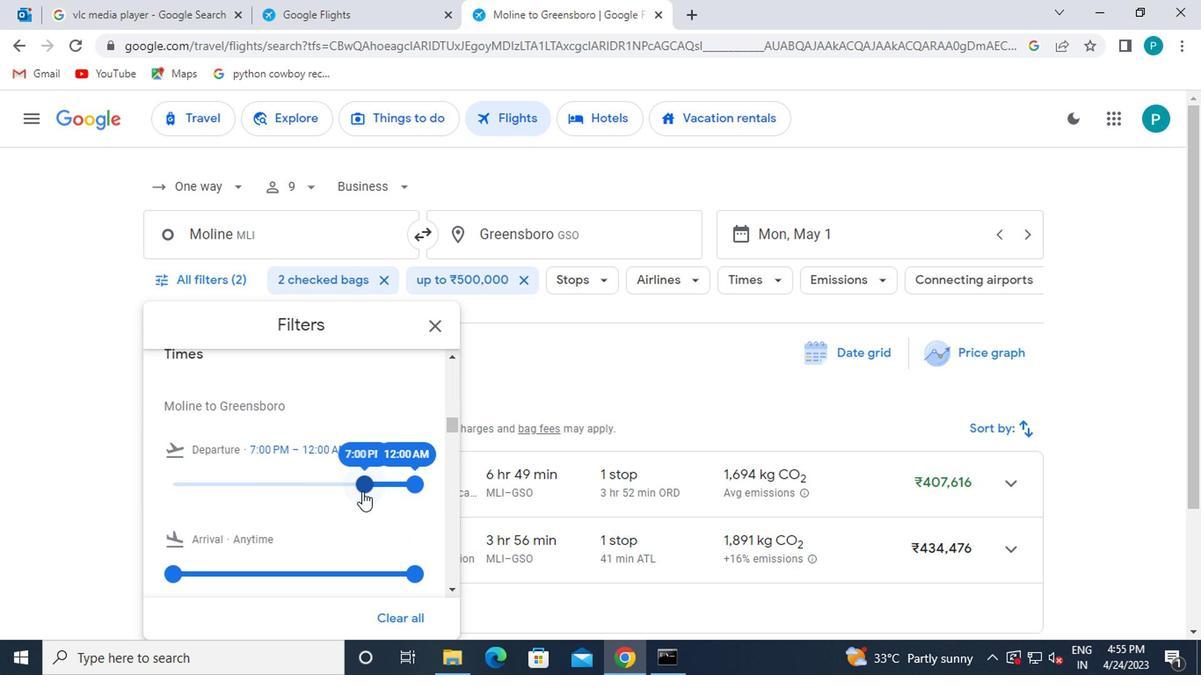 
Action: Mouse pressed left at (359, 494)
Screenshot: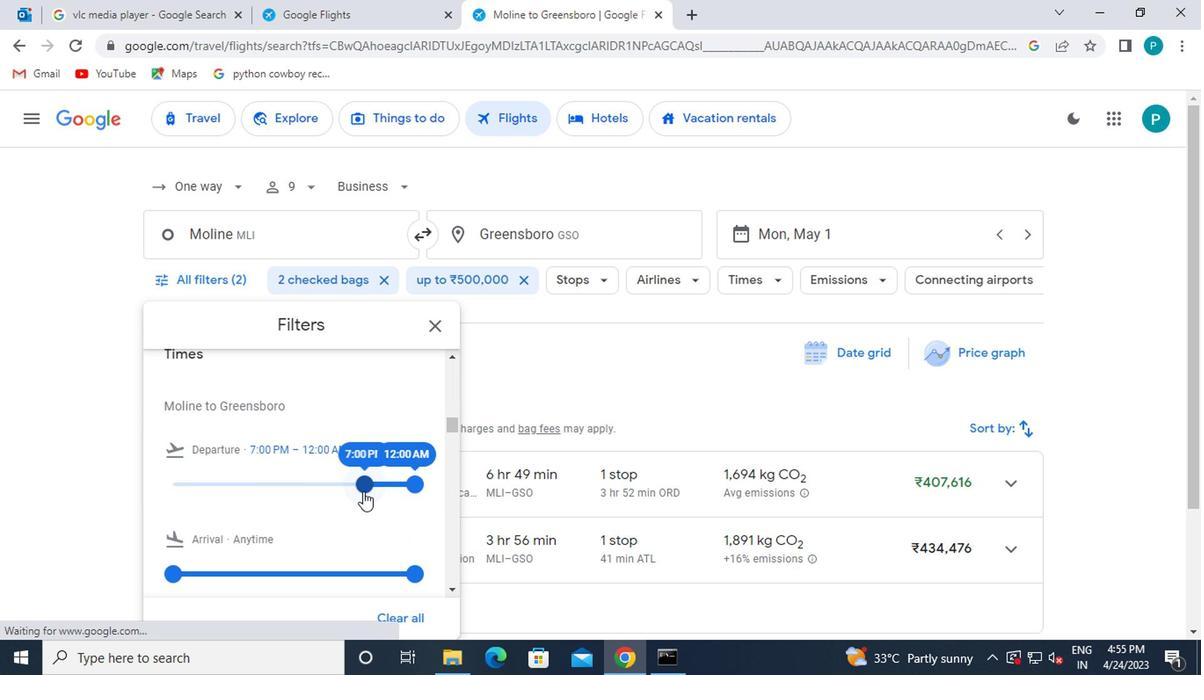 
Action: Mouse moved to (426, 329)
Screenshot: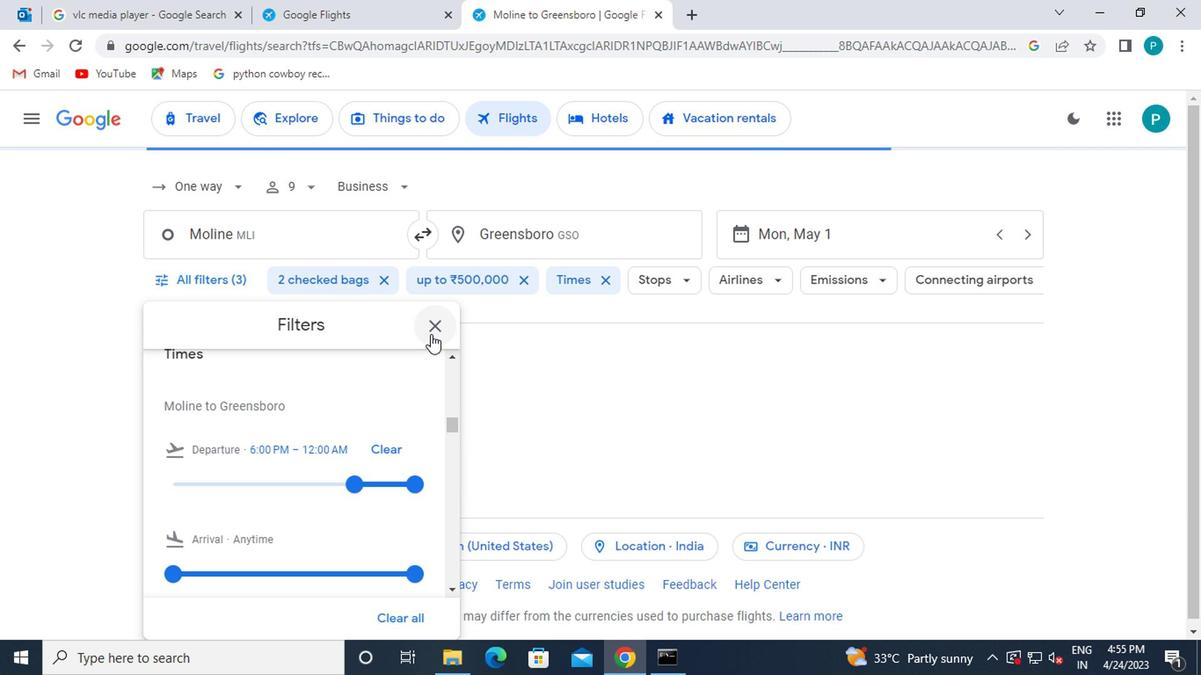 
Action: Mouse pressed left at (426, 329)
Screenshot: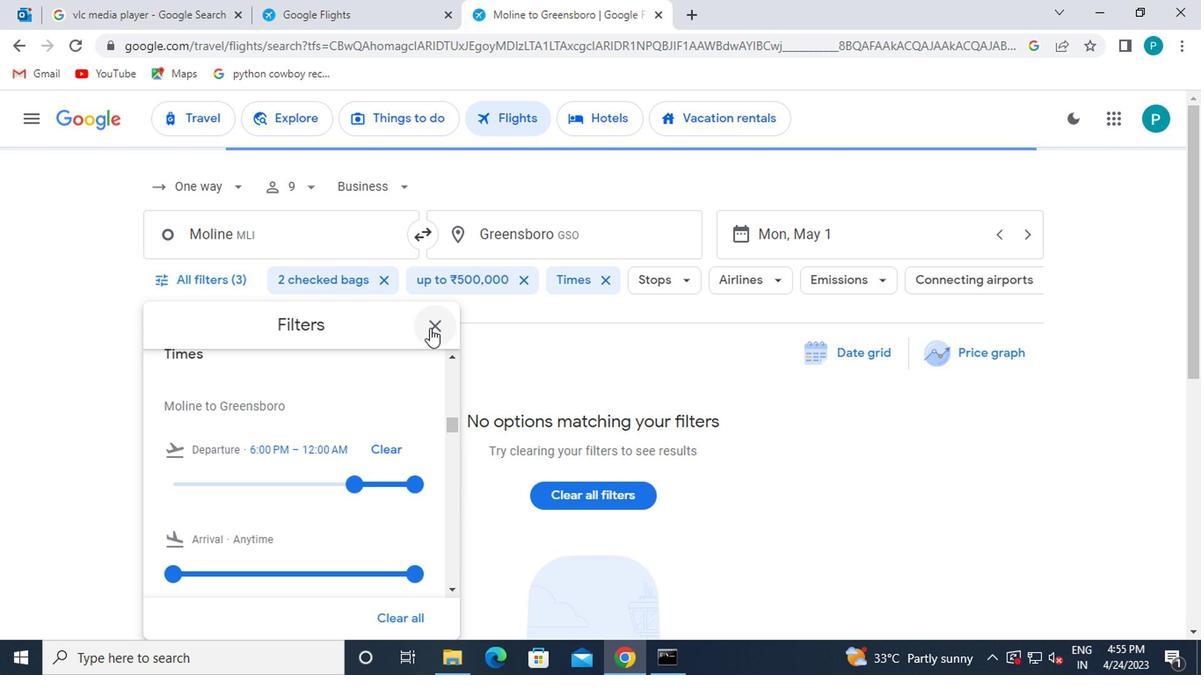
